 Task: Open Card Professional Development Review in Board Social Media Listening and Sentiment Analysis to Workspace Intellectual Property Services and add a team member Softage.1@softage.net, a label Purple, a checklist Life Cycle Assessment, an attachment from your google drive, a color Purple and finally, add a card description 'Develop and launch new sales promotion for existing customers' and a comment 'Given the potential impact of this task on our company strategic goals, let us ensure that we approach it with a long-term perspective.'. Add a start date 'Jan 05, 1900' with a due date 'Jan 12, 1900'
Action: Mouse moved to (76, 348)
Screenshot: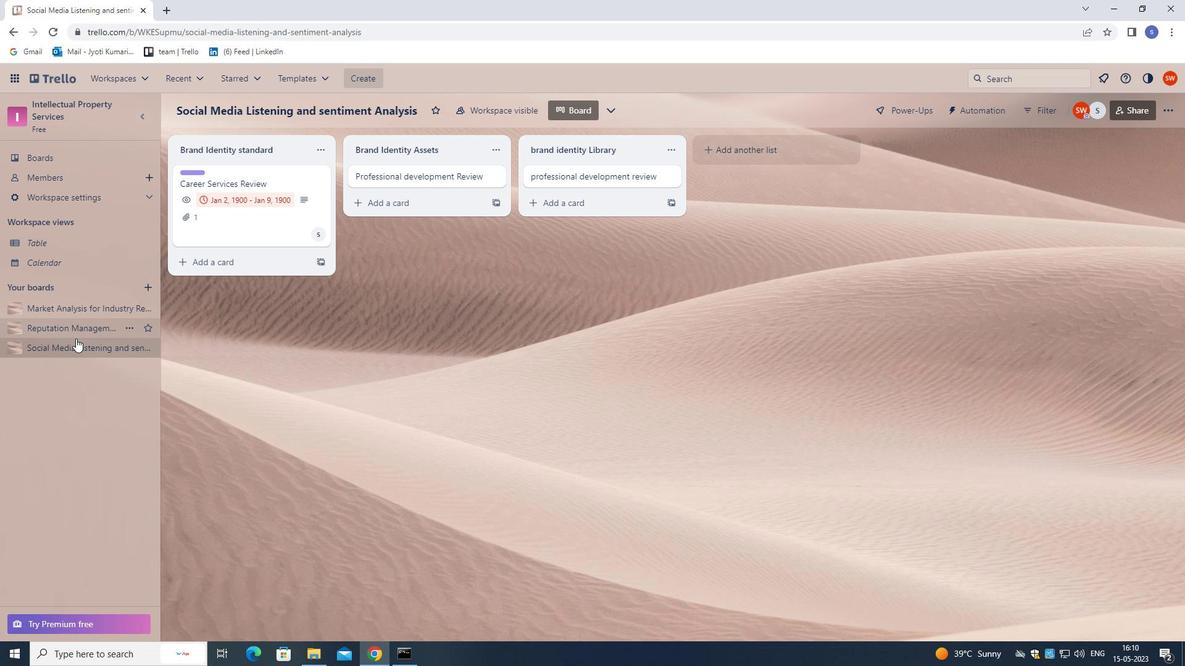 
Action: Mouse pressed left at (76, 348)
Screenshot: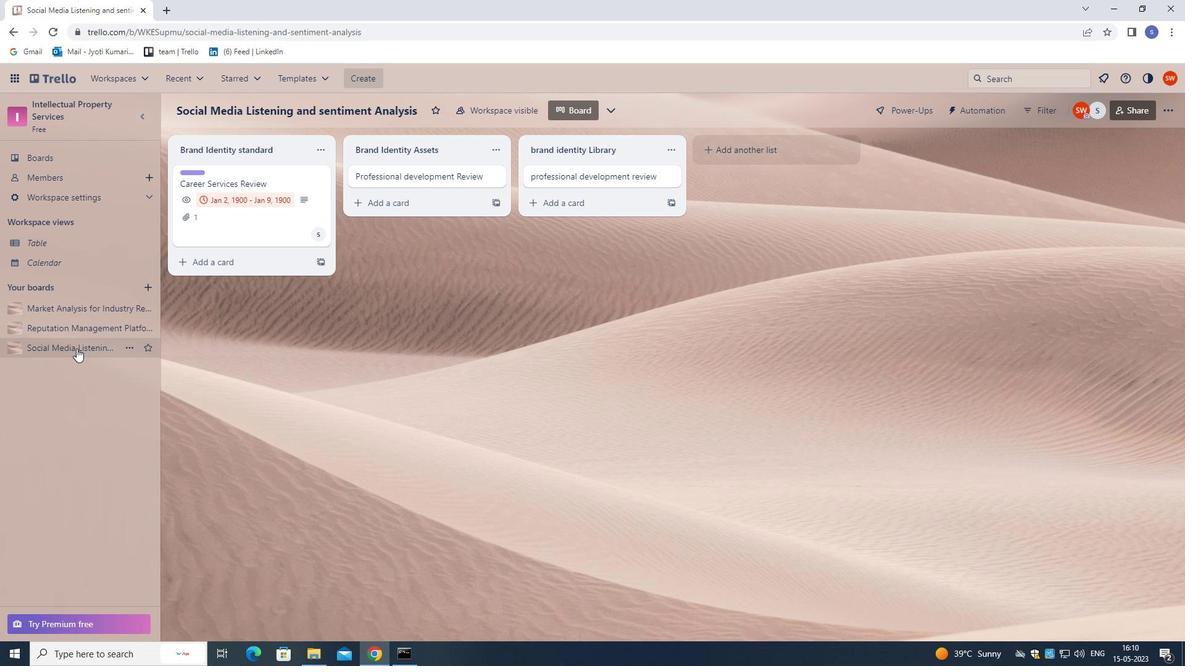 
Action: Mouse moved to (460, 179)
Screenshot: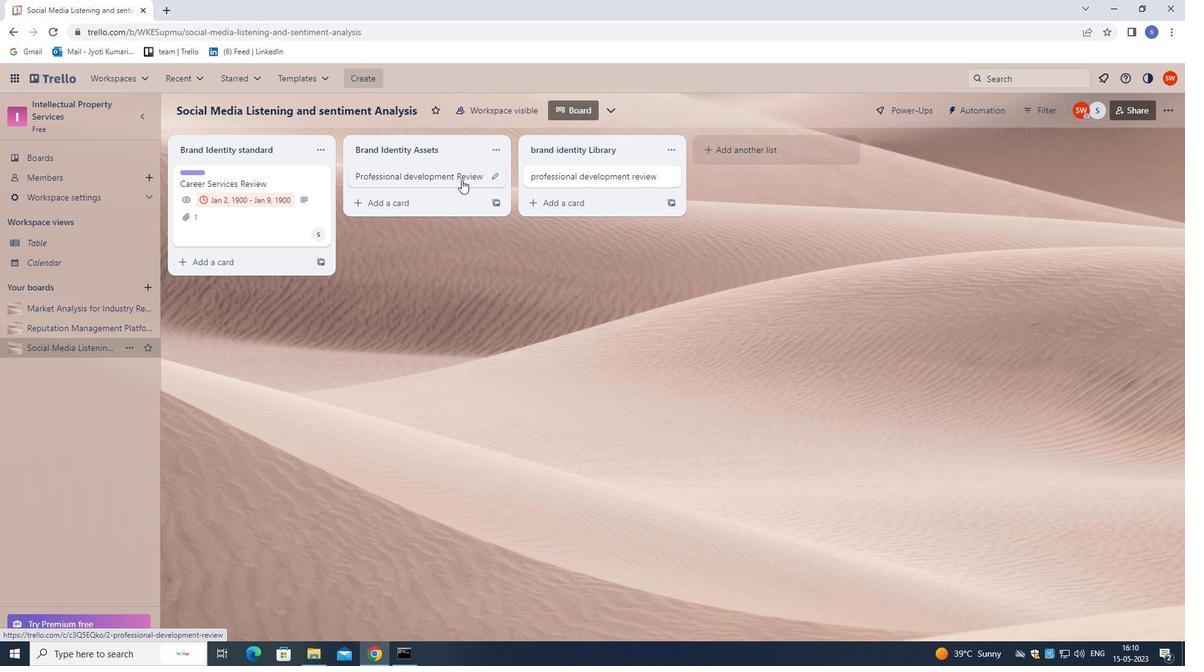 
Action: Mouse pressed left at (460, 179)
Screenshot: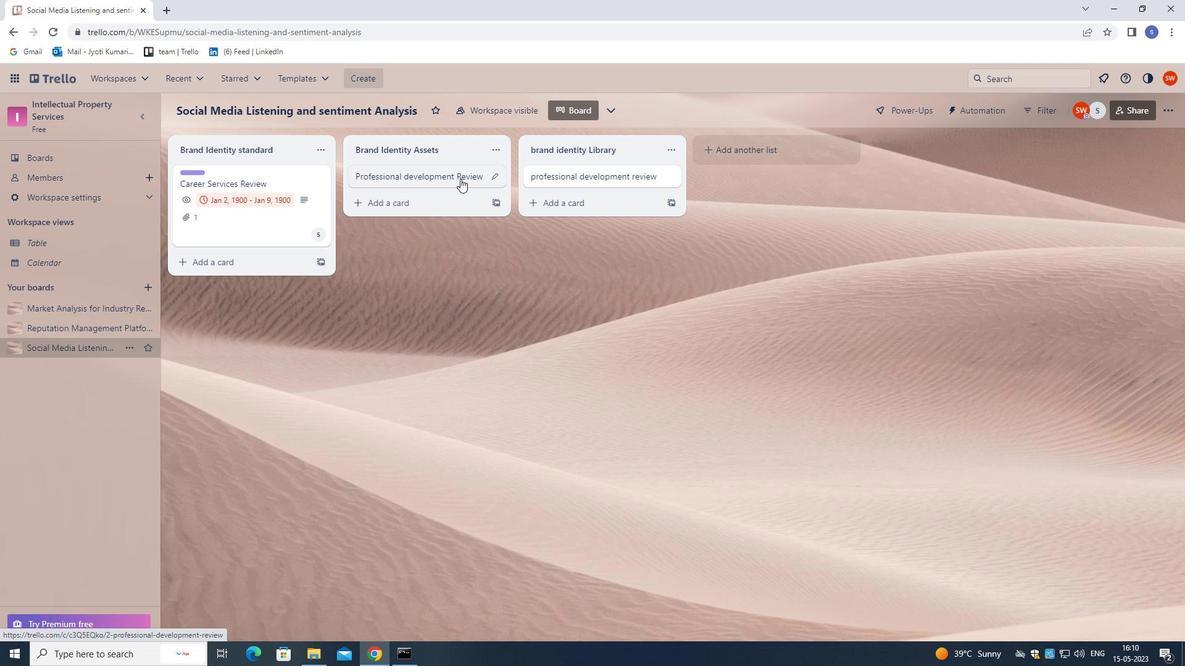 
Action: Mouse moved to (744, 216)
Screenshot: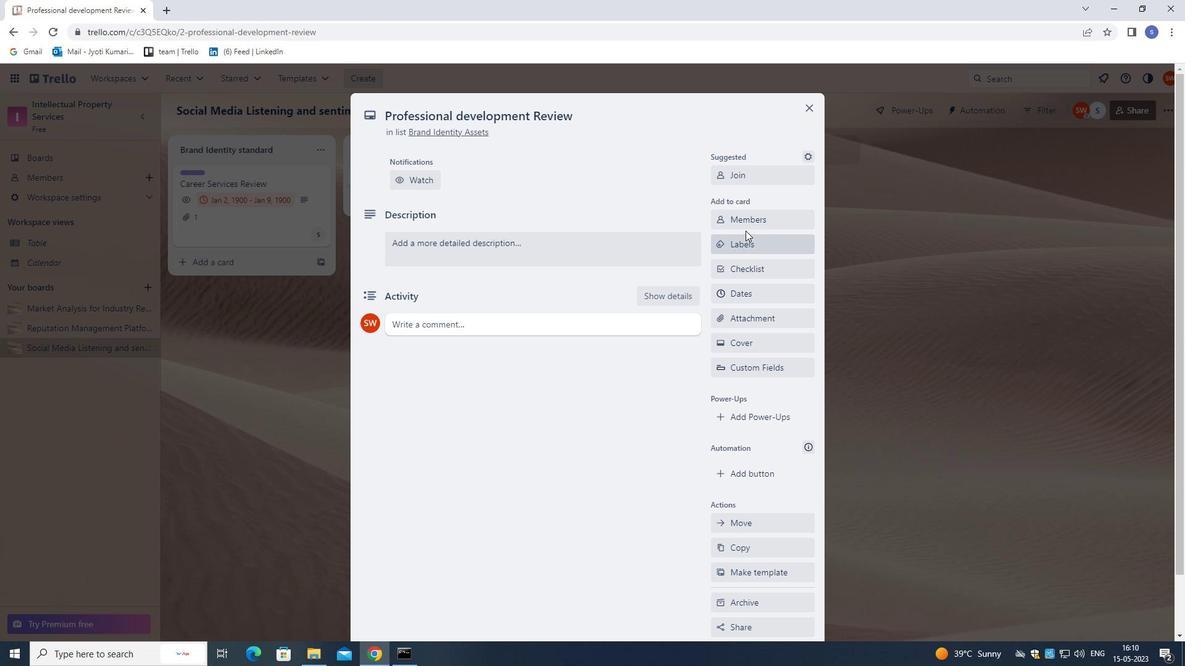 
Action: Mouse pressed left at (744, 216)
Screenshot: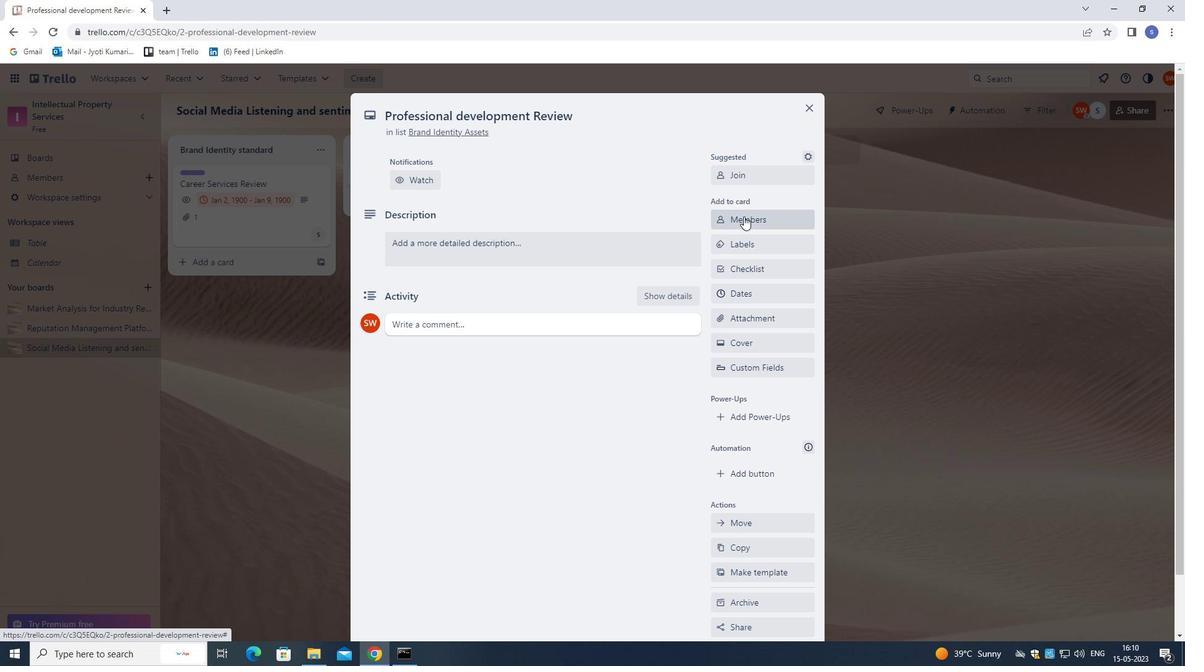 
Action: Mouse moved to (139, 214)
Screenshot: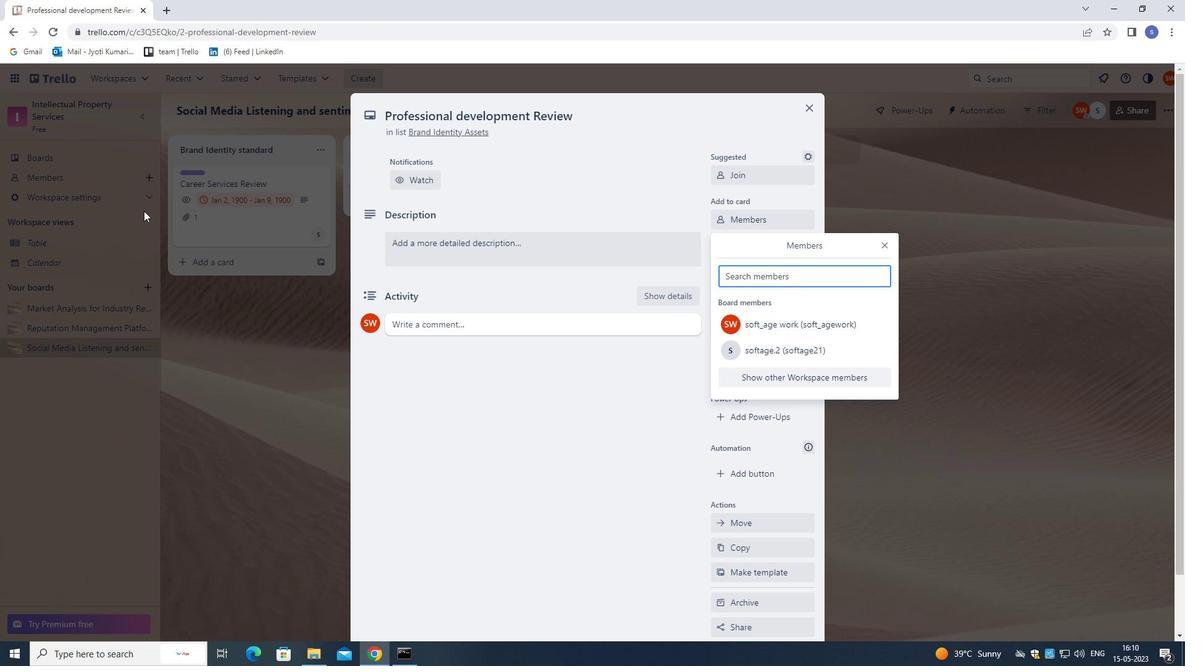 
Action: Key pressed <Key.shift>SOFTAGE.1<Key.shift>@SOFTAGE.NW<Key.backspace>ET
Screenshot: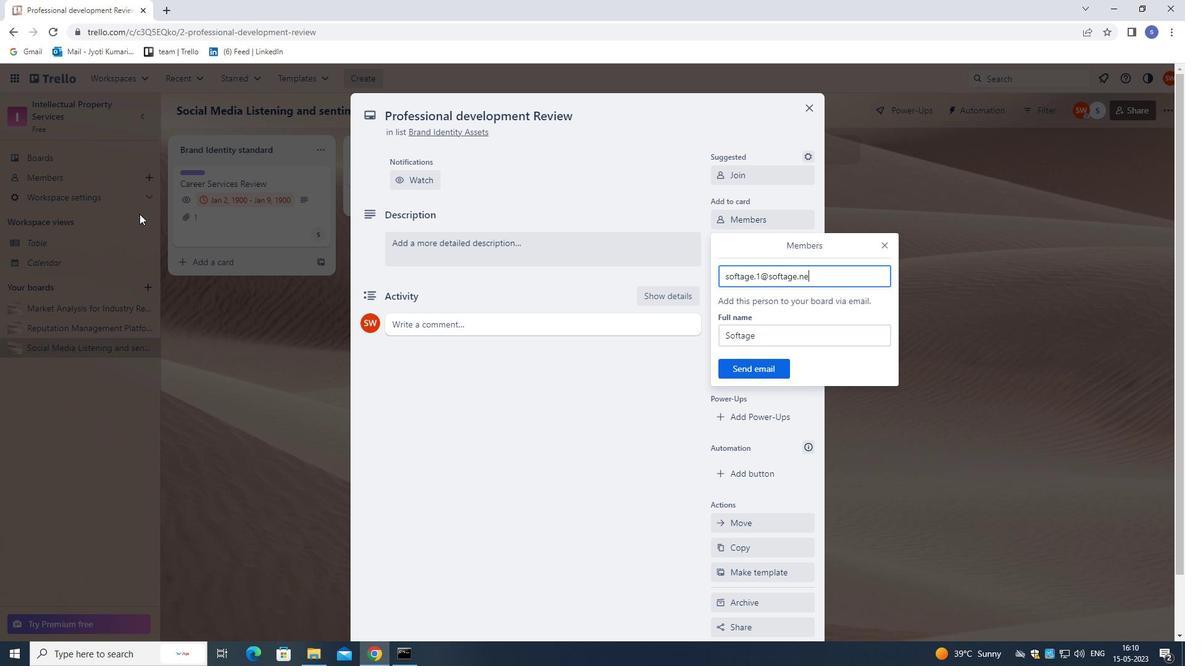 
Action: Mouse moved to (740, 373)
Screenshot: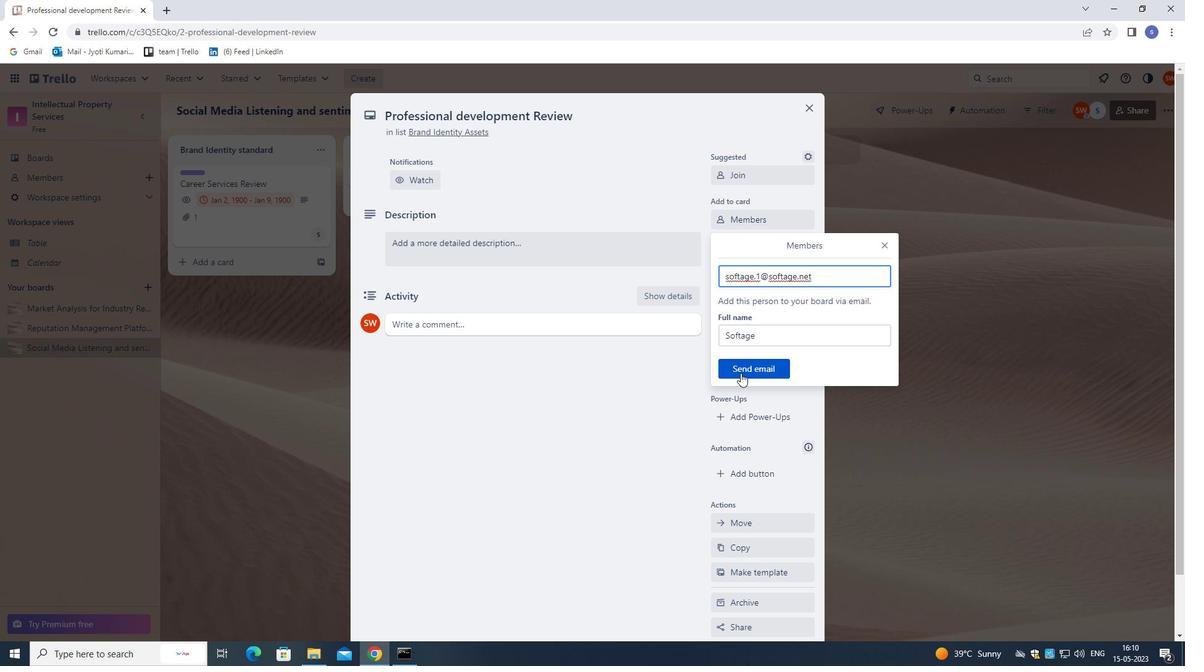 
Action: Mouse pressed left at (740, 373)
Screenshot: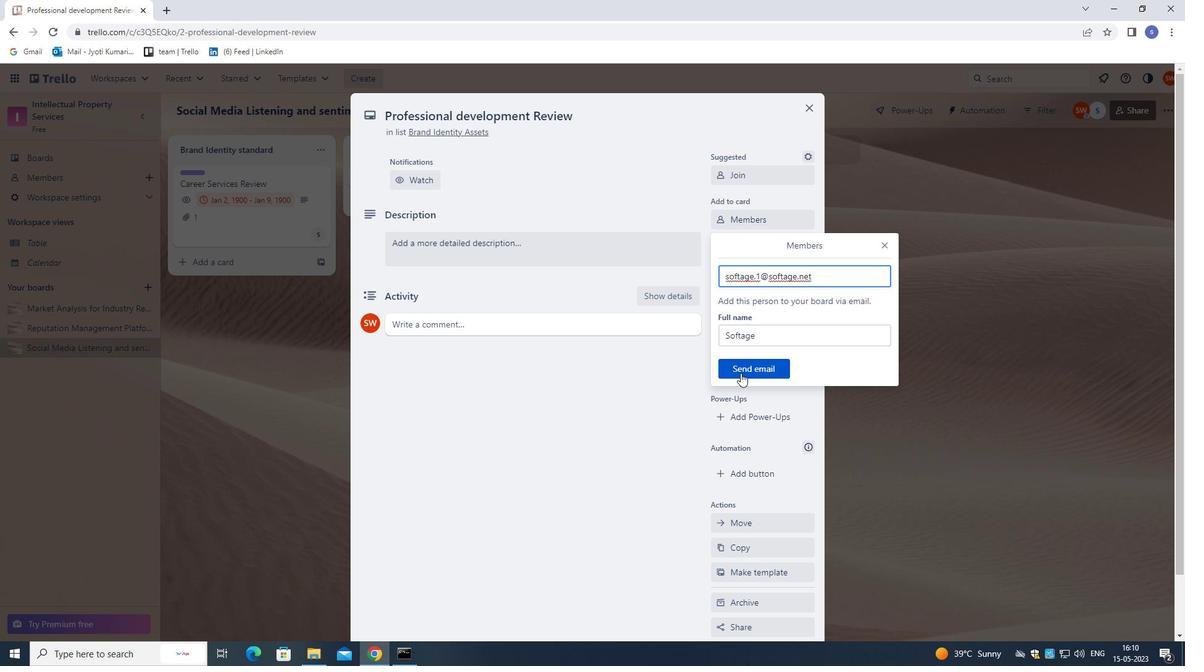 
Action: Mouse moved to (757, 248)
Screenshot: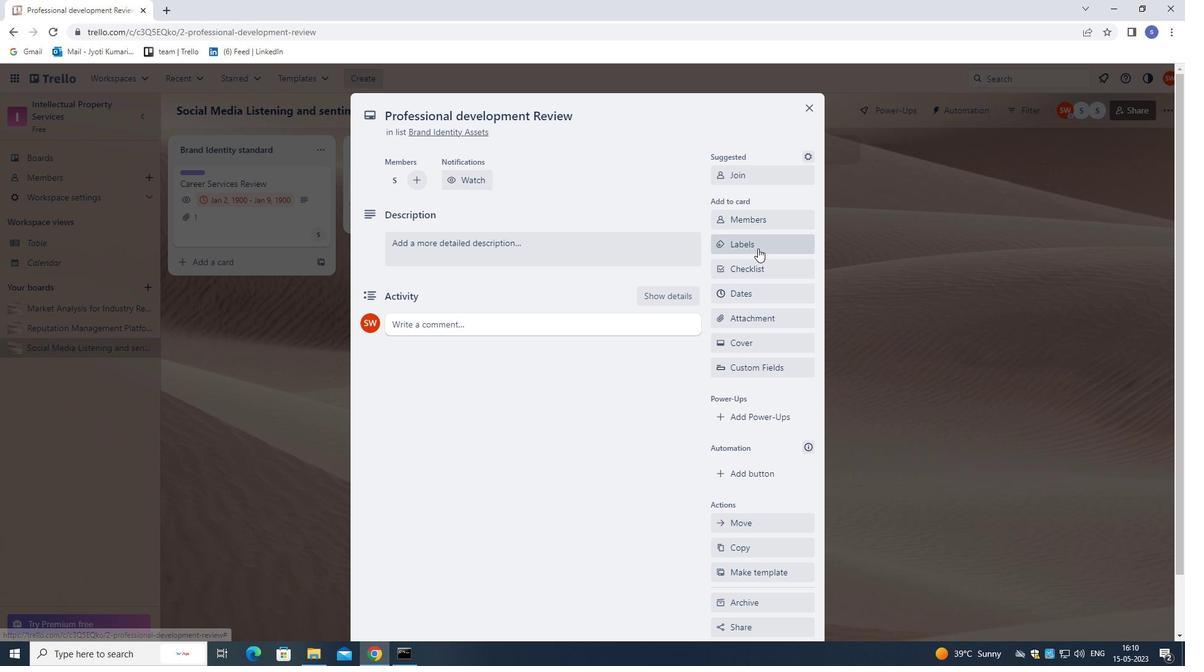 
Action: Mouse pressed left at (757, 248)
Screenshot: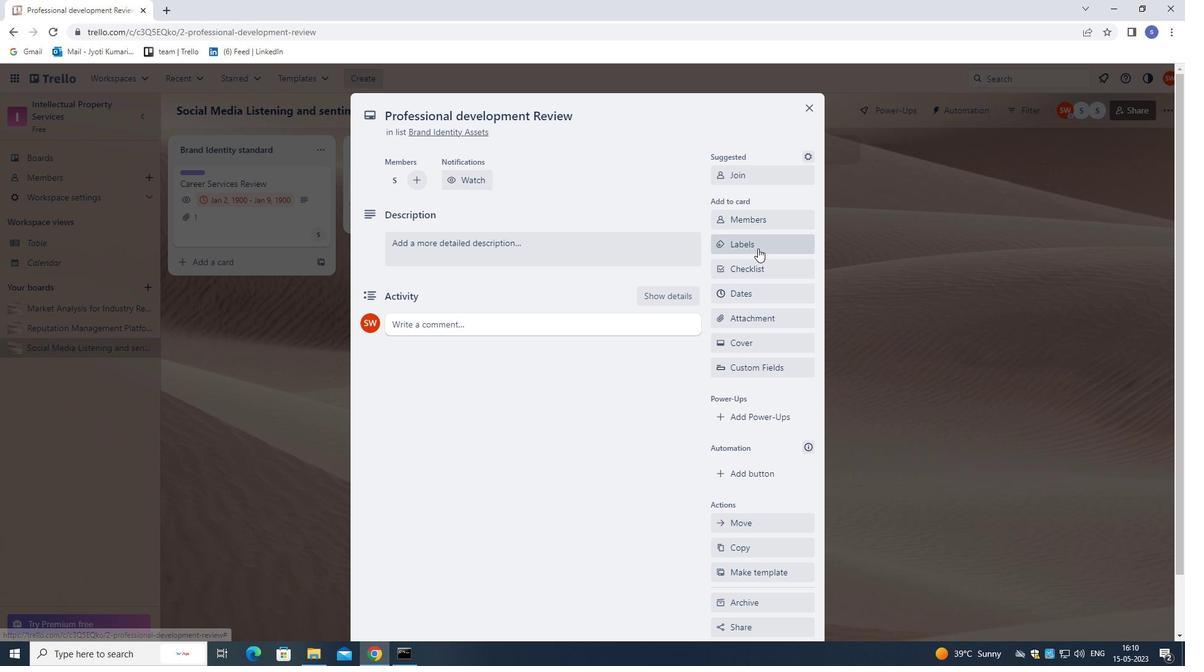 
Action: Mouse moved to (755, 244)
Screenshot: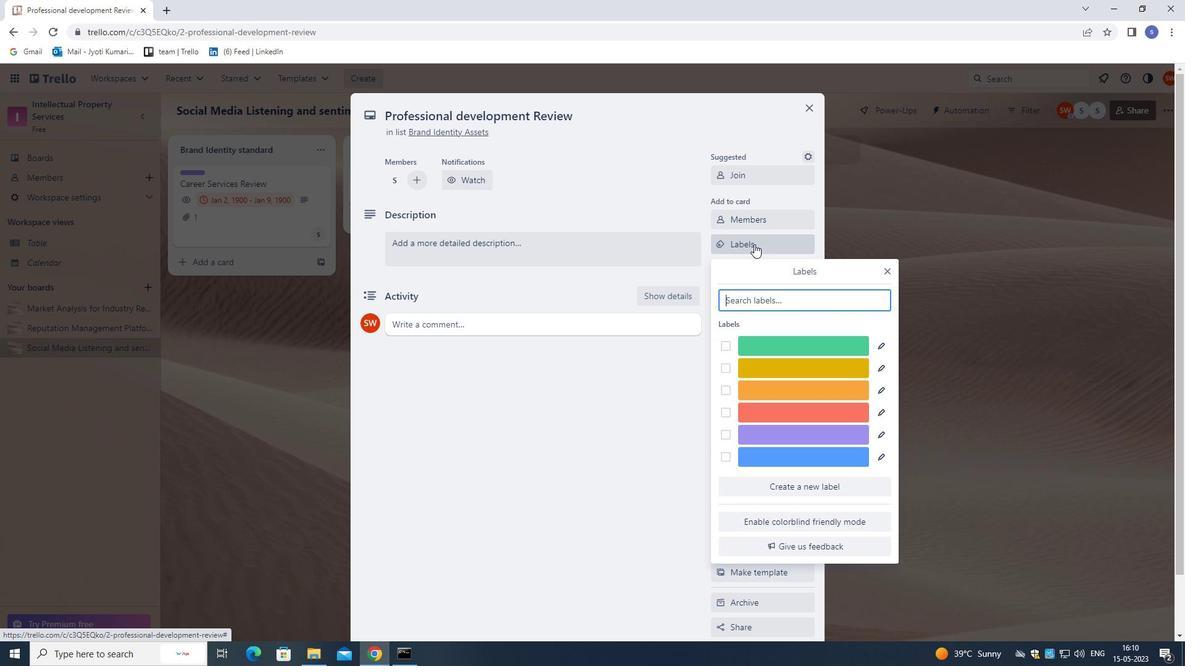 
Action: Key pressed P
Screenshot: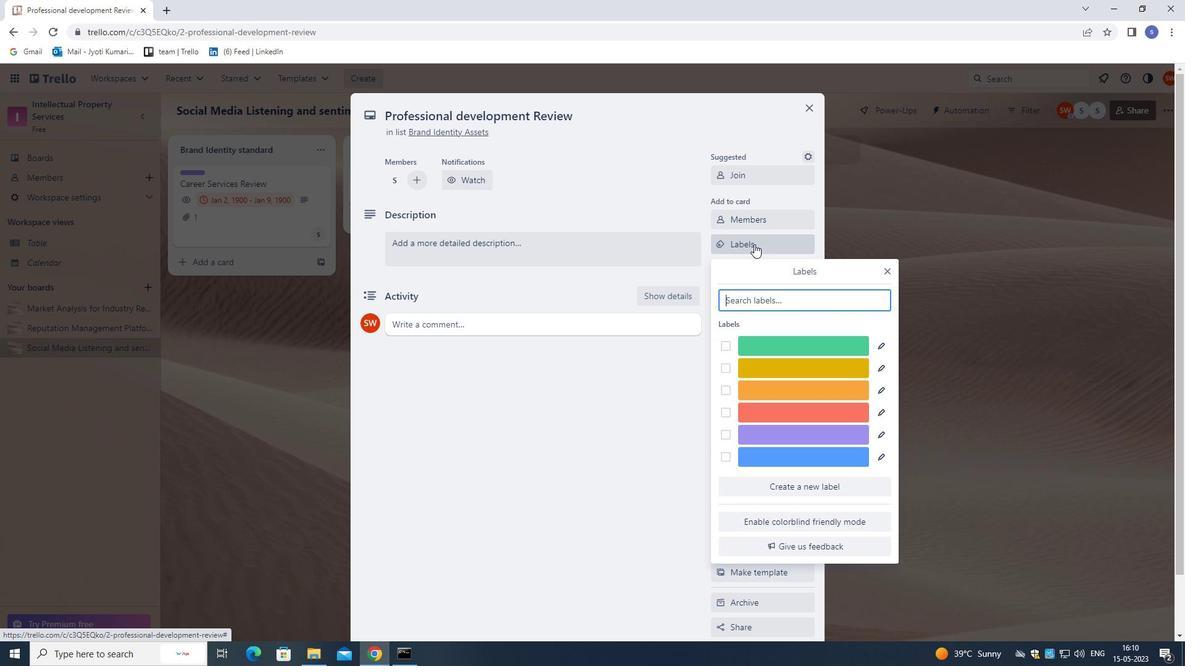 
Action: Mouse moved to (771, 345)
Screenshot: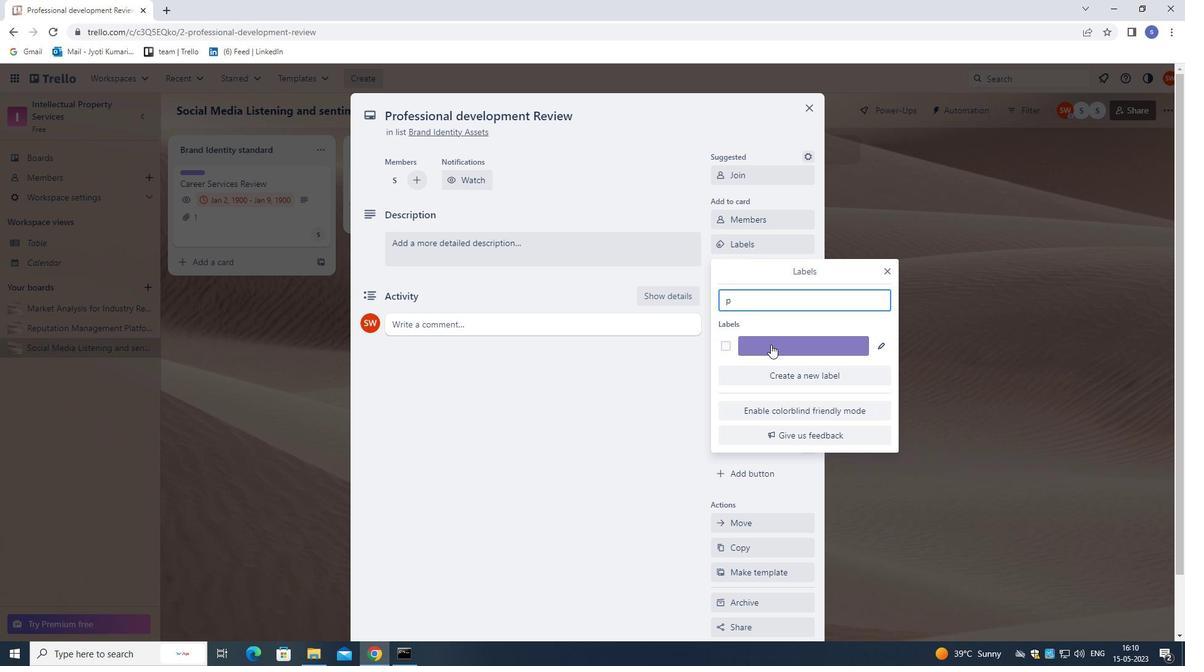 
Action: Mouse pressed left at (771, 345)
Screenshot: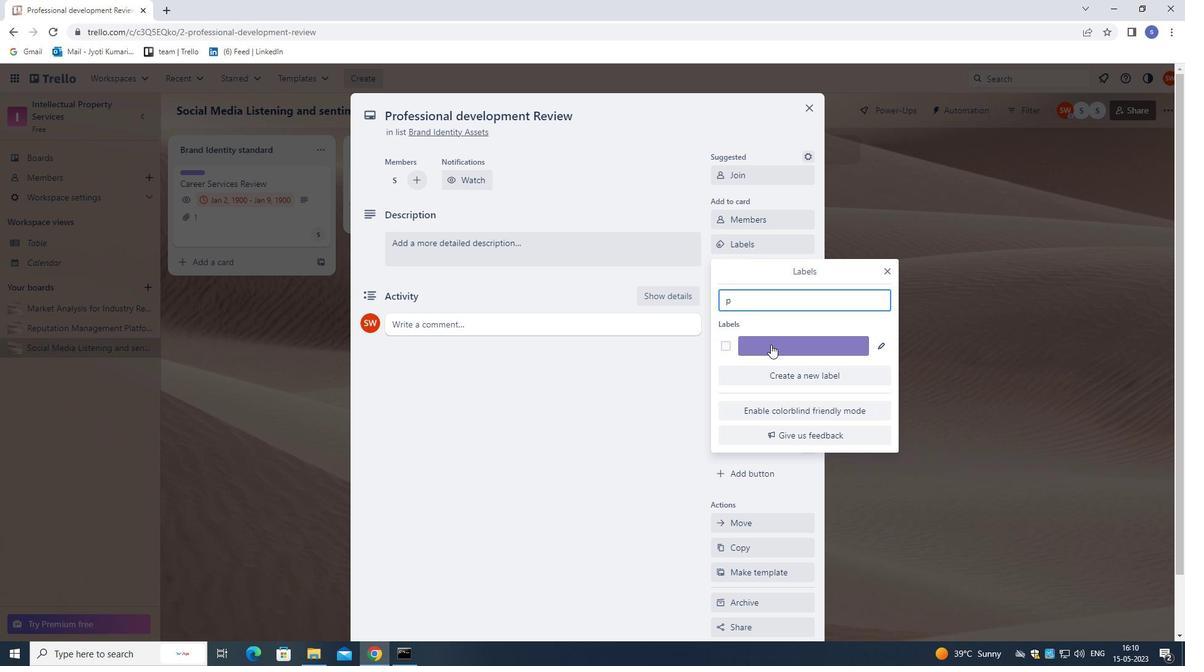 
Action: Mouse moved to (887, 272)
Screenshot: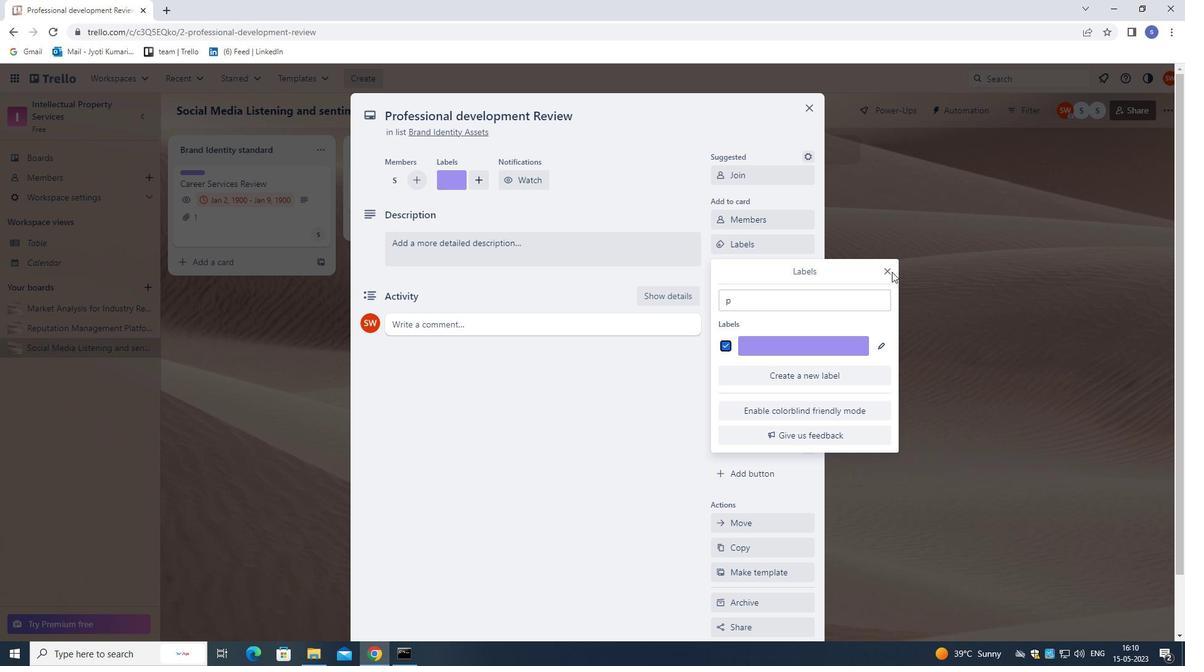 
Action: Mouse pressed left at (887, 272)
Screenshot: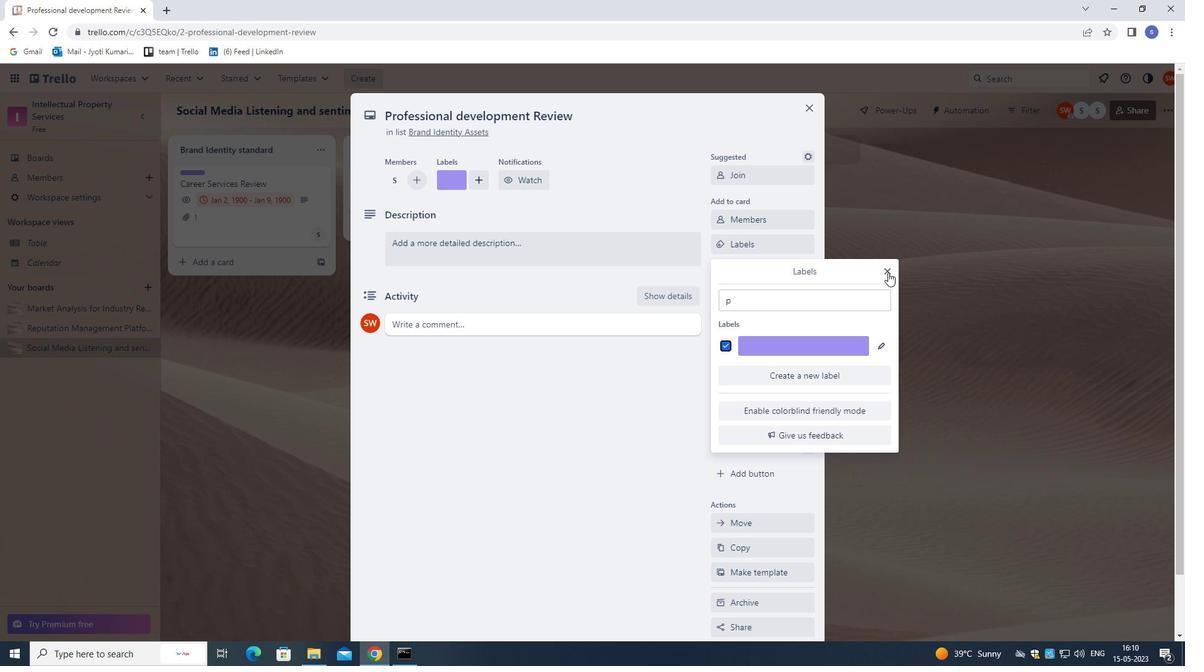 
Action: Mouse moved to (778, 269)
Screenshot: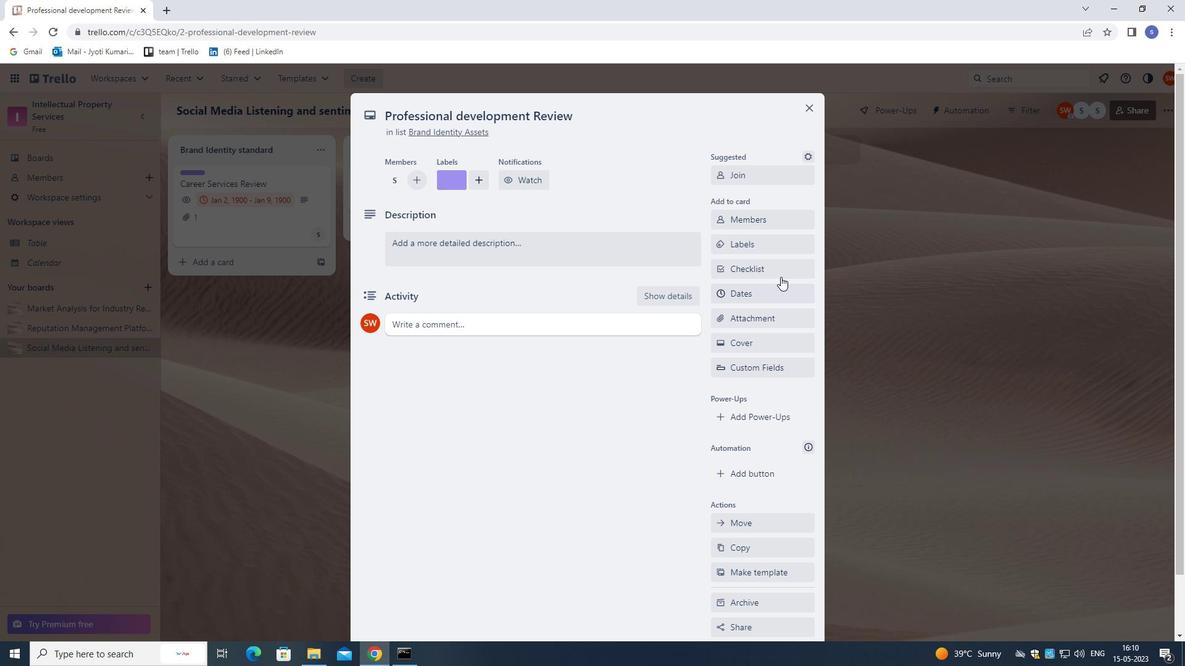 
Action: Mouse pressed left at (778, 269)
Screenshot: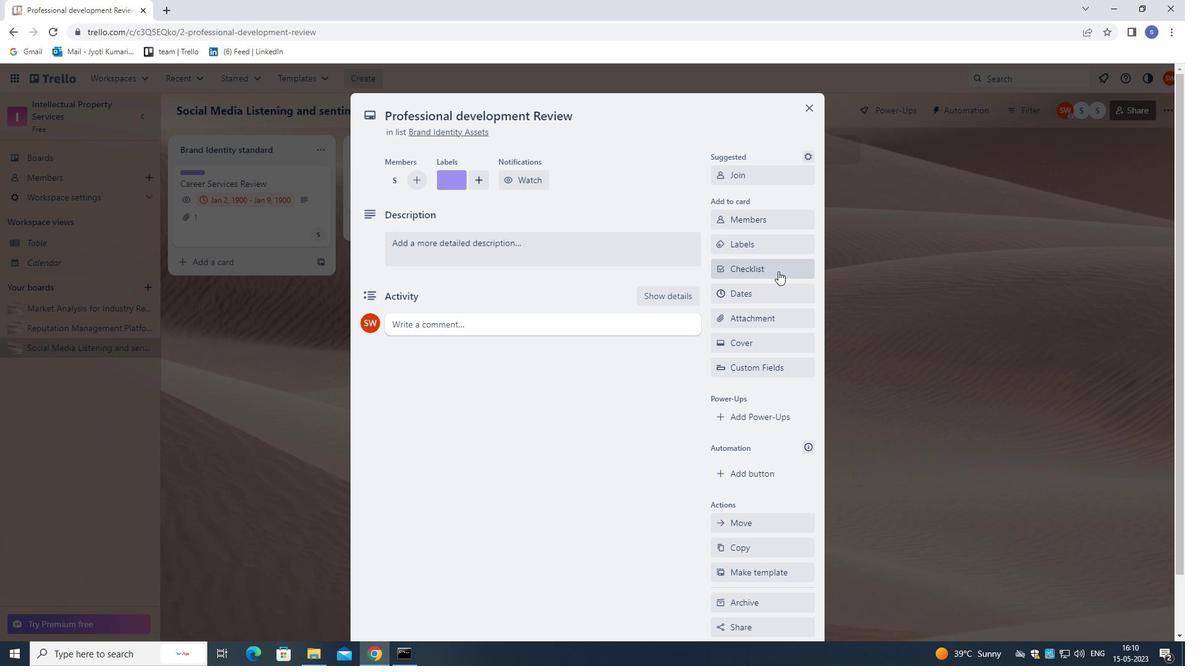 
Action: Mouse moved to (678, 230)
Screenshot: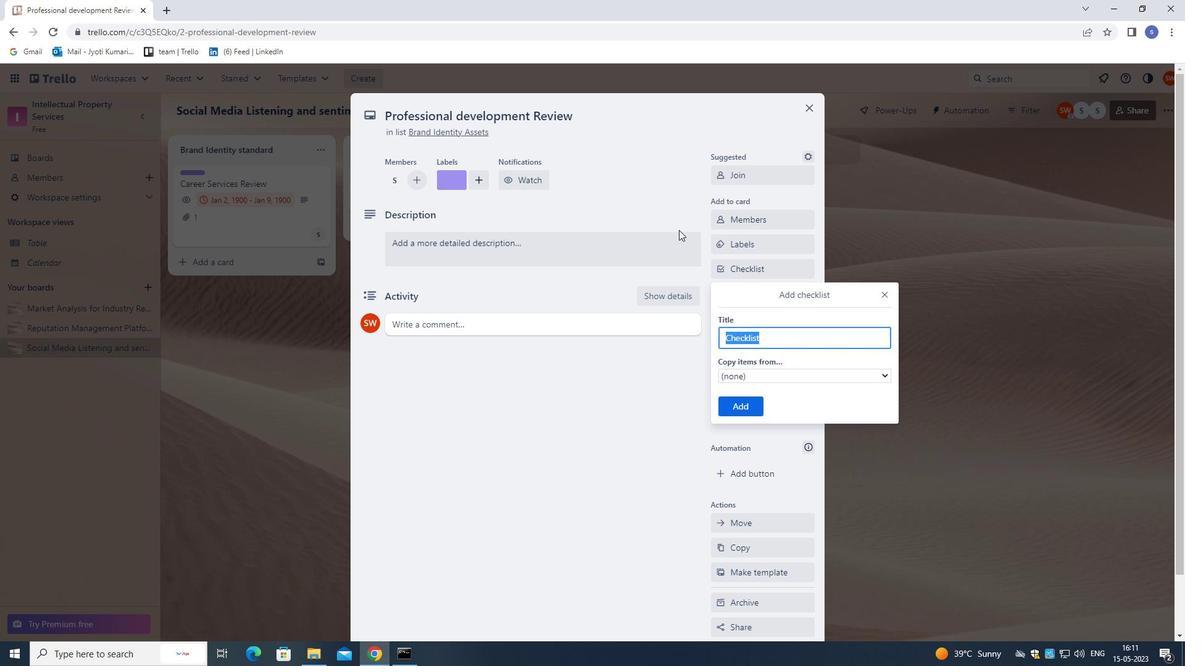 
Action: Key pressed <Key.shift>LIFE<Key.space>CYCLE<Key.space><Key.shift>ASSESSMENT
Screenshot: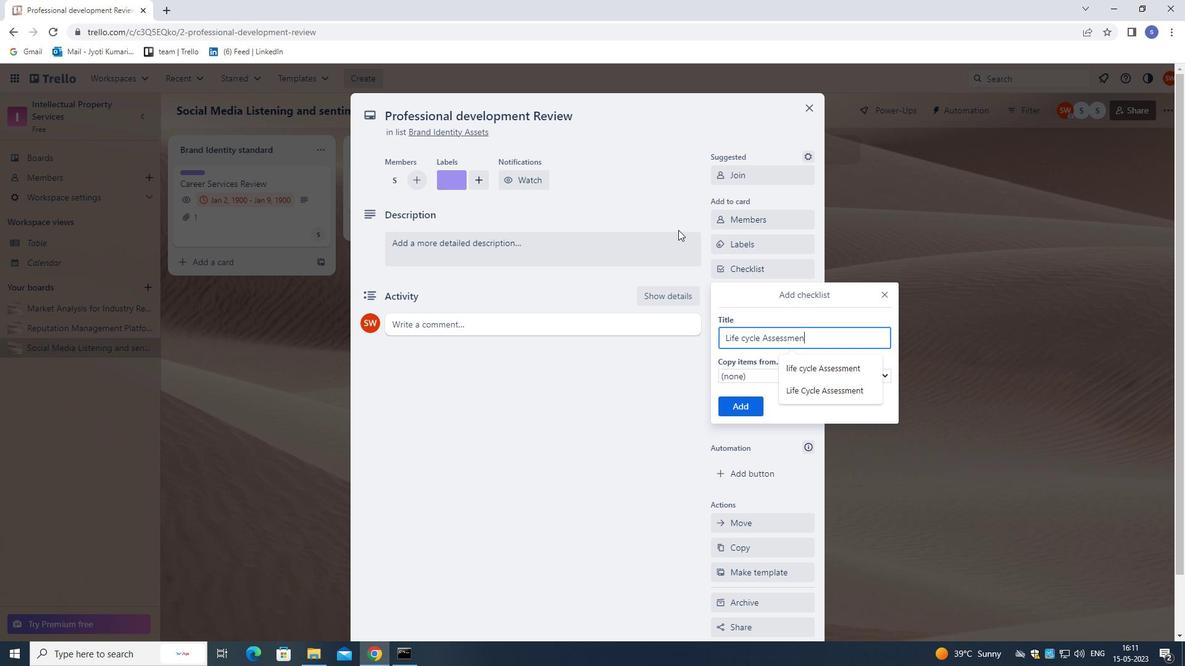 
Action: Mouse moved to (742, 403)
Screenshot: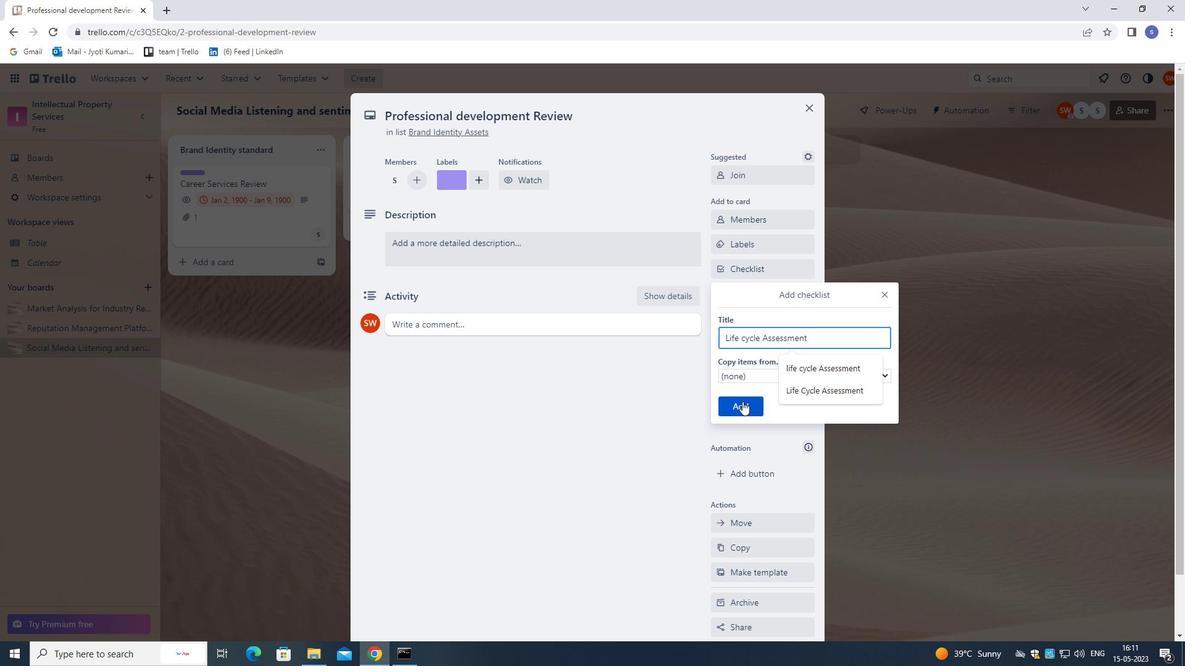 
Action: Mouse pressed left at (742, 403)
Screenshot: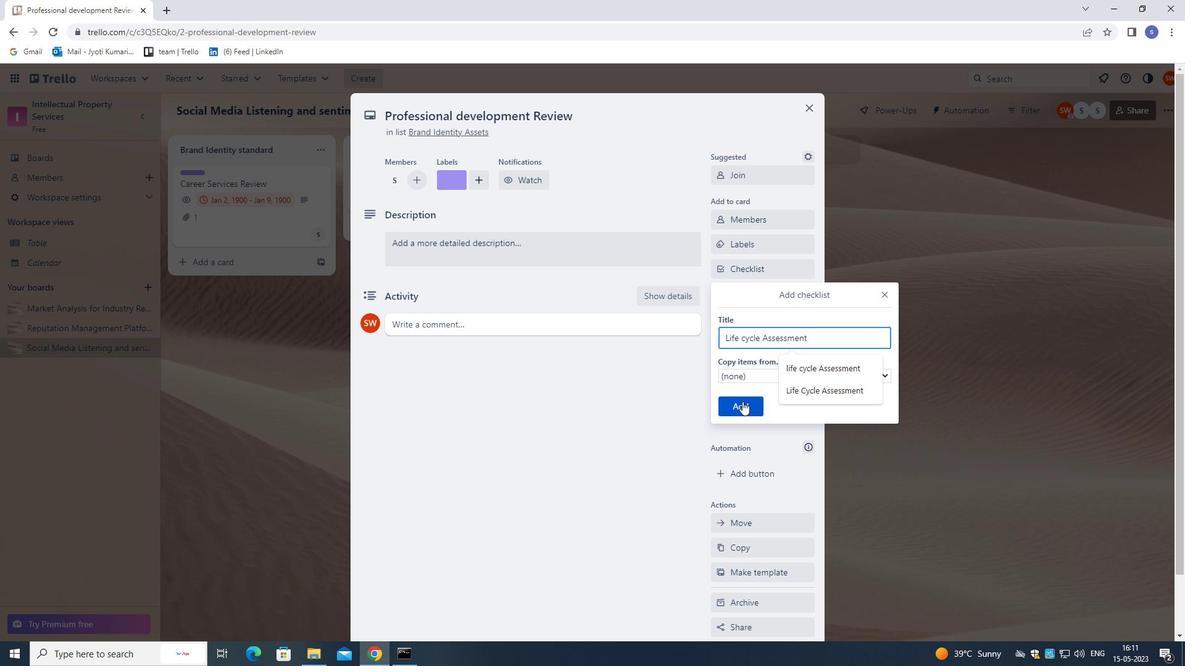 
Action: Mouse moved to (756, 297)
Screenshot: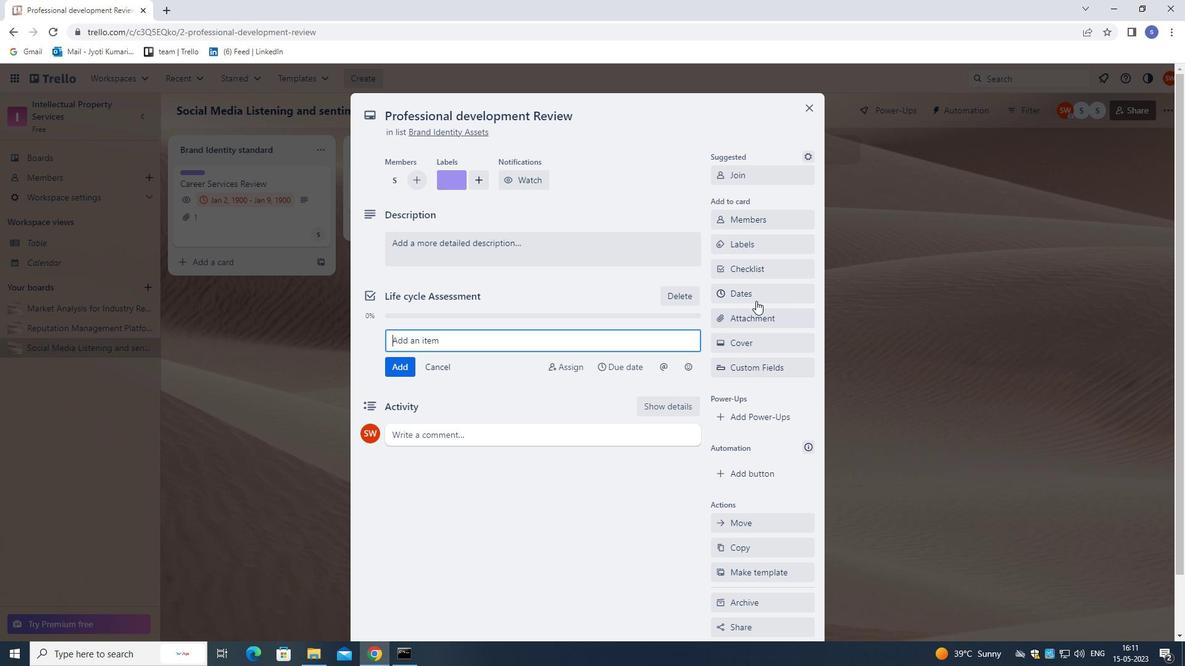 
Action: Mouse pressed left at (756, 297)
Screenshot: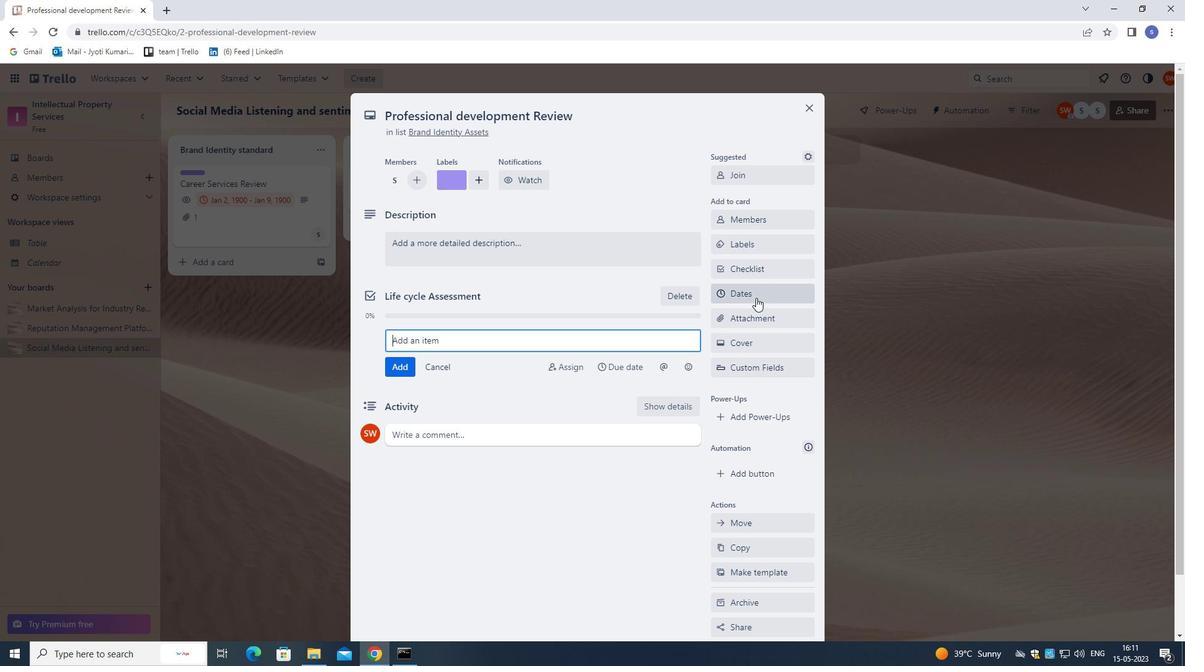 
Action: Mouse moved to (724, 334)
Screenshot: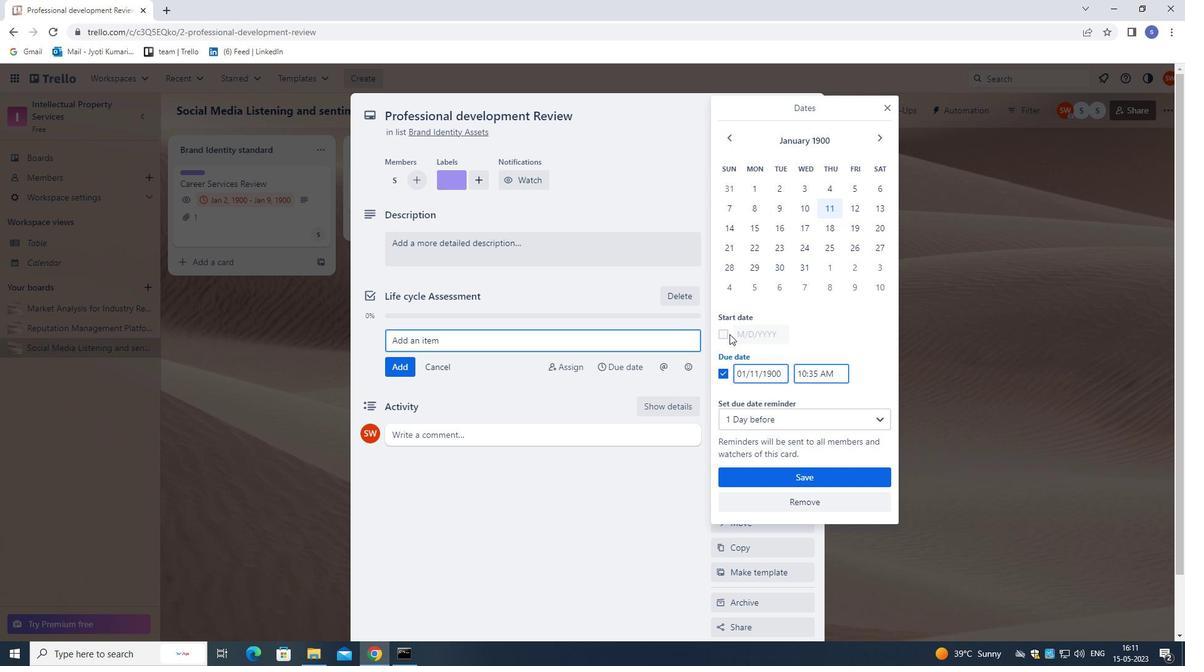 
Action: Mouse pressed left at (724, 334)
Screenshot: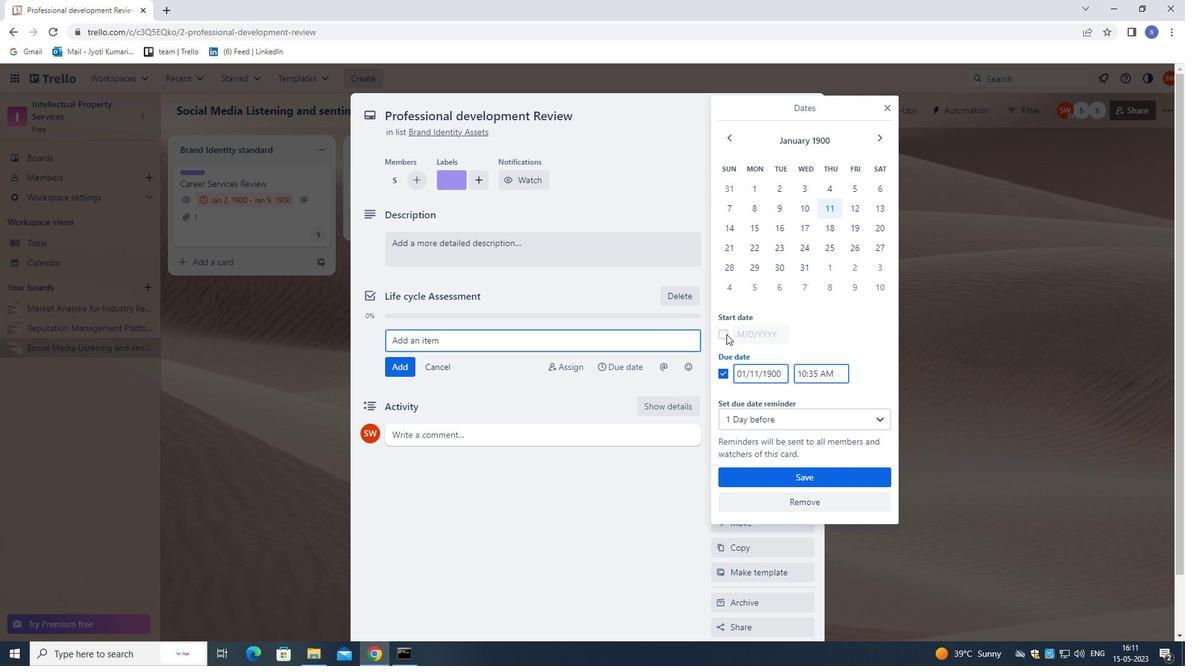 
Action: Mouse moved to (855, 187)
Screenshot: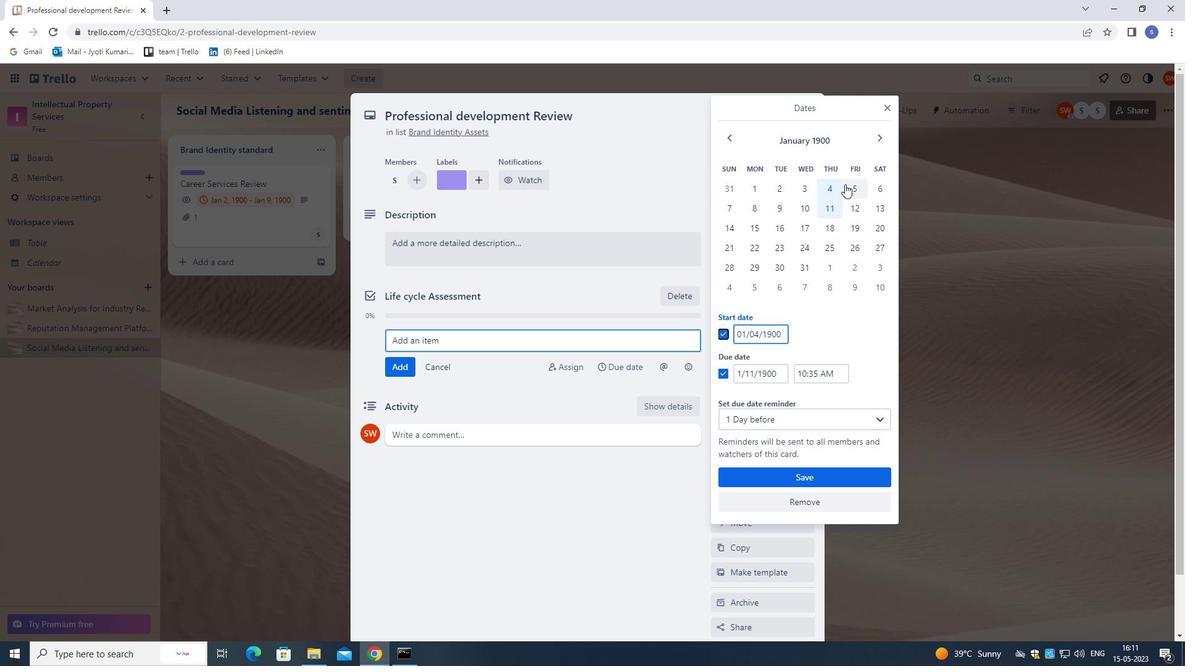 
Action: Mouse pressed left at (855, 187)
Screenshot: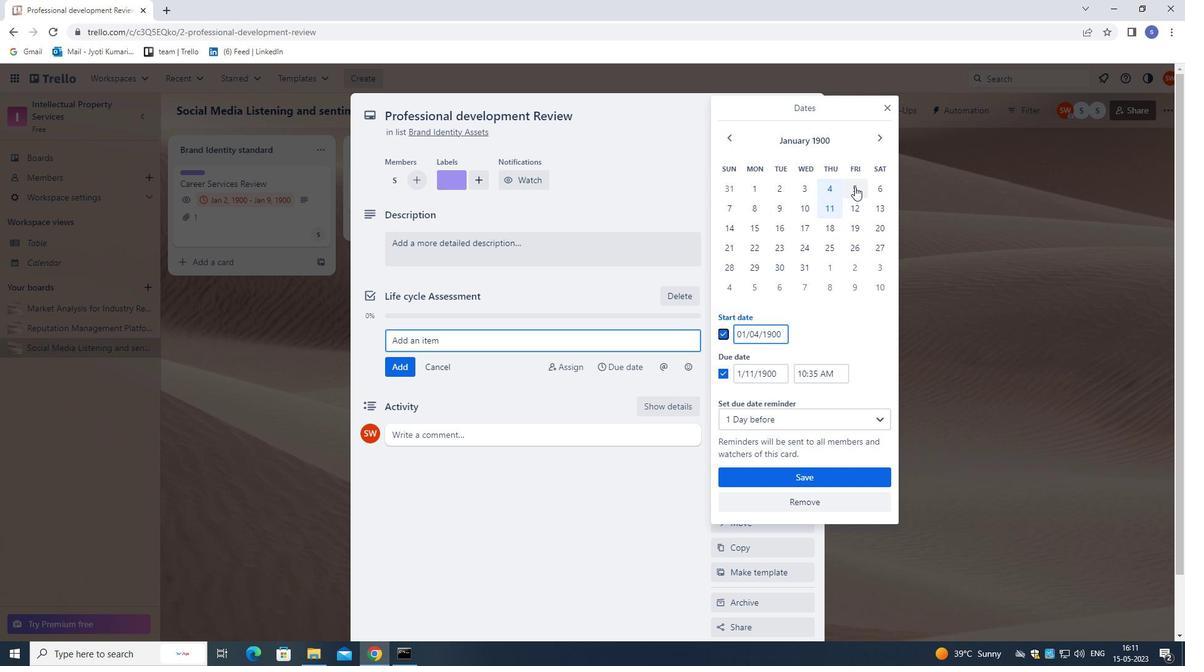 
Action: Mouse moved to (855, 210)
Screenshot: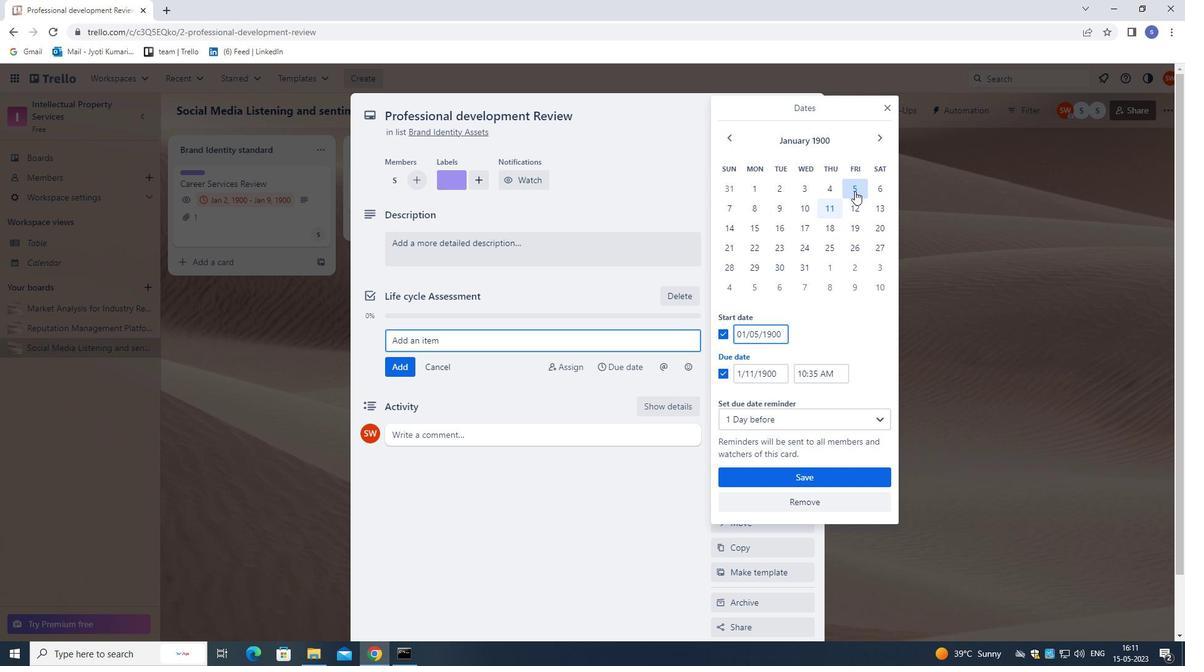 
Action: Mouse pressed left at (855, 210)
Screenshot: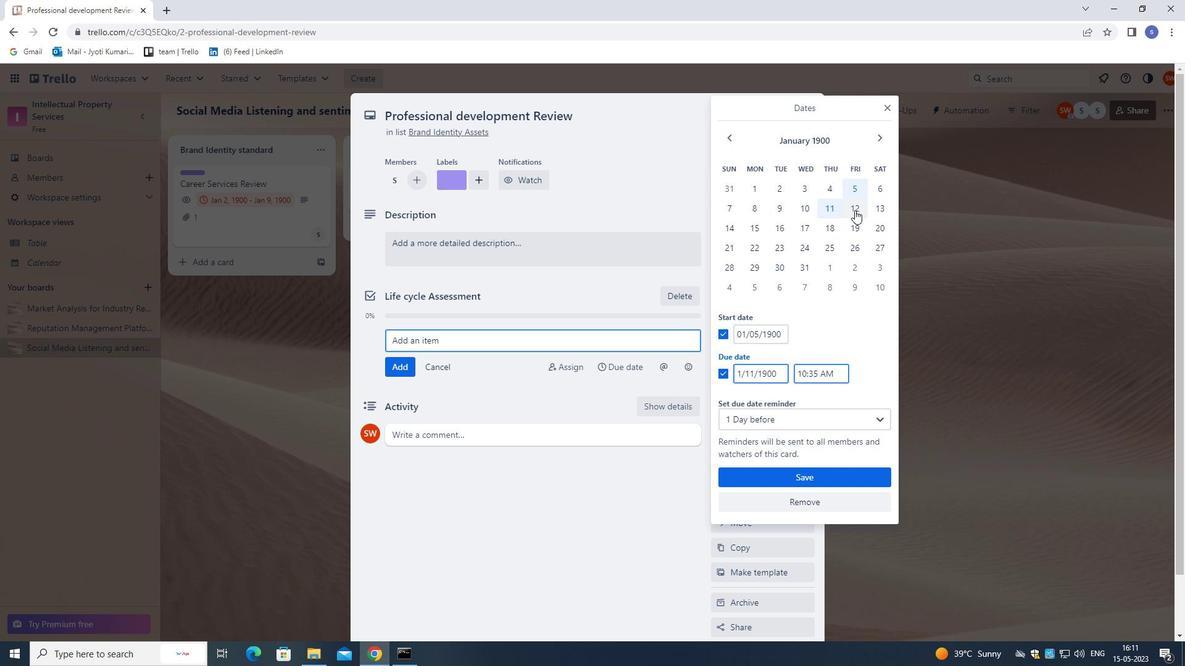 
Action: Mouse moved to (816, 472)
Screenshot: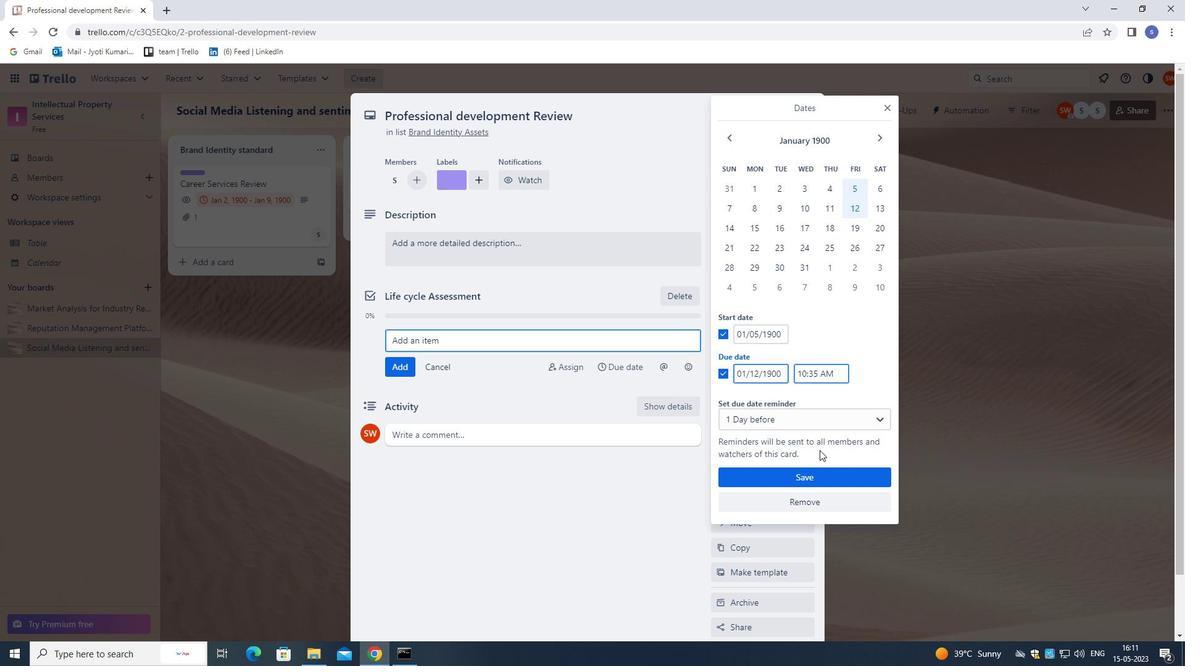 
Action: Mouse pressed left at (816, 472)
Screenshot: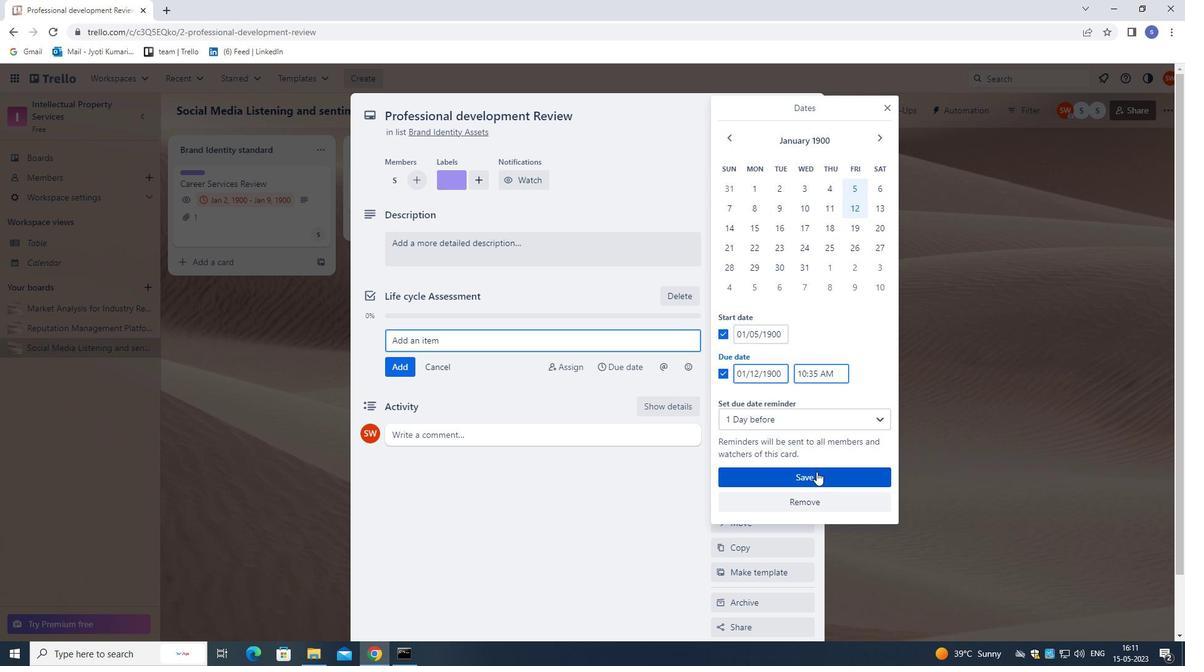 
Action: Mouse moved to (722, 319)
Screenshot: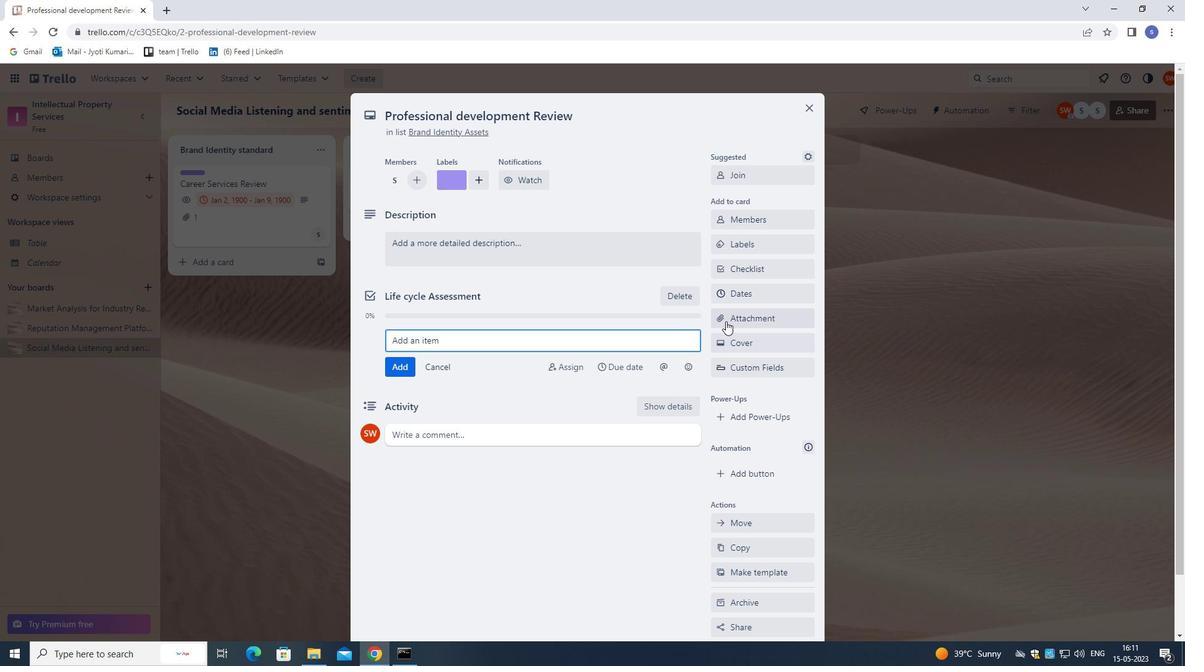 
Action: Mouse pressed left at (722, 319)
Screenshot: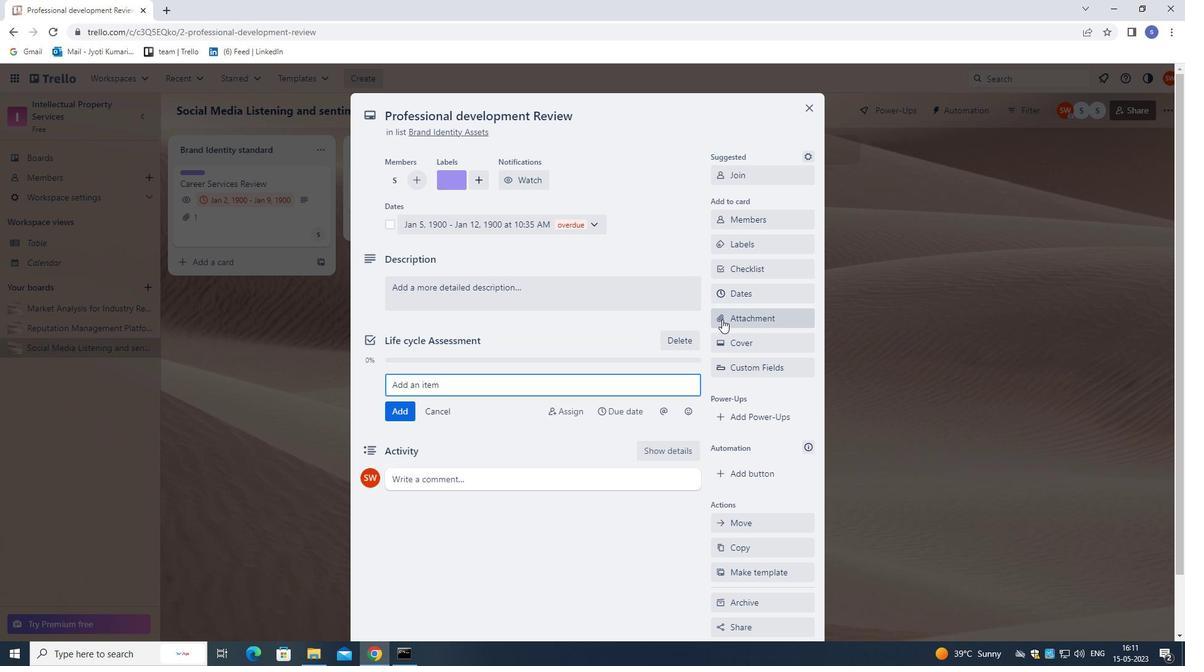 
Action: Mouse moved to (724, 414)
Screenshot: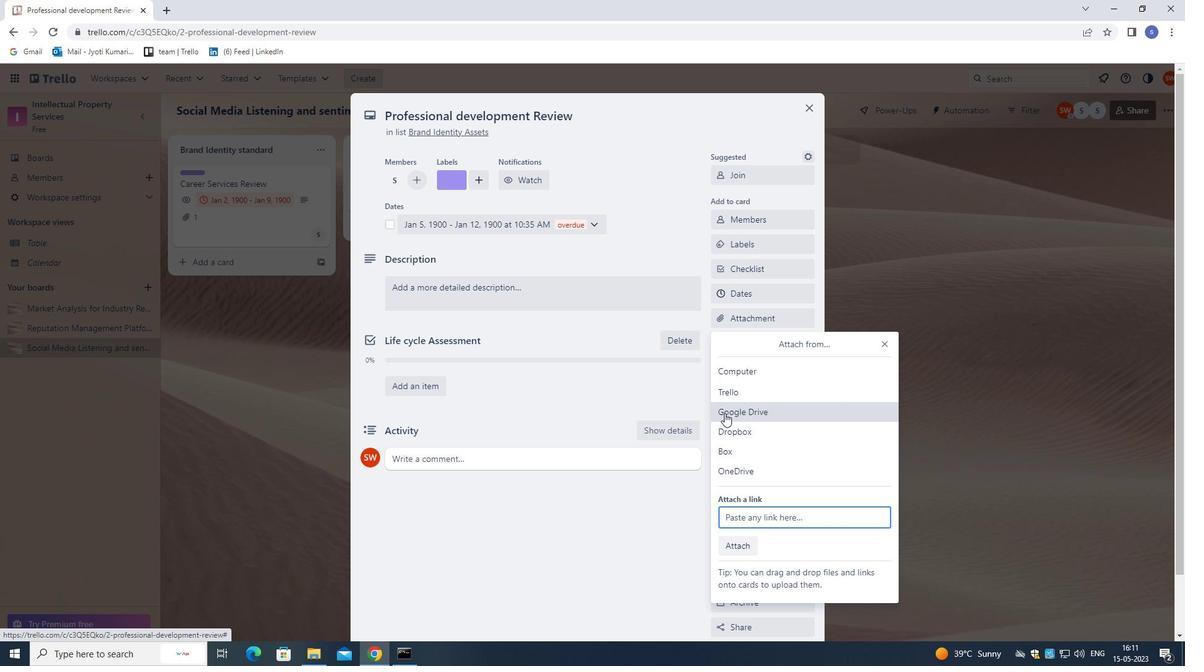 
Action: Mouse pressed left at (724, 414)
Screenshot: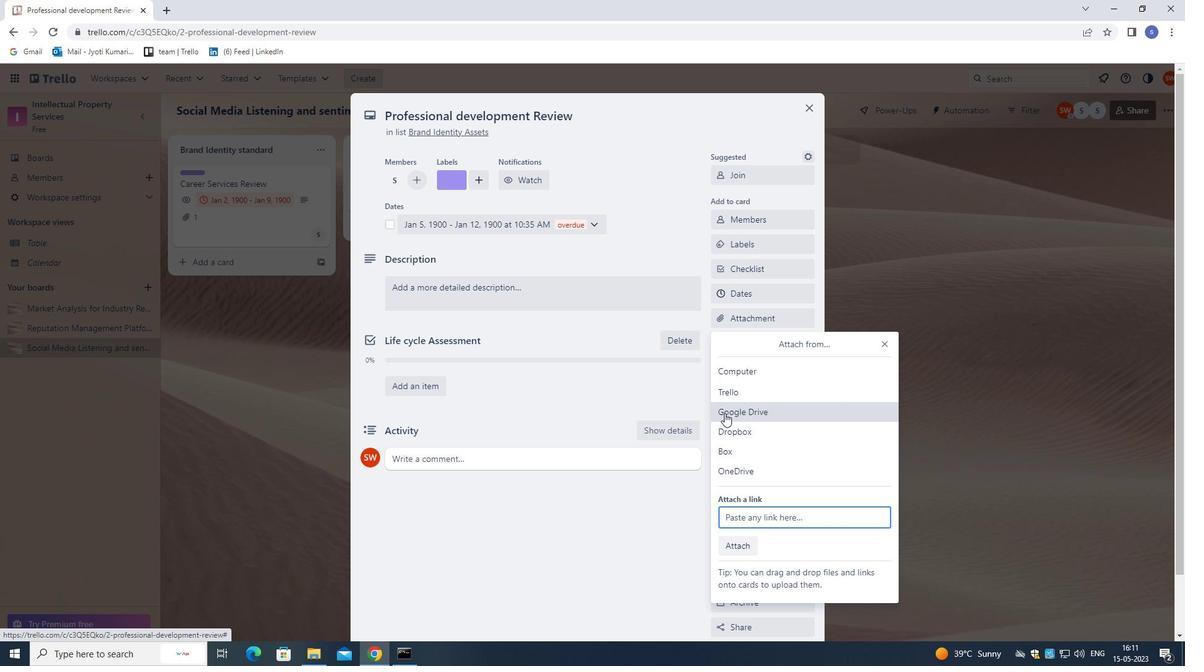 
Action: Mouse moved to (451, 305)
Screenshot: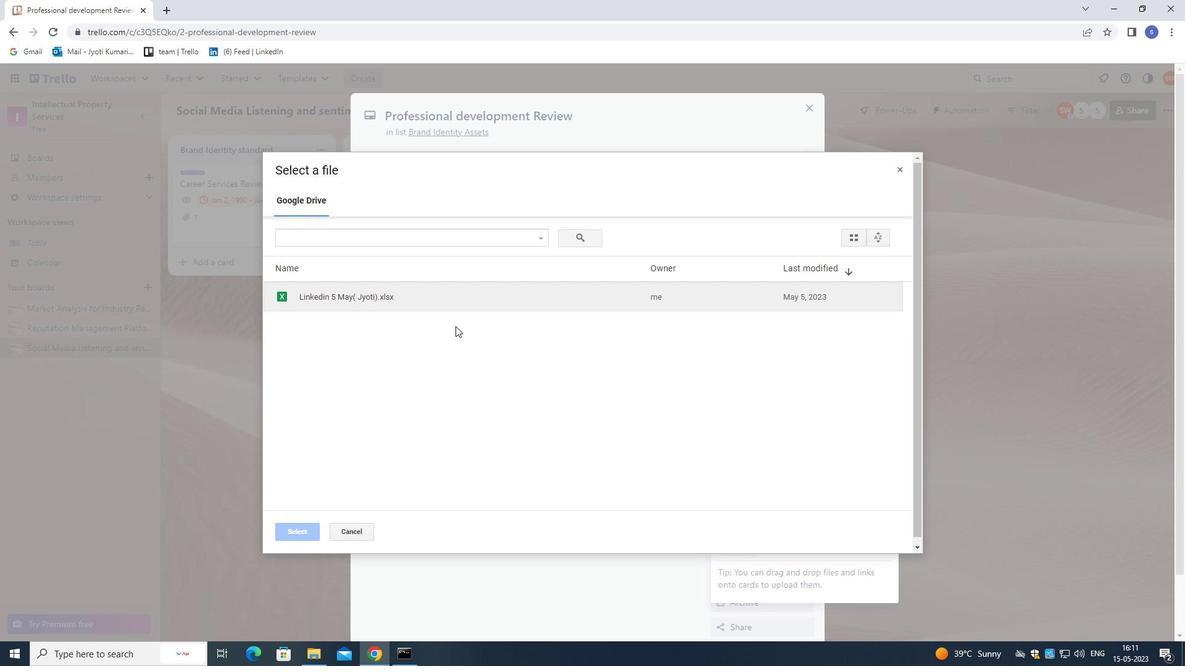 
Action: Mouse pressed left at (451, 305)
Screenshot: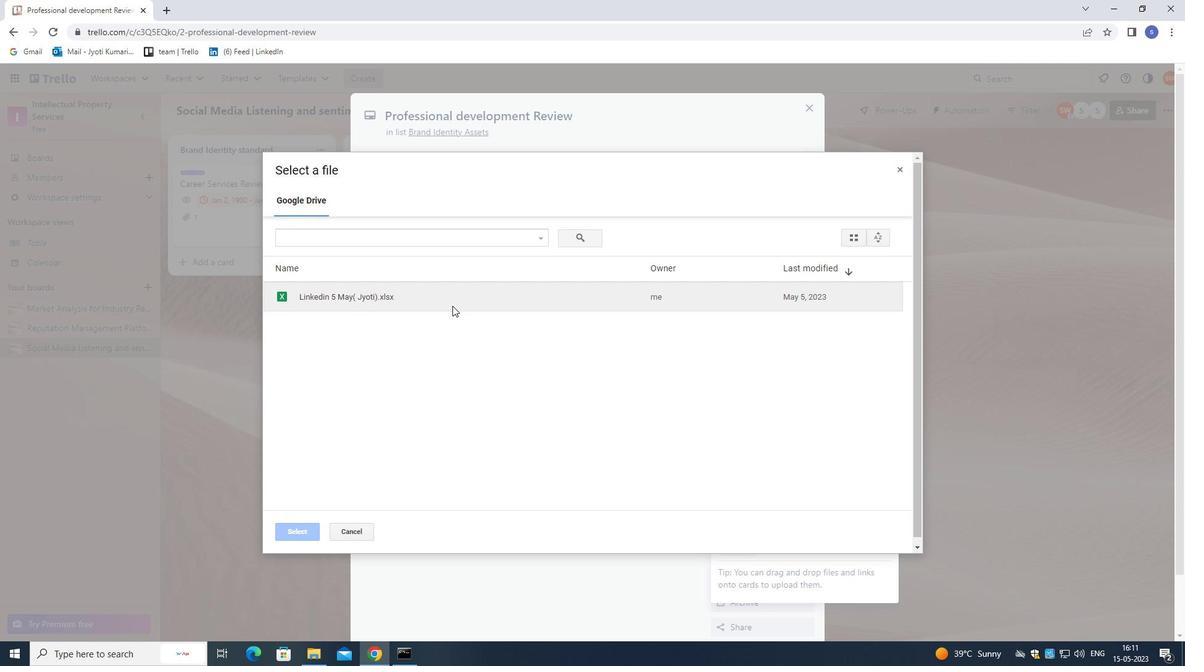 
Action: Mouse moved to (301, 533)
Screenshot: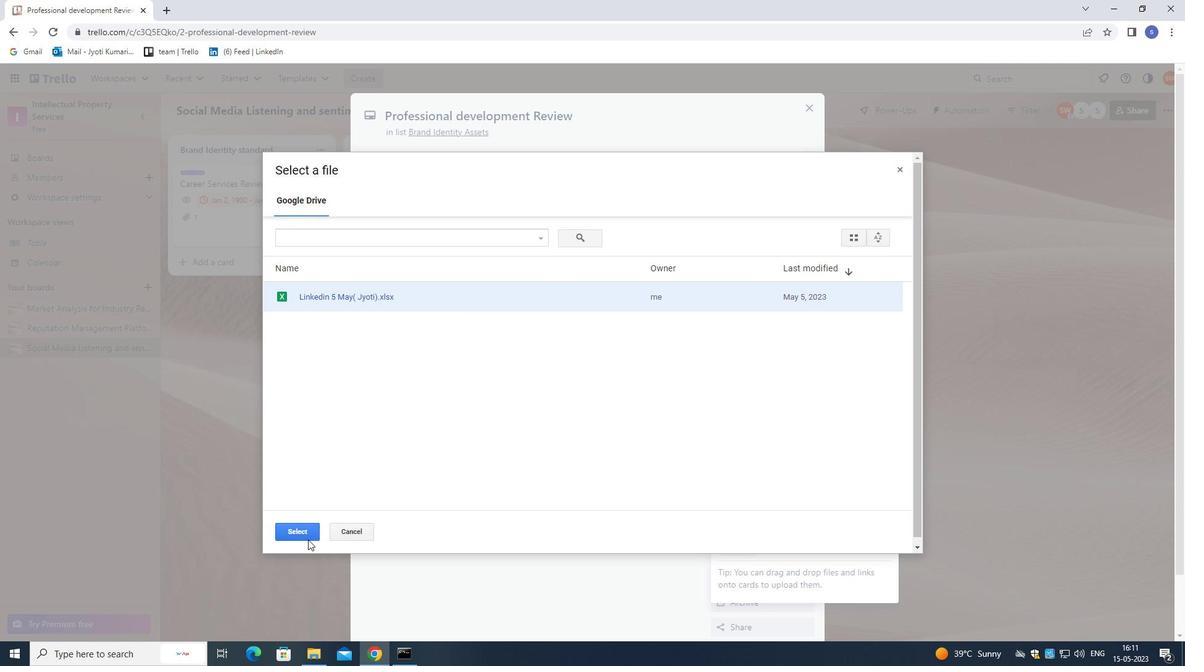 
Action: Mouse pressed left at (301, 533)
Screenshot: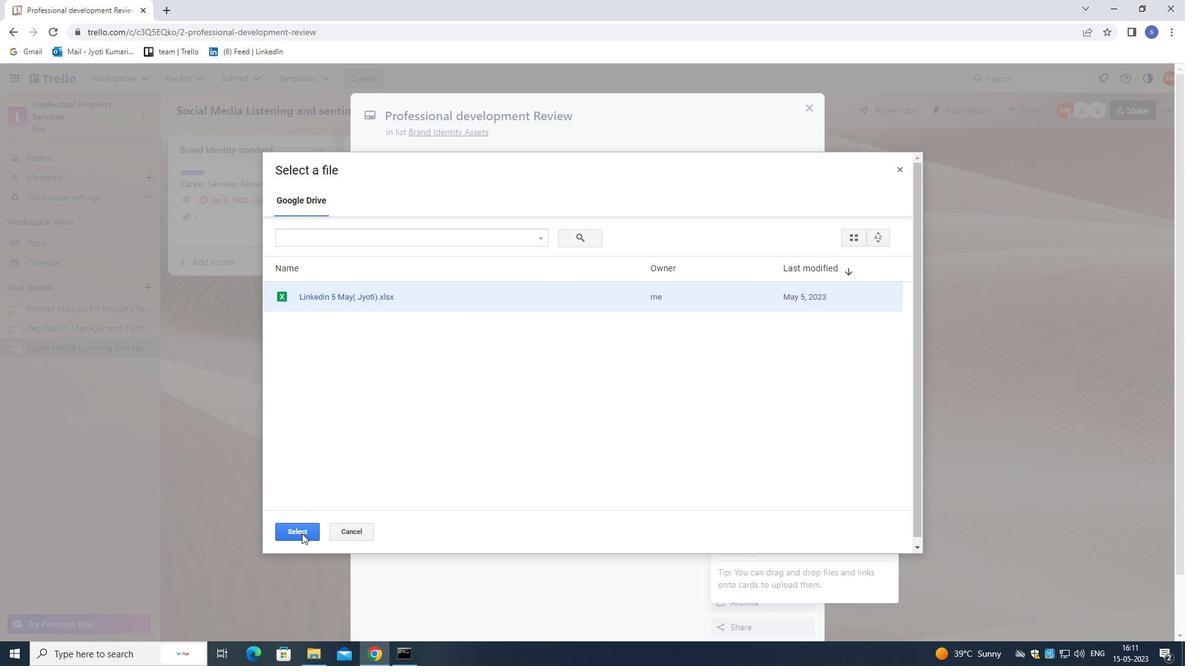 
Action: Mouse moved to (558, 302)
Screenshot: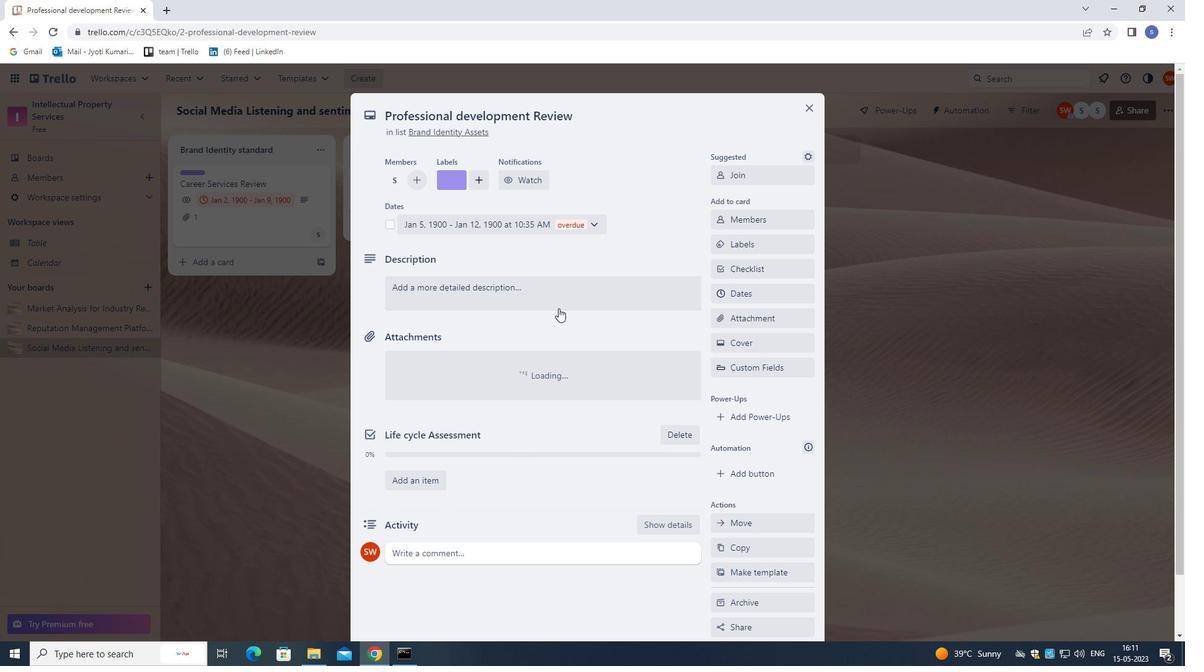 
Action: Mouse pressed left at (558, 302)
Screenshot: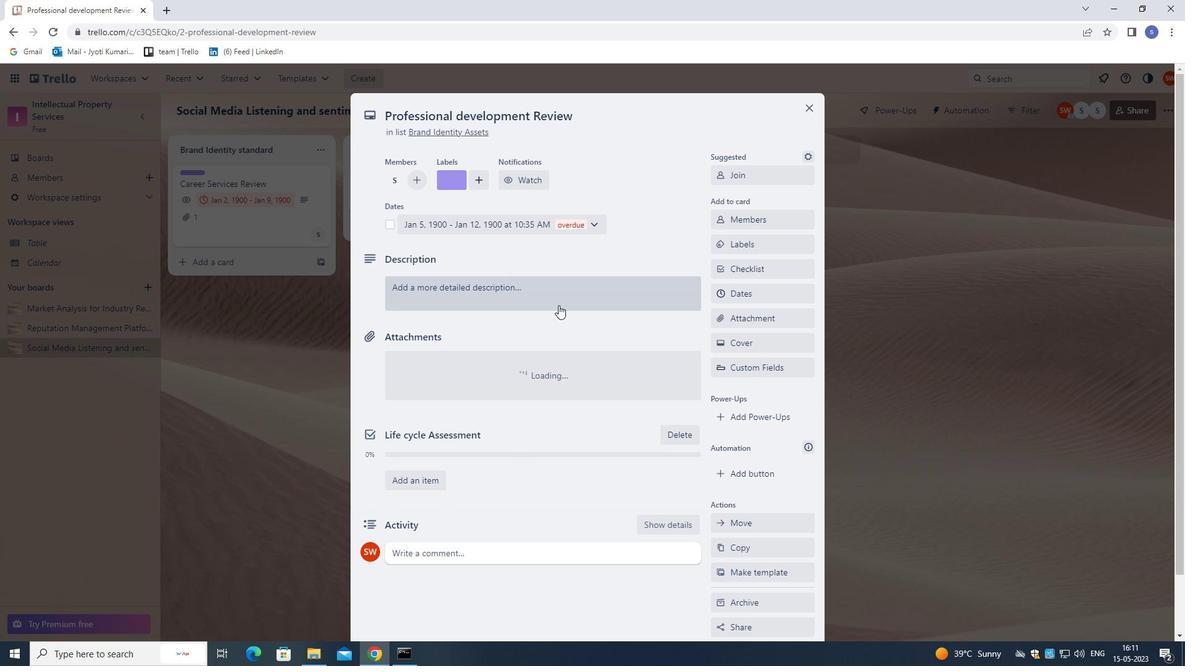 
Action: Mouse moved to (579, 379)
Screenshot: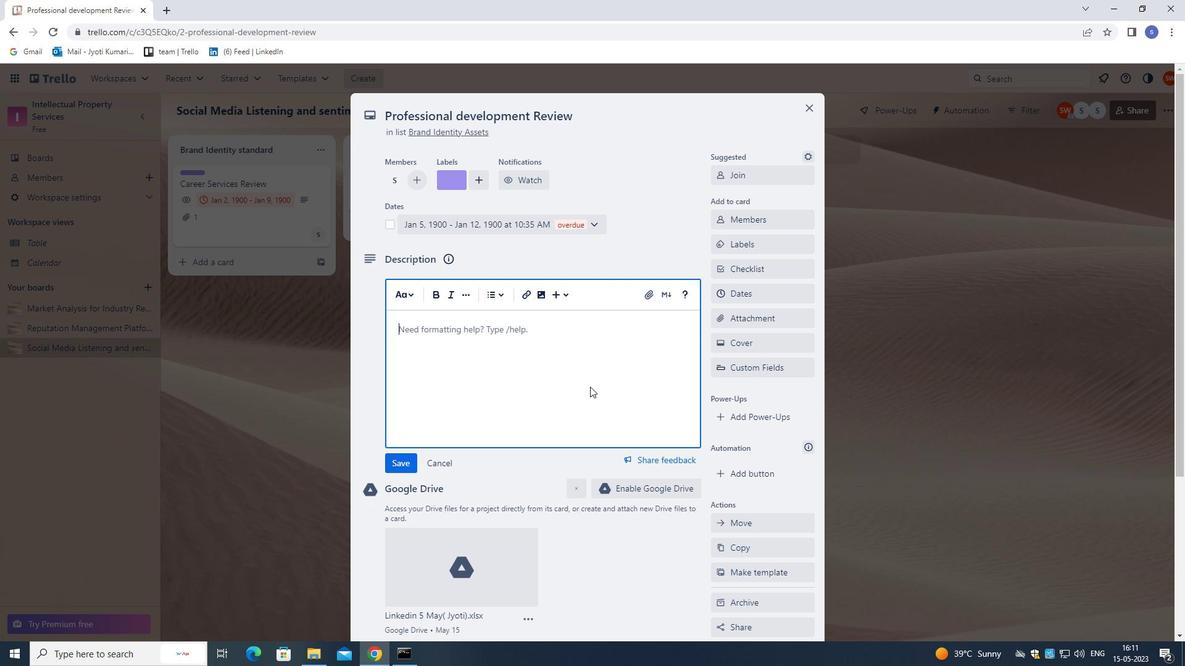 
Action: Key pressed <Key.shift>DEVELOP<Key.space>AND<Key.space>LAUNCH<Key.space>NEW<Key.space>SALE<Key.space>PROMOTION<Key.space>FOR<Key.space>EXISTING<Key.space>CUSTOMER.
Screenshot: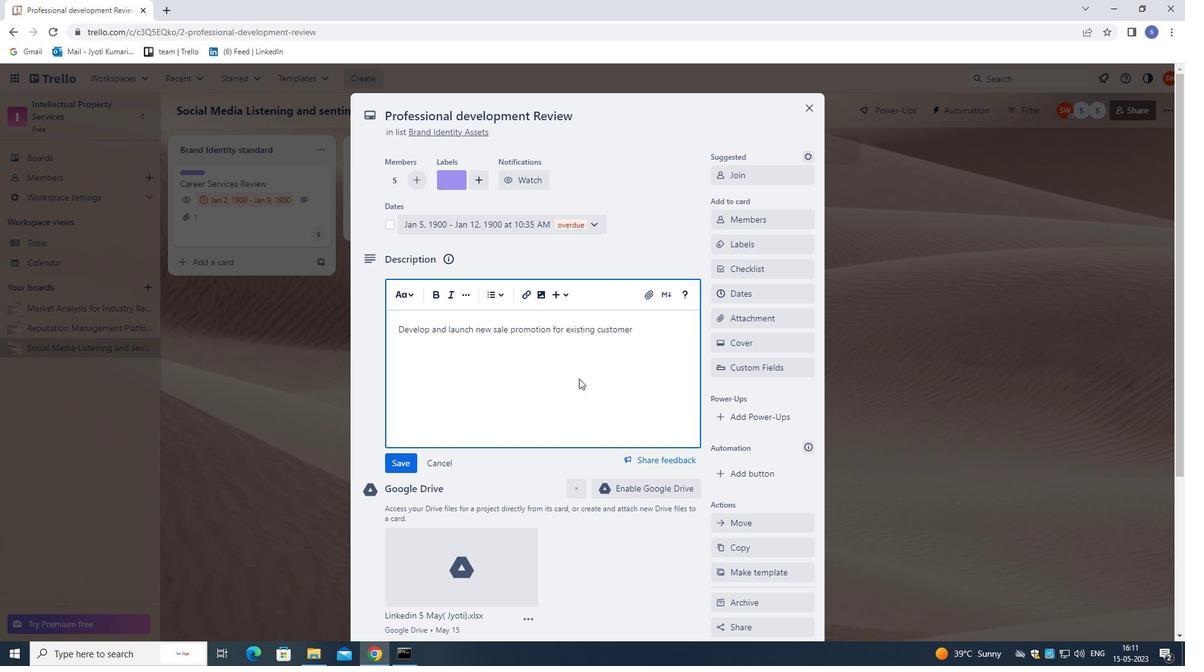 
Action: Mouse moved to (579, 379)
Screenshot: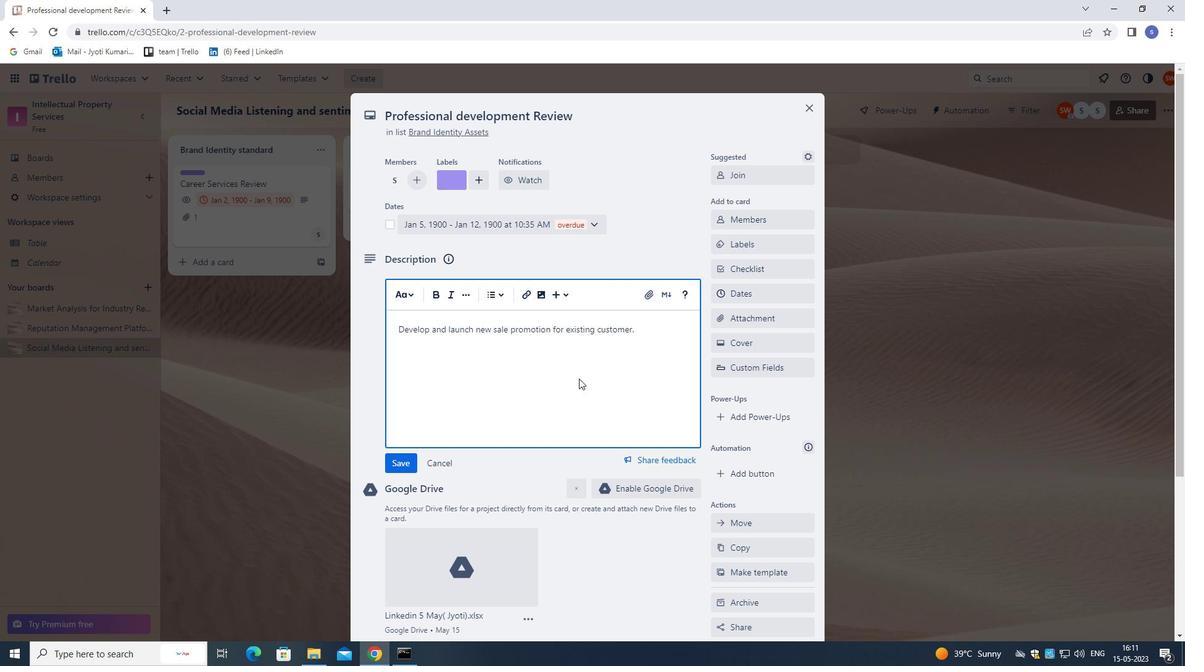 
Action: Mouse scrolled (579, 378) with delta (0, 0)
Screenshot: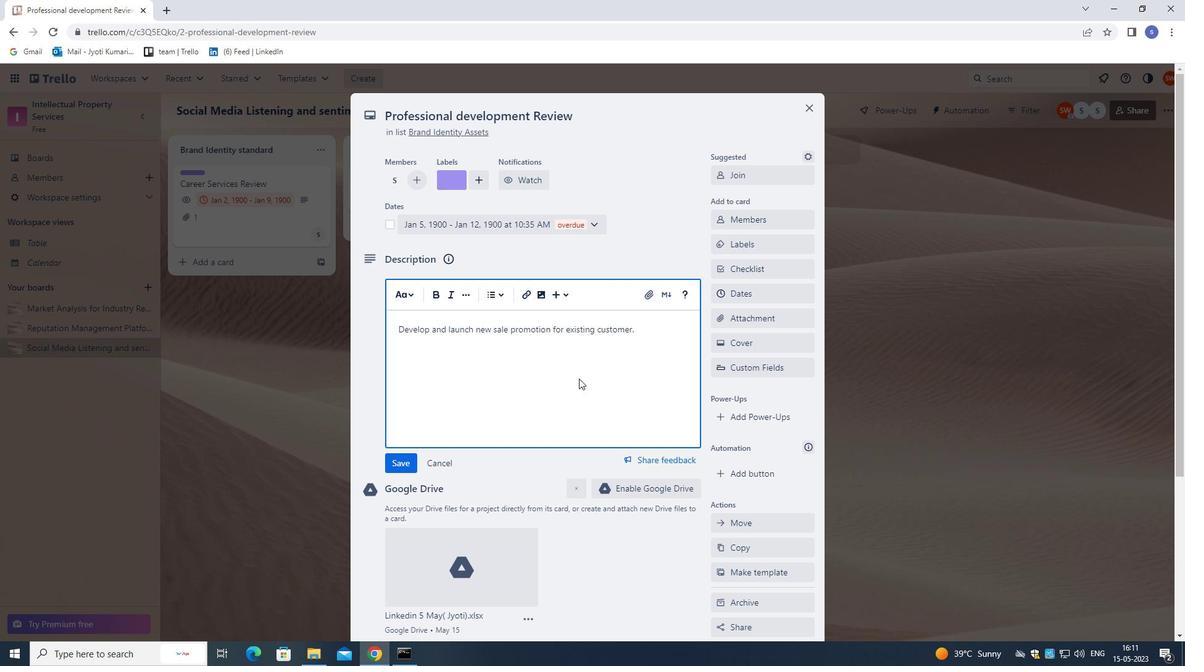 
Action: Mouse moved to (579, 380)
Screenshot: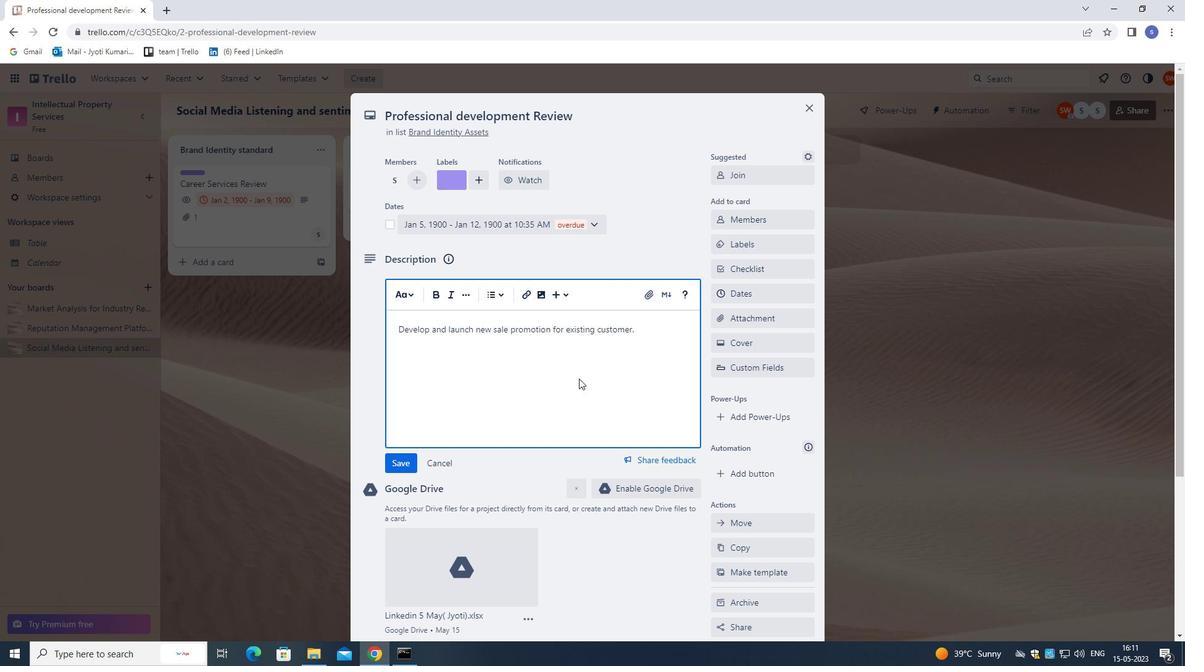 
Action: Mouse scrolled (579, 380) with delta (0, 0)
Screenshot: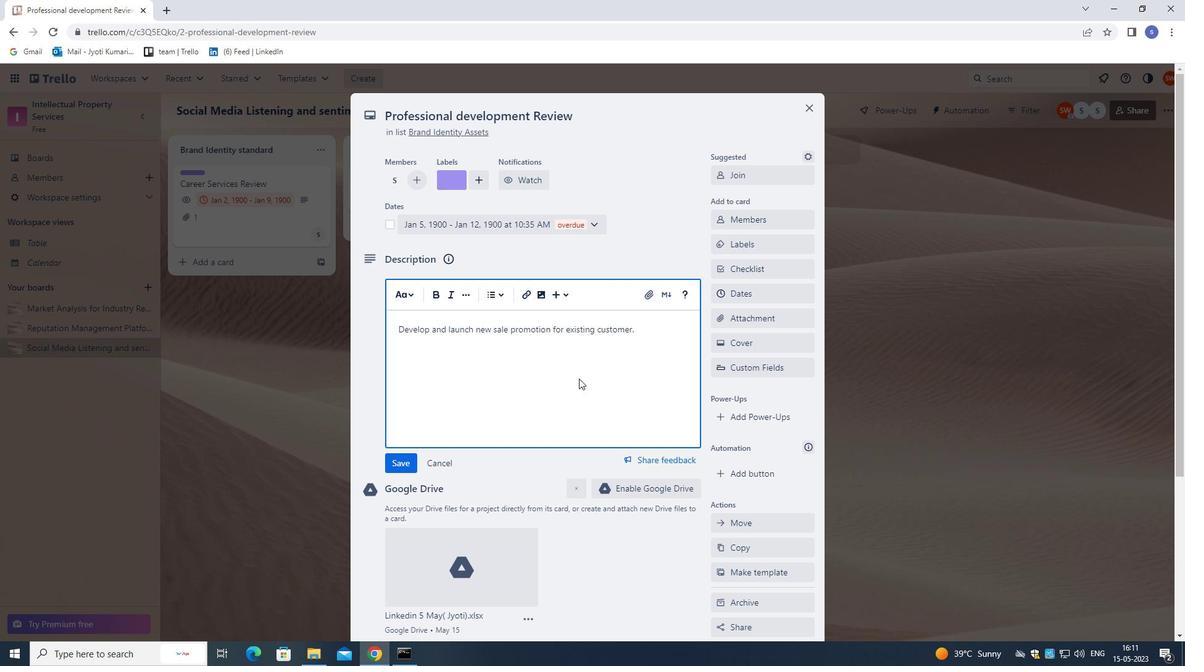 
Action: Mouse moved to (579, 385)
Screenshot: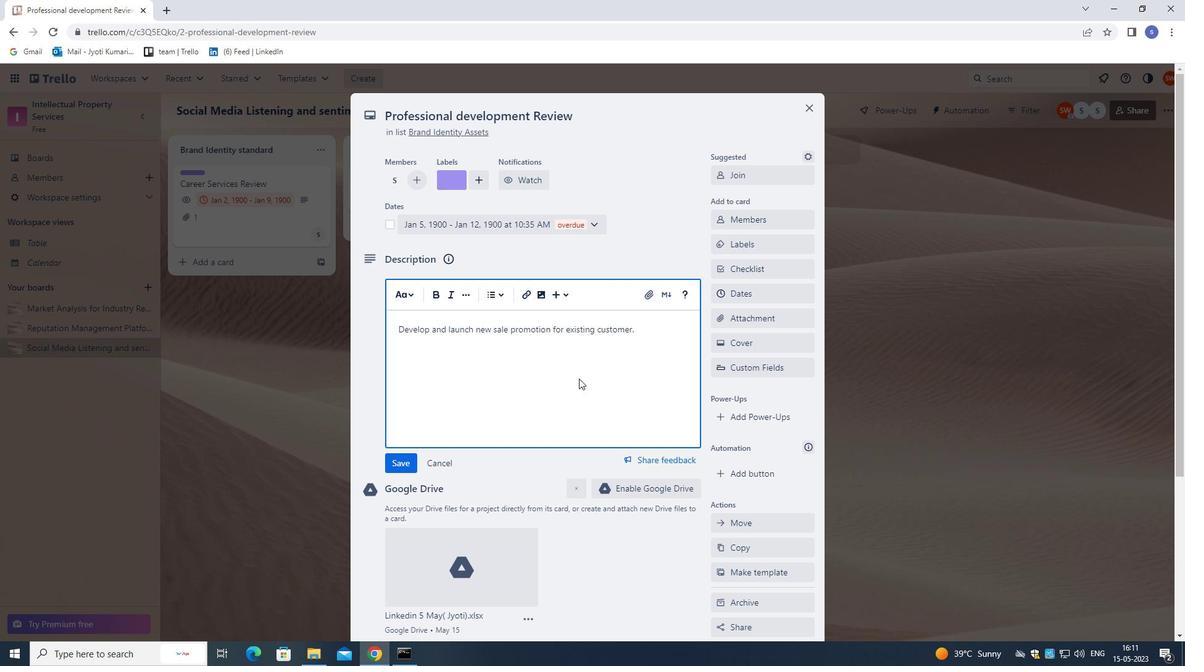 
Action: Mouse scrolled (579, 384) with delta (0, 0)
Screenshot: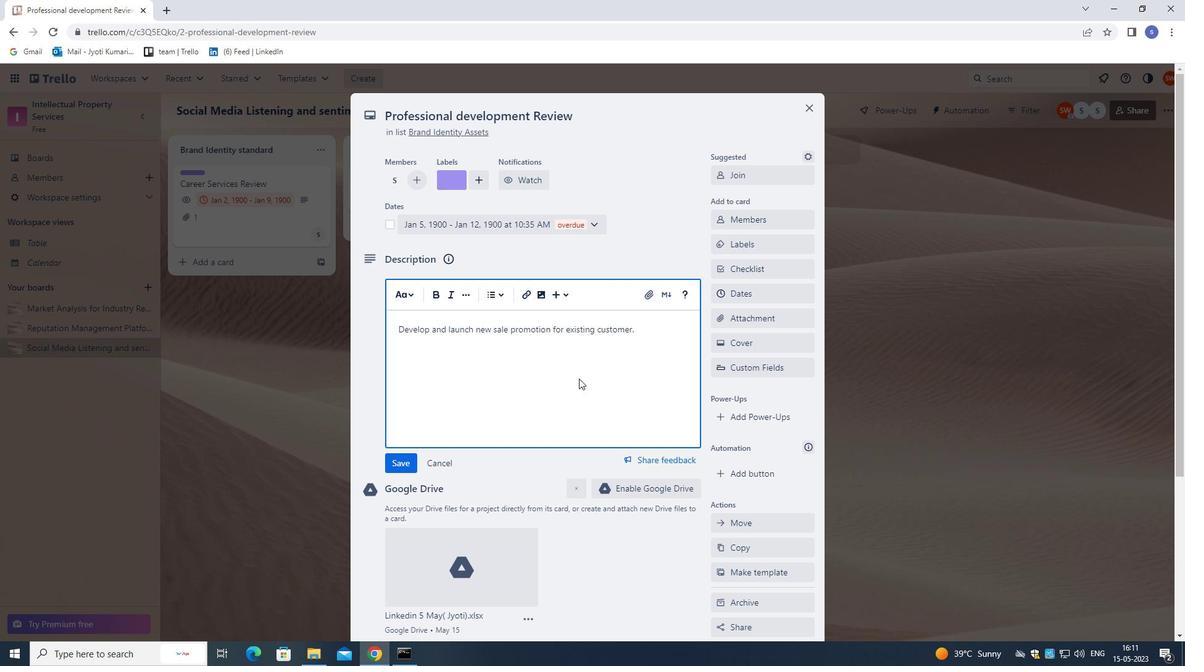 
Action: Mouse moved to (588, 467)
Screenshot: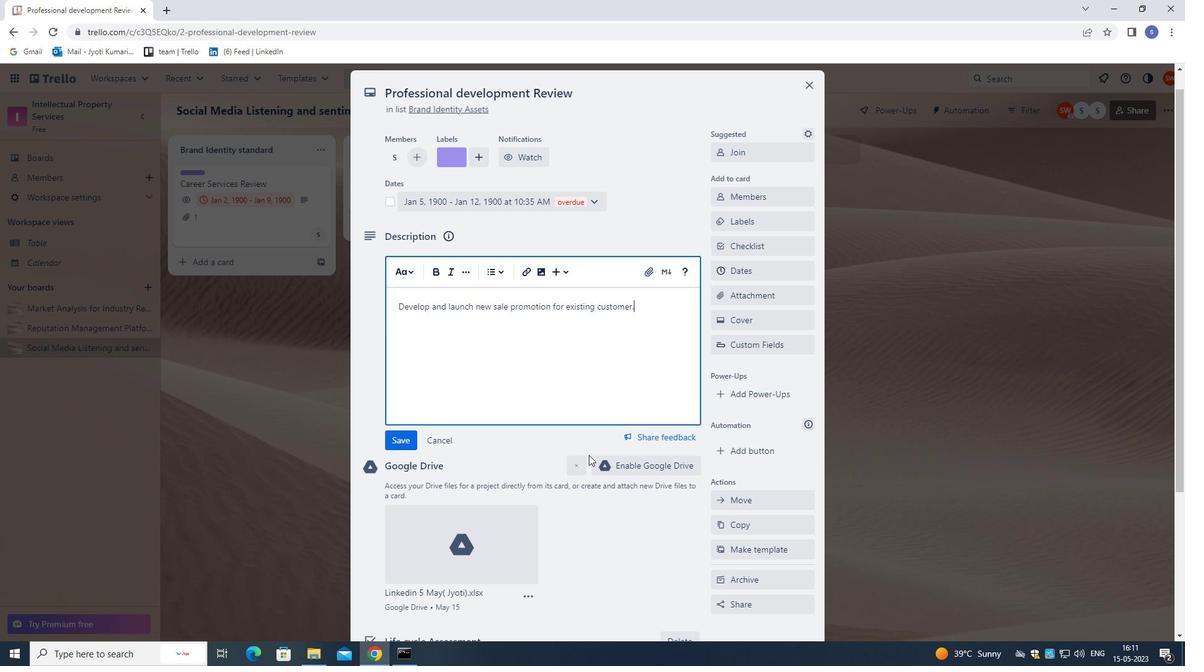 
Action: Mouse scrolled (588, 466) with delta (0, 0)
Screenshot: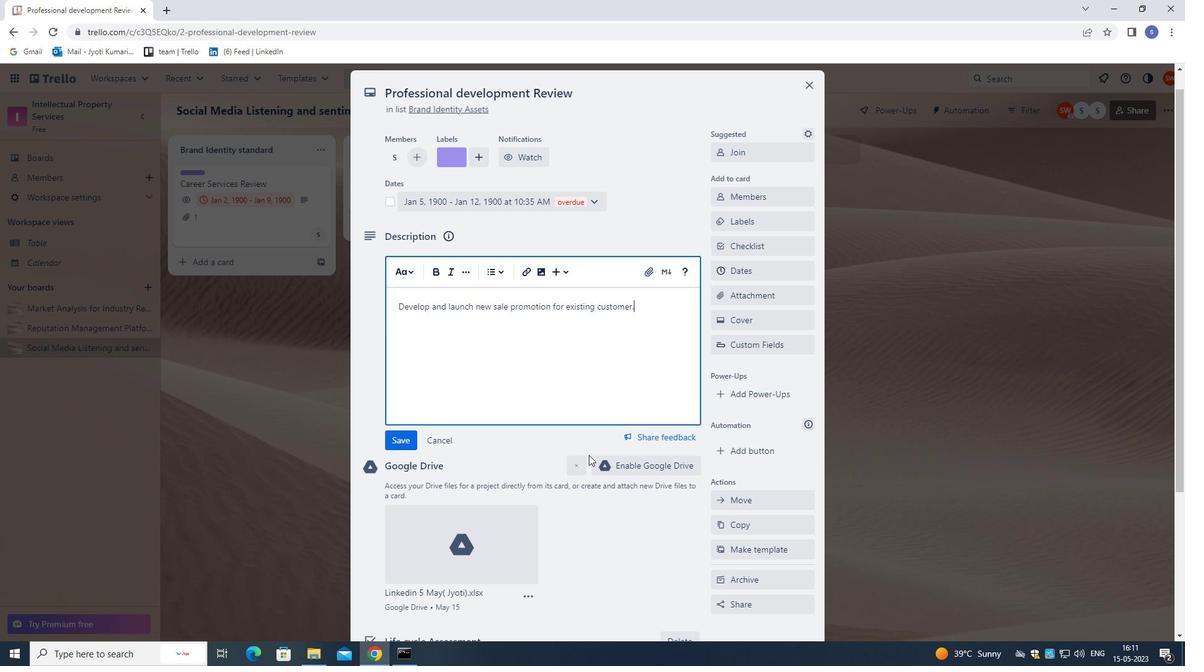 
Action: Mouse moved to (584, 489)
Screenshot: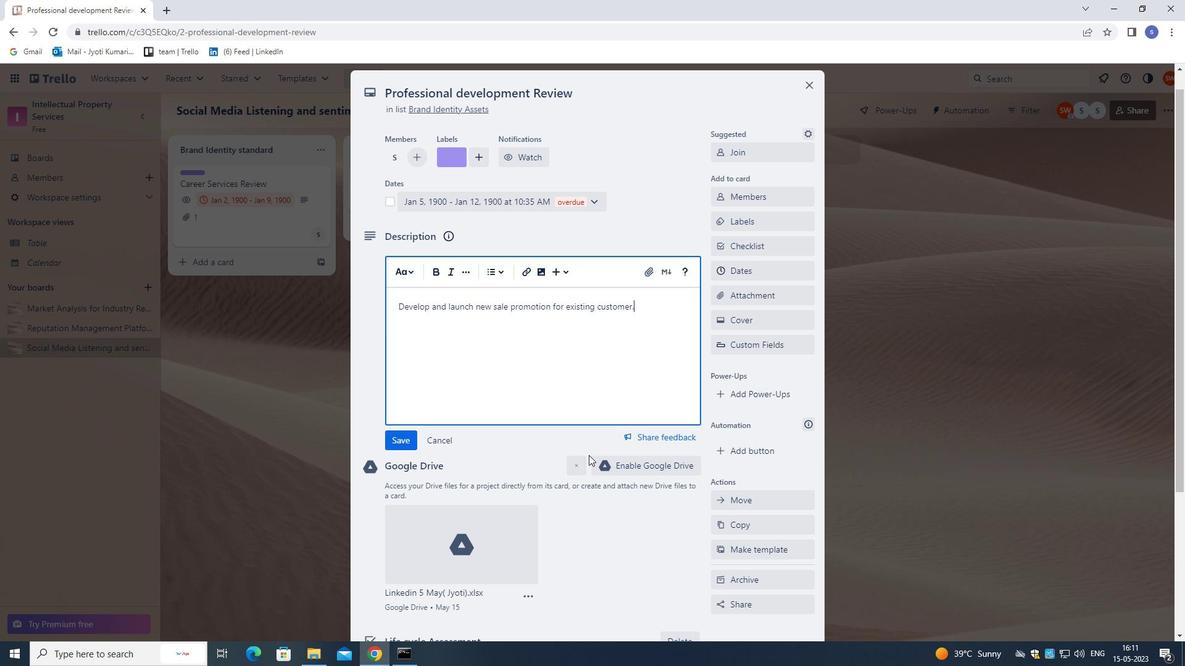 
Action: Mouse scrolled (584, 488) with delta (0, 0)
Screenshot: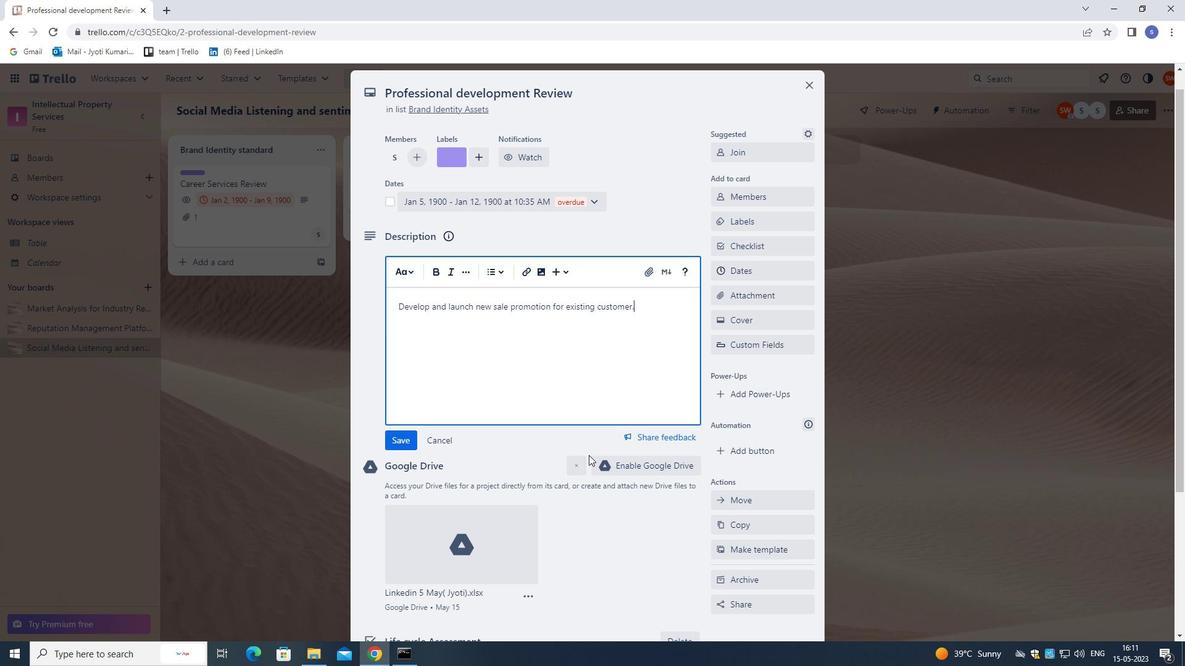 
Action: Mouse moved to (581, 511)
Screenshot: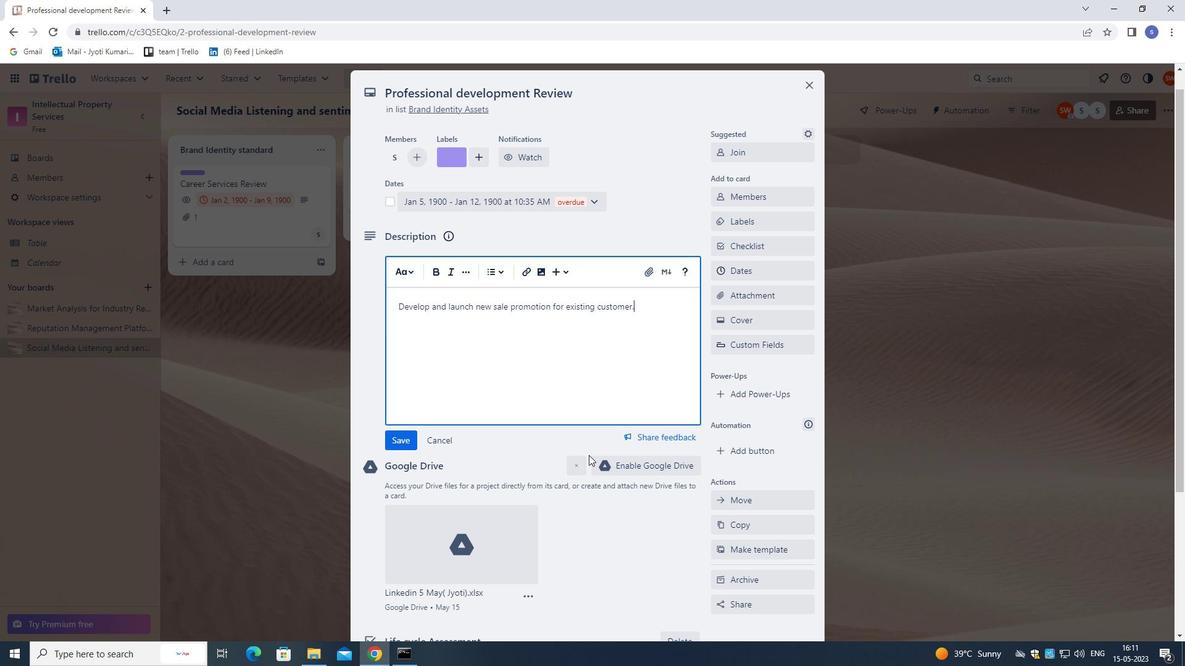 
Action: Mouse scrolled (581, 511) with delta (0, 0)
Screenshot: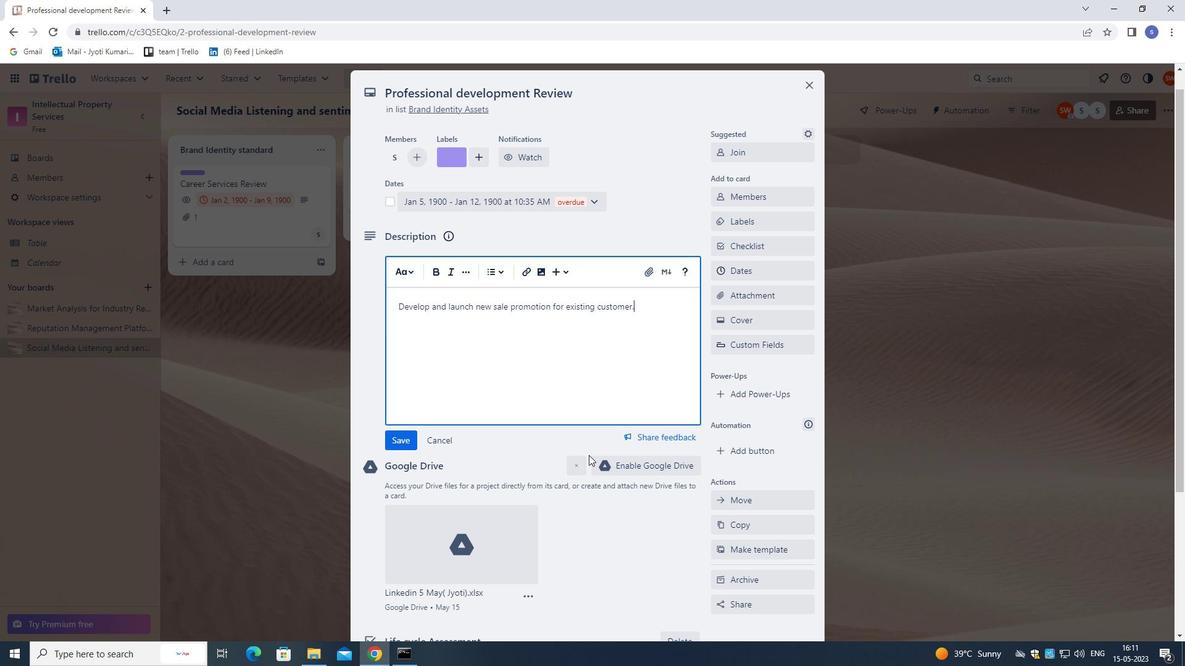 
Action: Mouse moved to (544, 564)
Screenshot: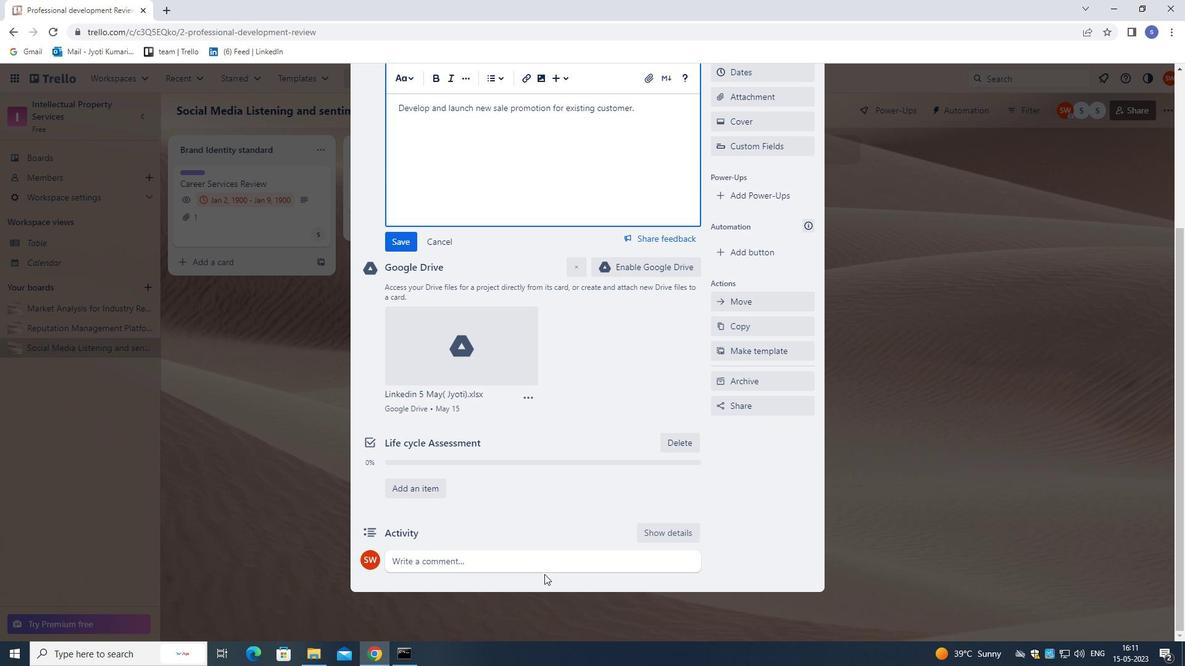 
Action: Mouse pressed left at (544, 564)
Screenshot: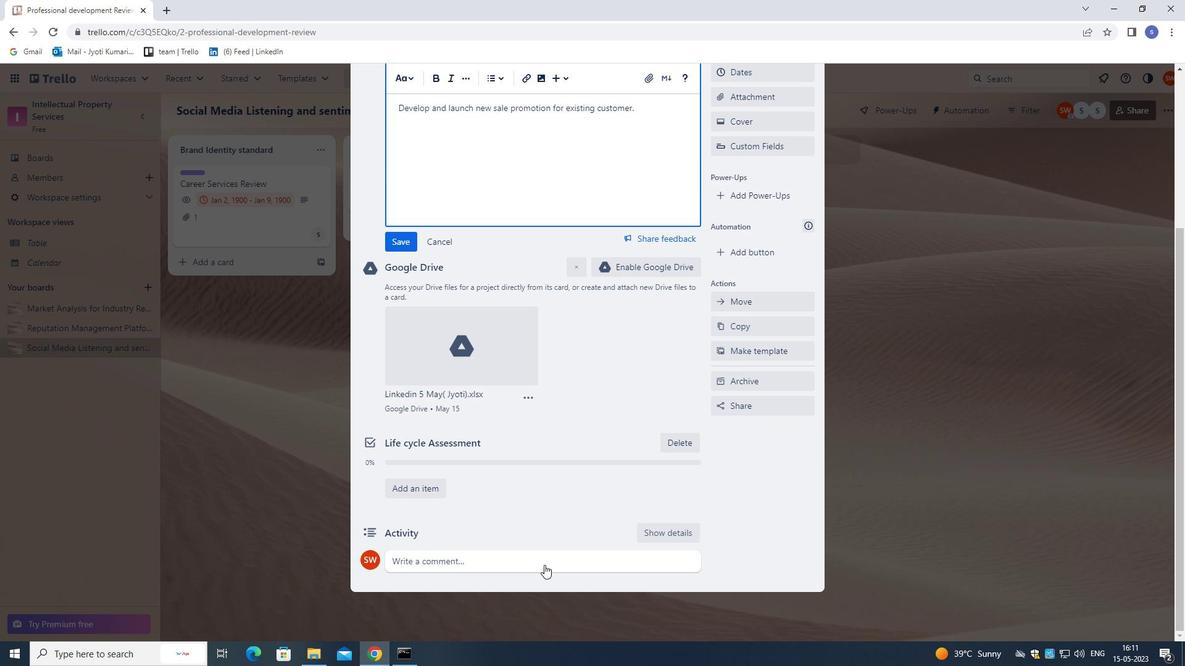 
Action: Mouse moved to (555, 456)
Screenshot: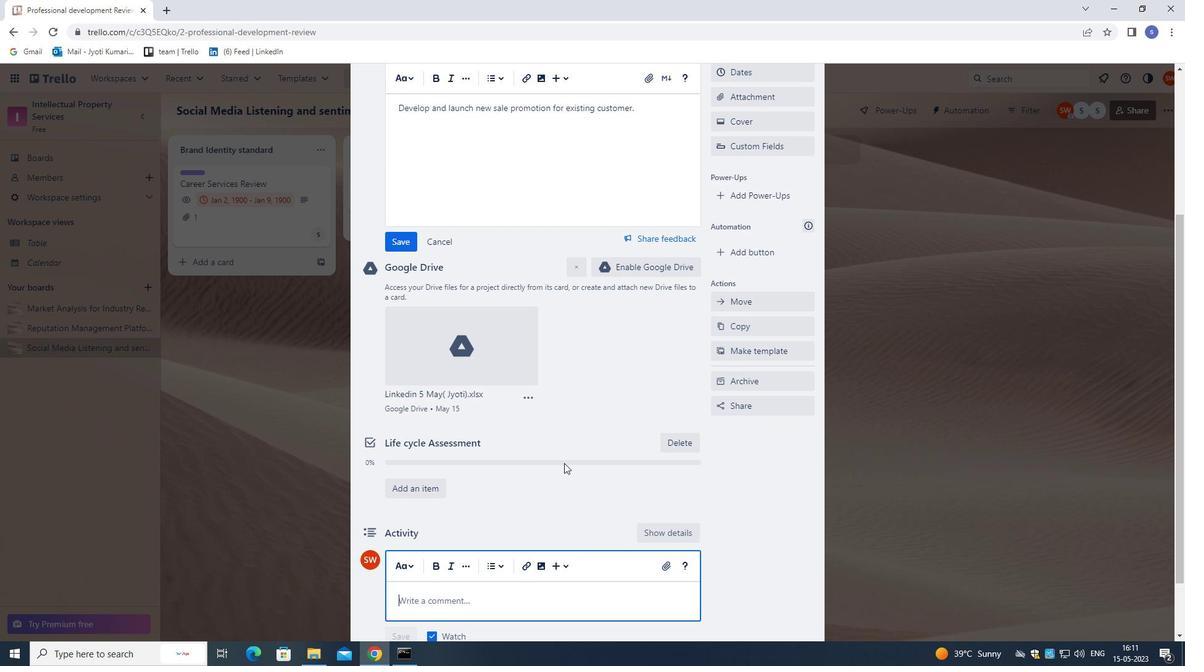 
Action: Key pressed <Key.shift>GIVEN<Key.space>THE<Key.space>POTENTIAL<Key.space>IMPACT<Key.space>OF<Key.space>THIS<Key.space>TASK<Key.space>ON<Key.space>YOU<Key.backspace><Key.backspace><Key.backspace>OUR<Key.space>COMPANY<Key.space>STRATEGIES<Key.space>GOALS,<Key.space>LET<Key.space>US<Key.space>ENSURE<Key.space>THAT<Key.space>WE<Key.space>APR<Key.backspace>PROACH<Key.space>IT<Key.space>WITH<Key.space>A<Key.space>LONG<Key.space>TERM<Key.space>PERAPECTIVE.
Screenshot: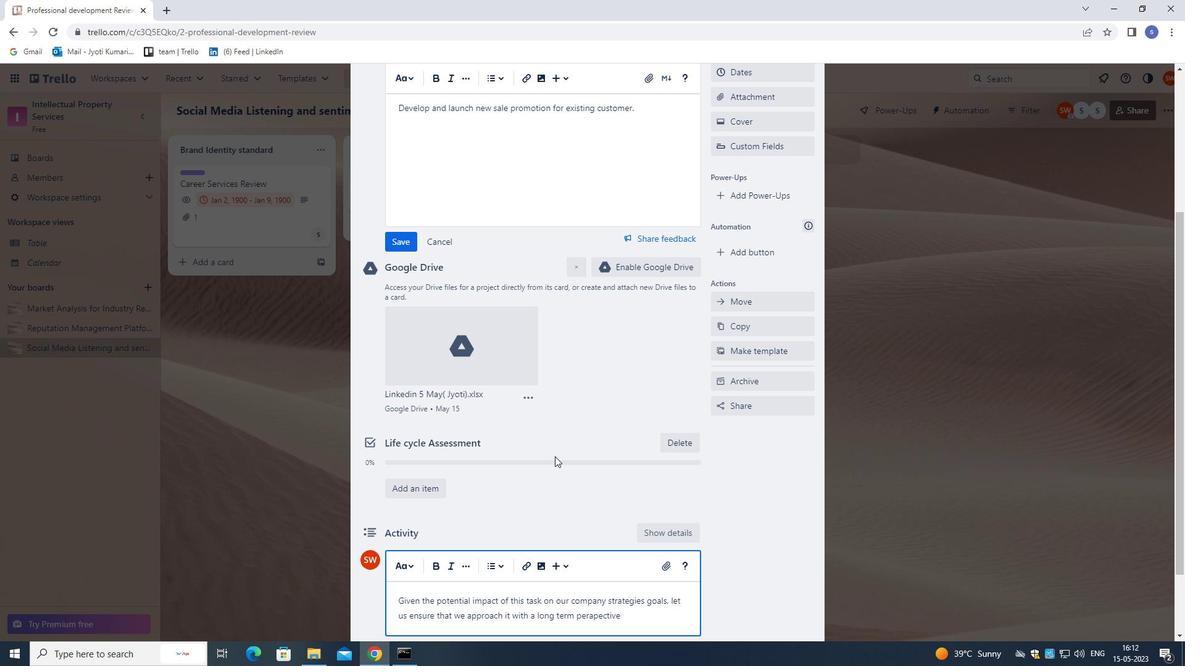 
Action: Mouse moved to (592, 615)
Screenshot: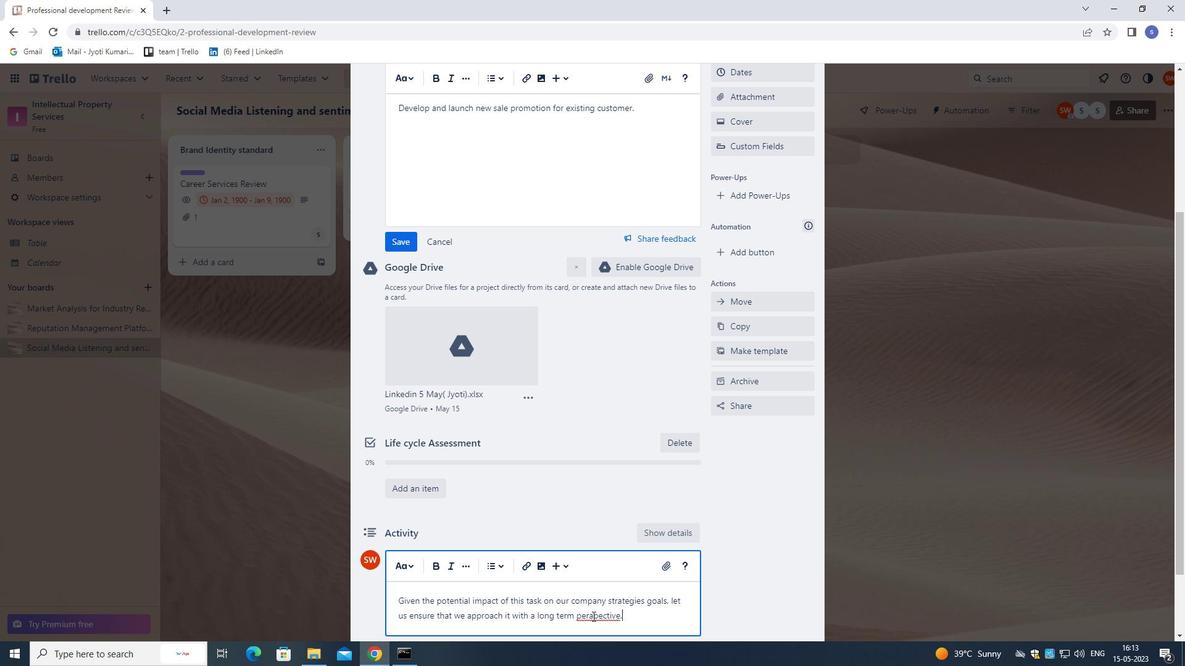 
Action: Mouse pressed left at (592, 615)
Screenshot: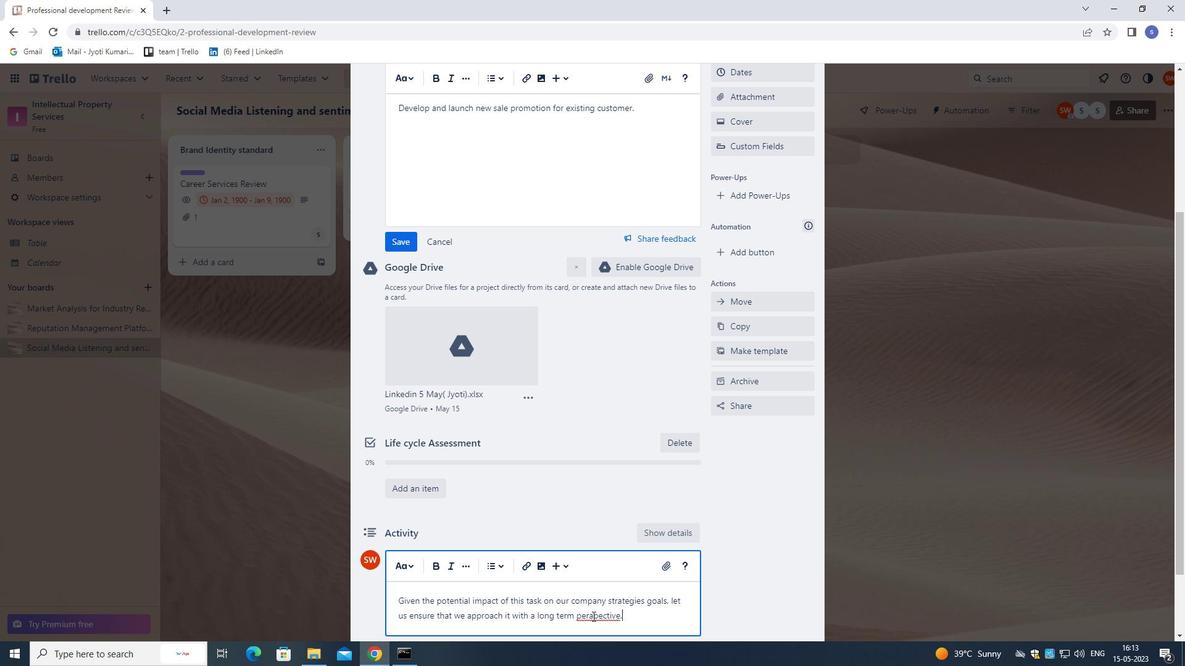 
Action: Mouse moved to (625, 644)
Screenshot: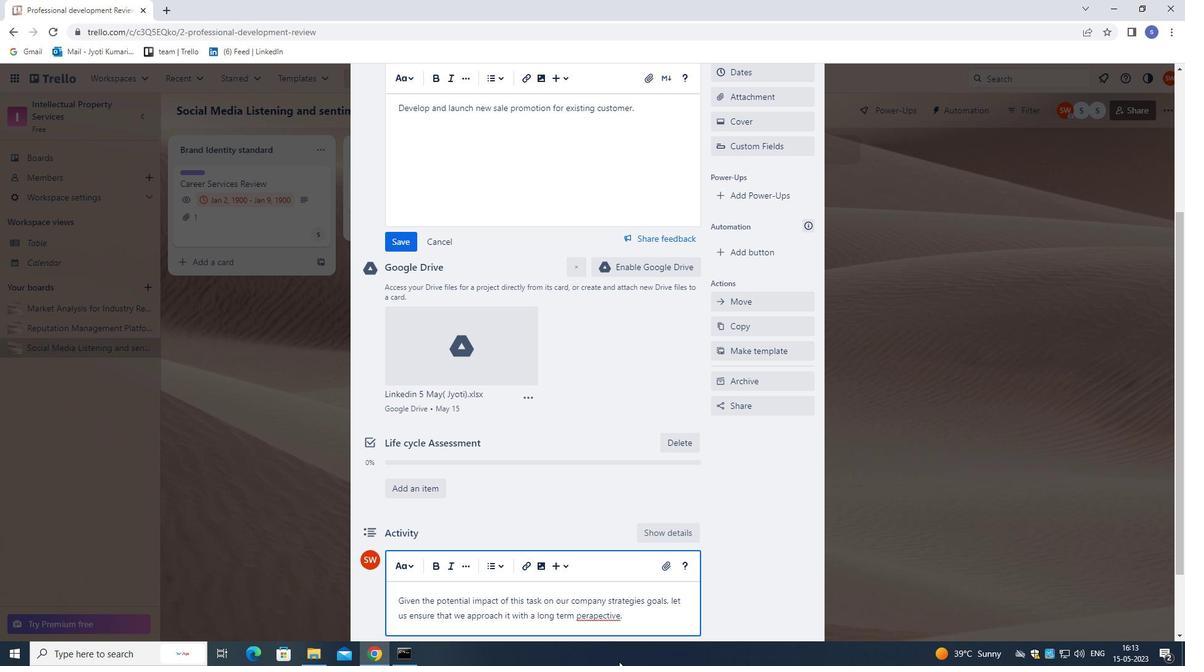 
Action: Key pressed <Key.backspace>
Screenshot: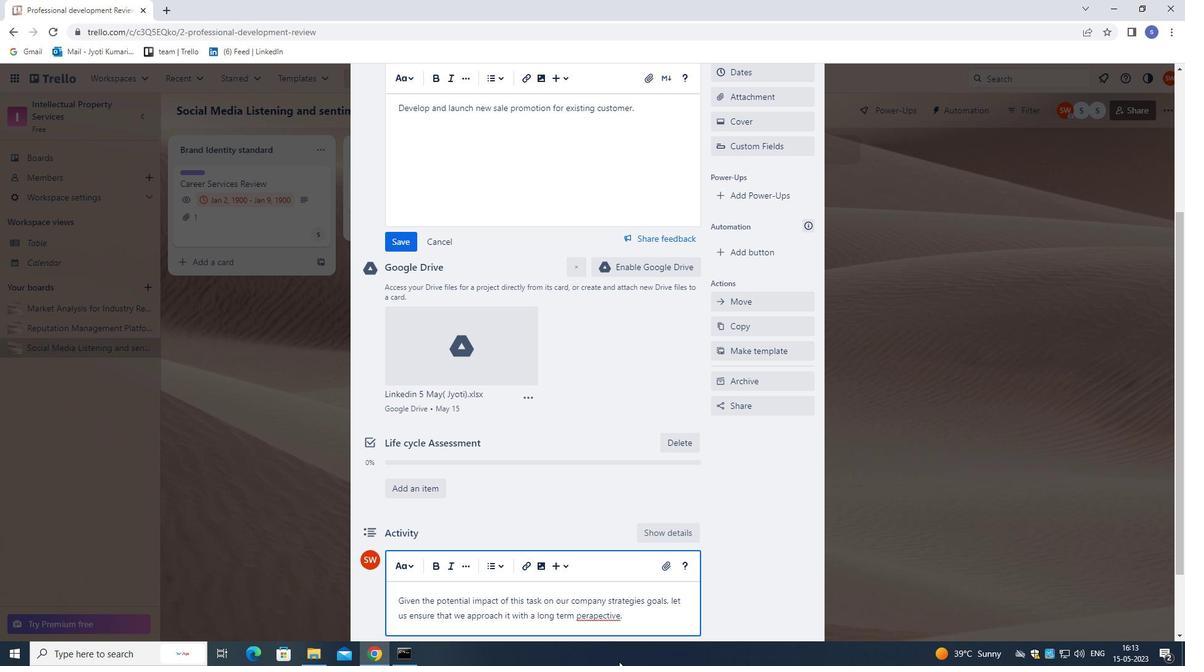
Action: Mouse moved to (629, 637)
Screenshot: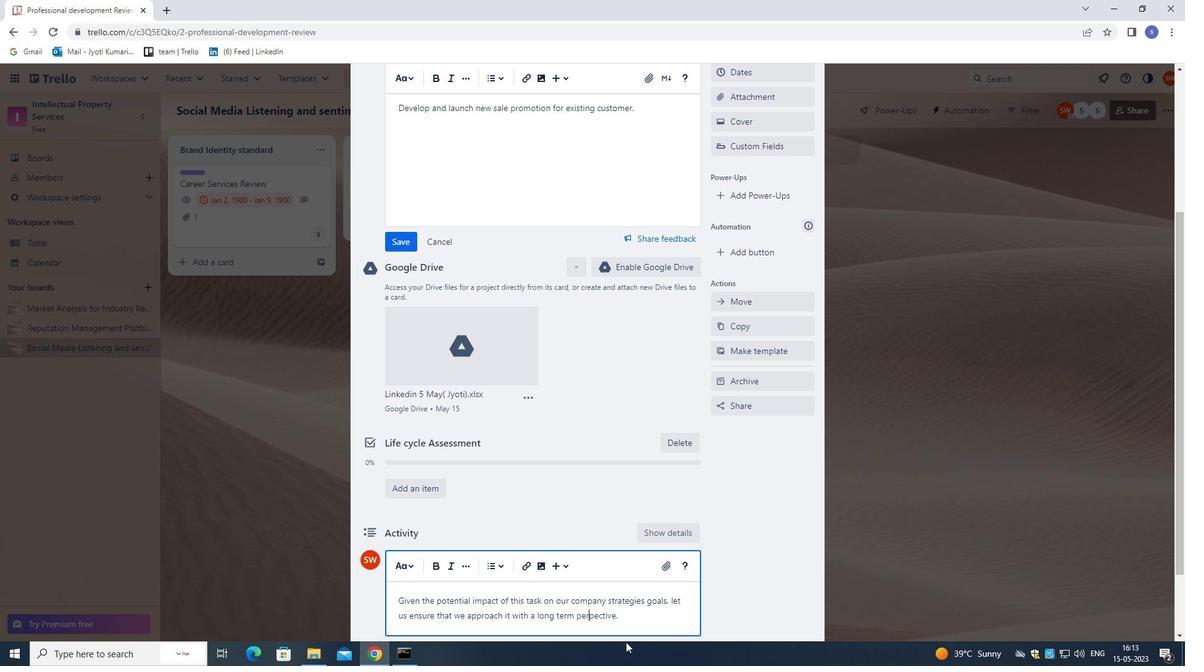 
Action: Key pressed S
Screenshot: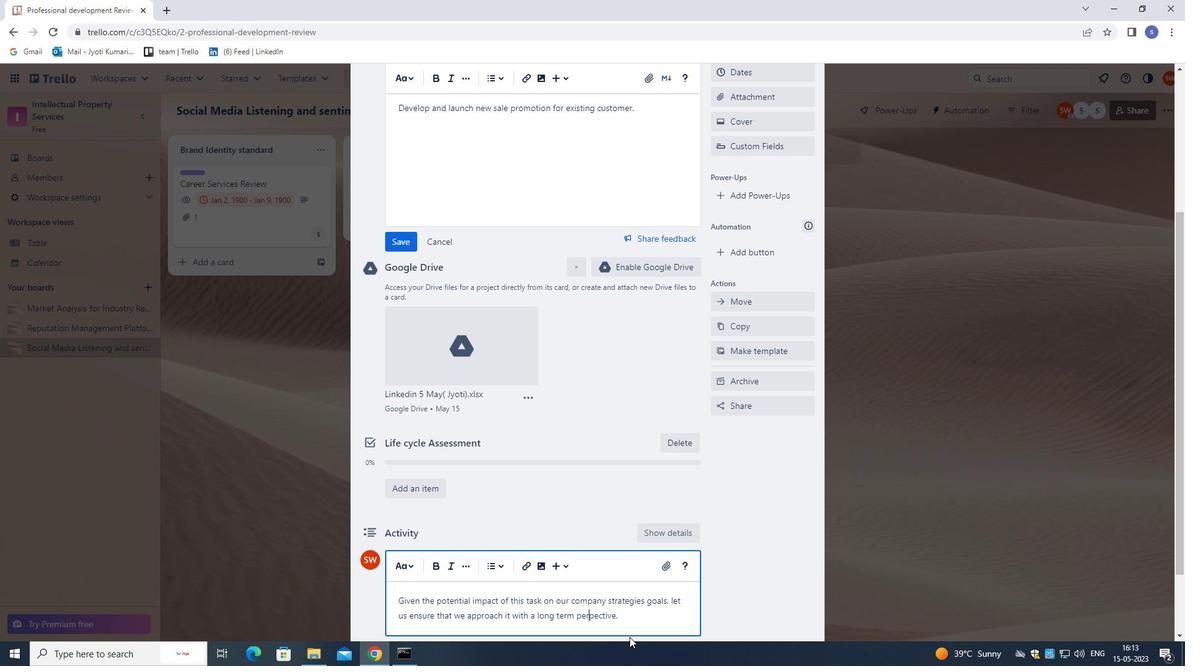 
Action: Mouse moved to (406, 242)
Screenshot: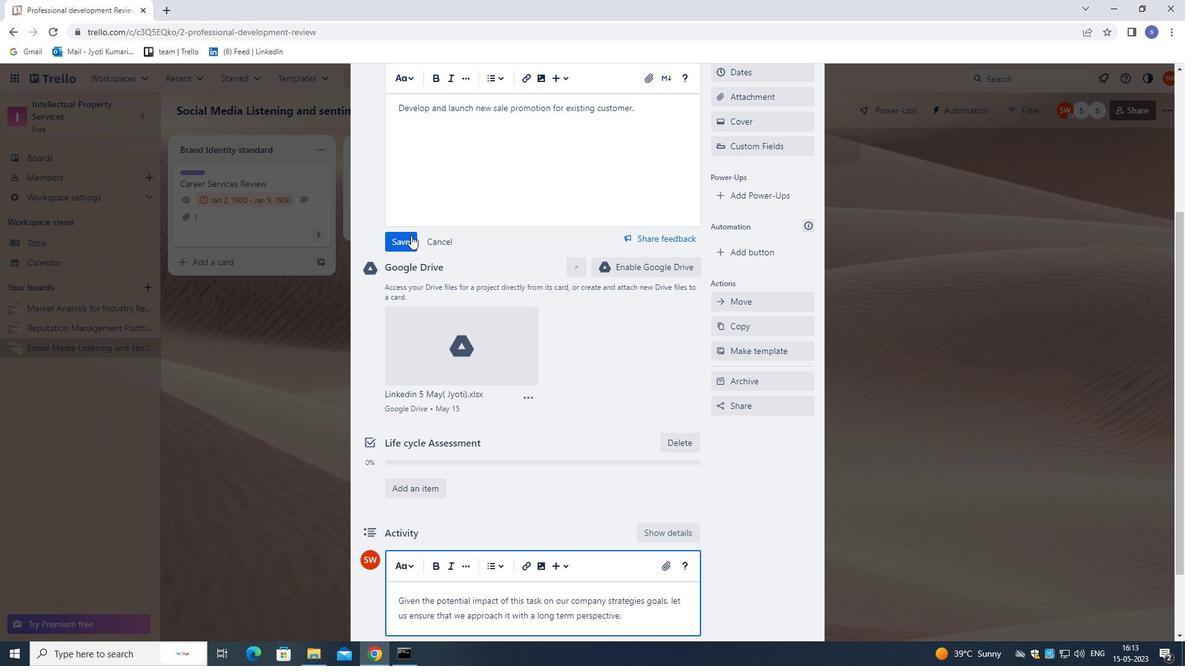 
Action: Mouse pressed left at (406, 242)
Screenshot: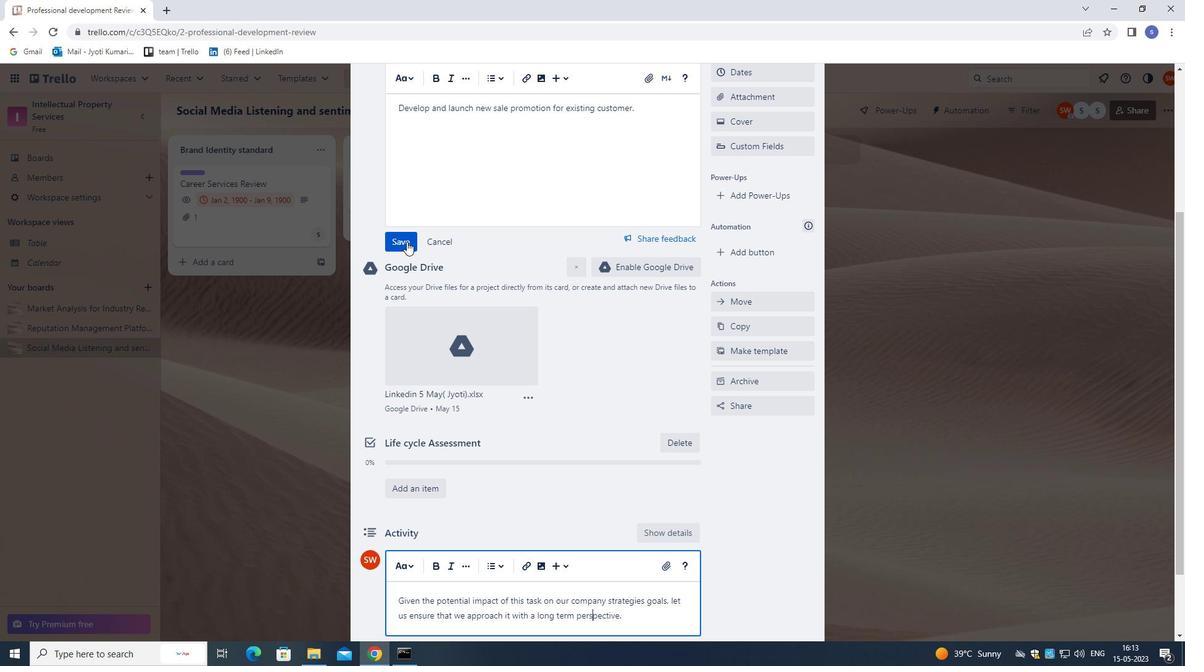 
Action: Mouse moved to (546, 390)
Screenshot: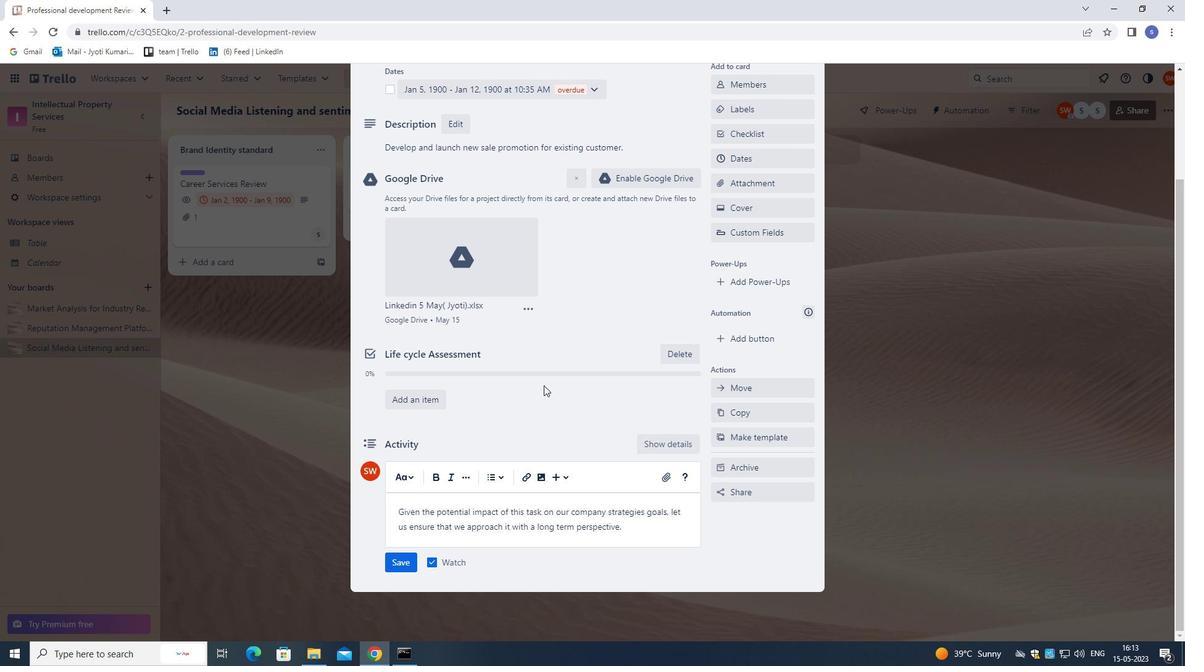 
Action: Mouse scrolled (546, 389) with delta (0, 0)
Screenshot: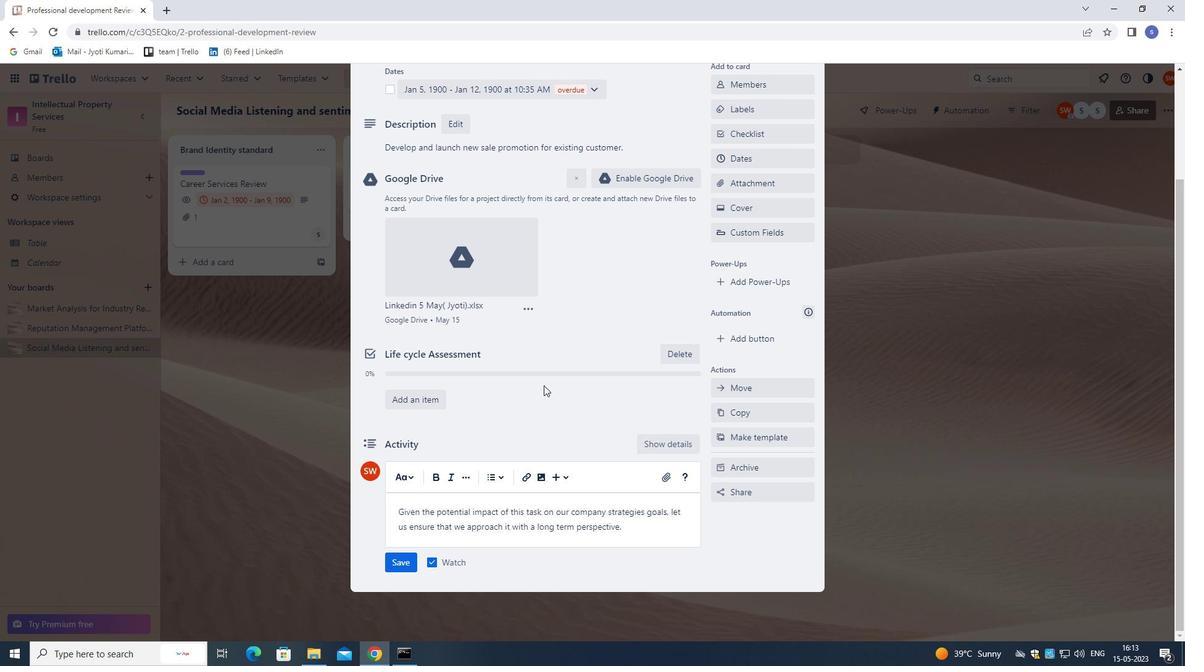 
Action: Mouse moved to (548, 396)
Screenshot: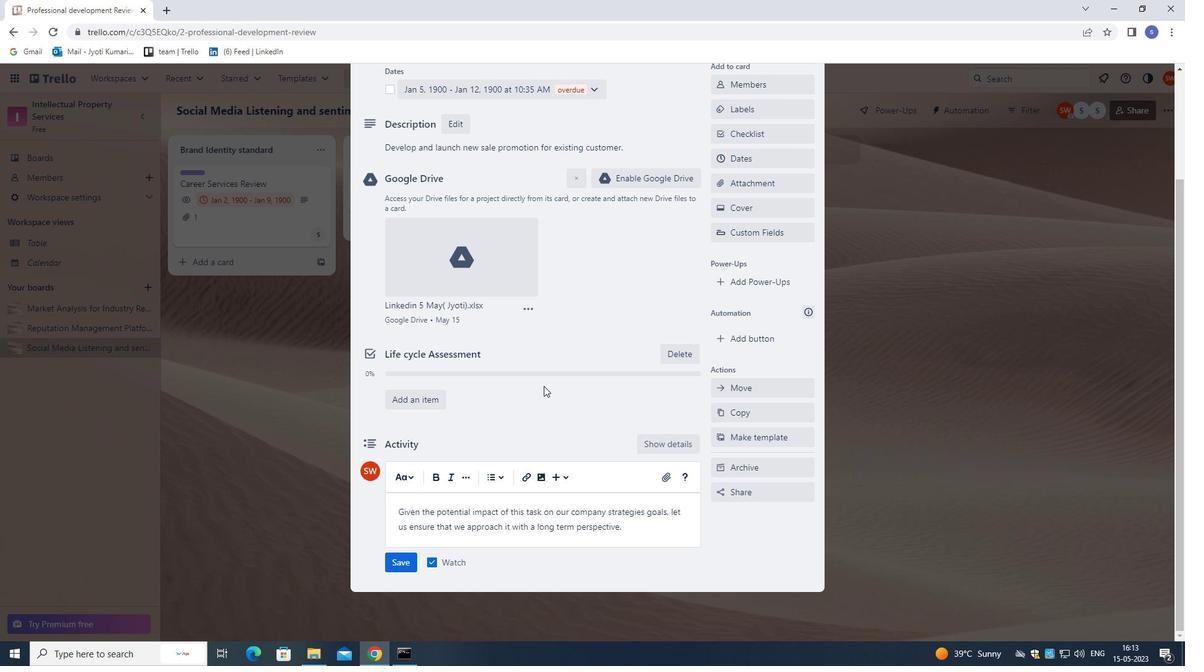 
Action: Mouse scrolled (548, 395) with delta (0, 0)
Screenshot: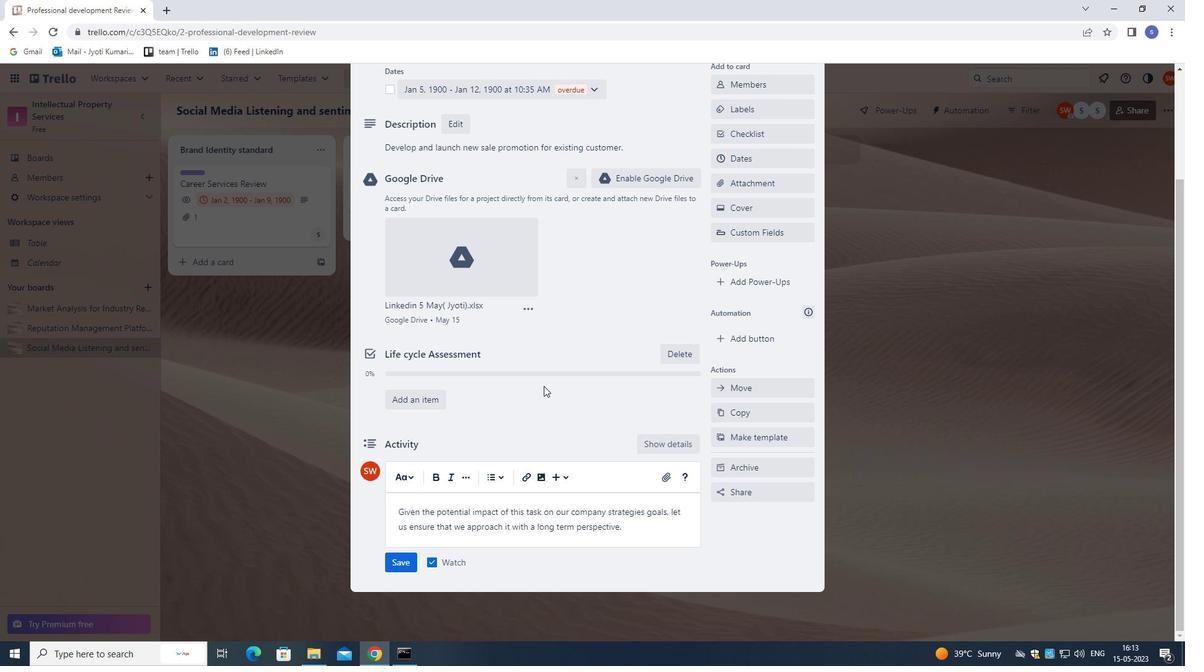 
Action: Mouse moved to (550, 399)
Screenshot: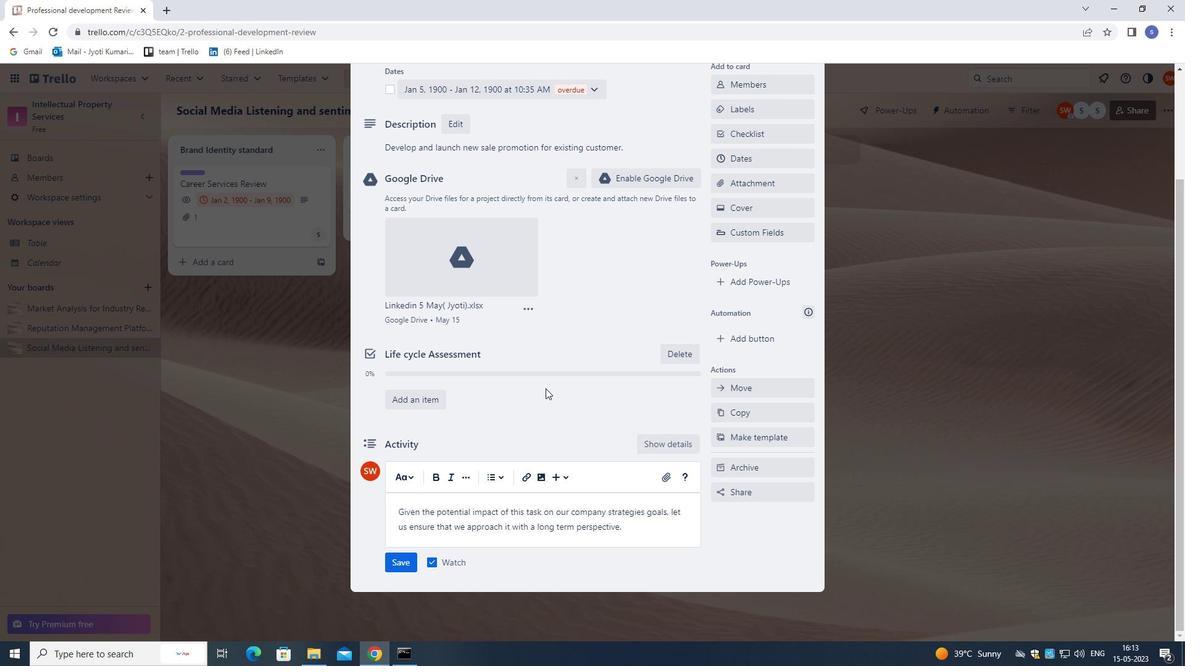 
Action: Mouse scrolled (550, 398) with delta (0, 0)
Screenshot: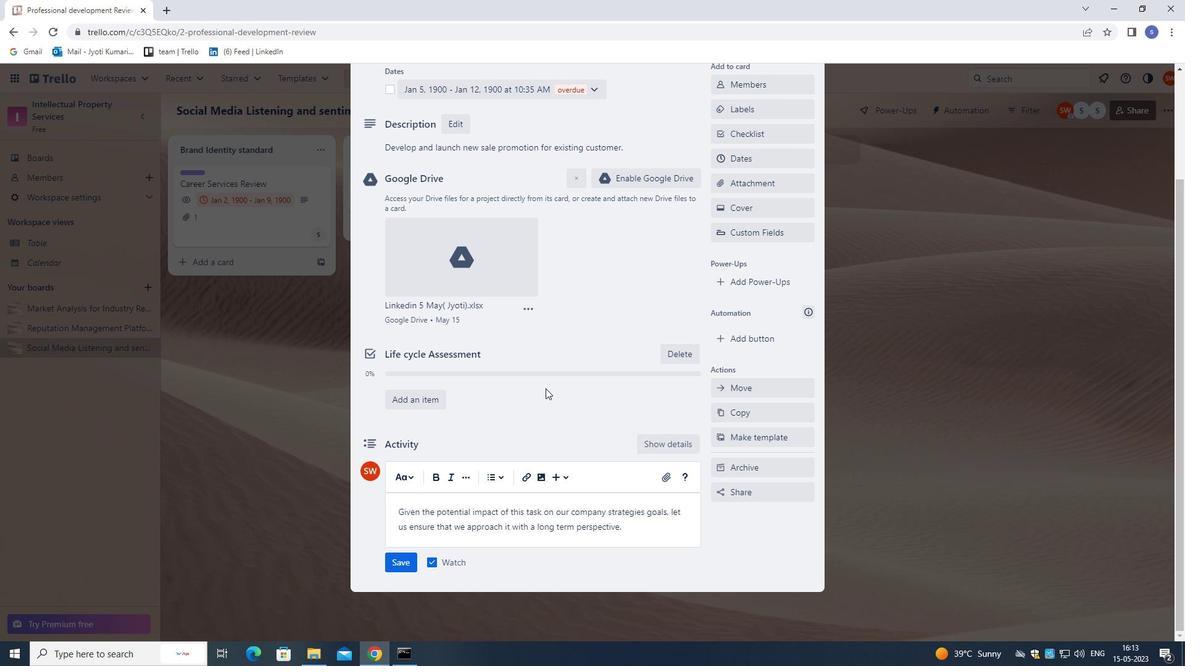 
Action: Mouse moved to (403, 561)
Screenshot: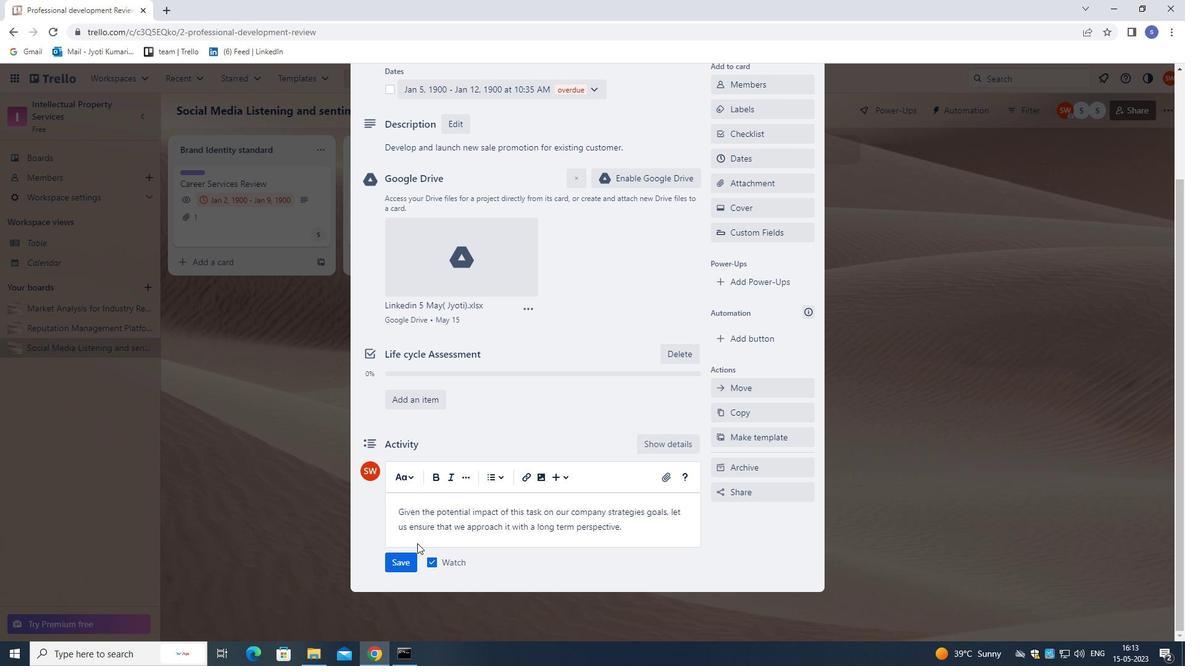 
Action: Mouse pressed left at (403, 561)
Screenshot: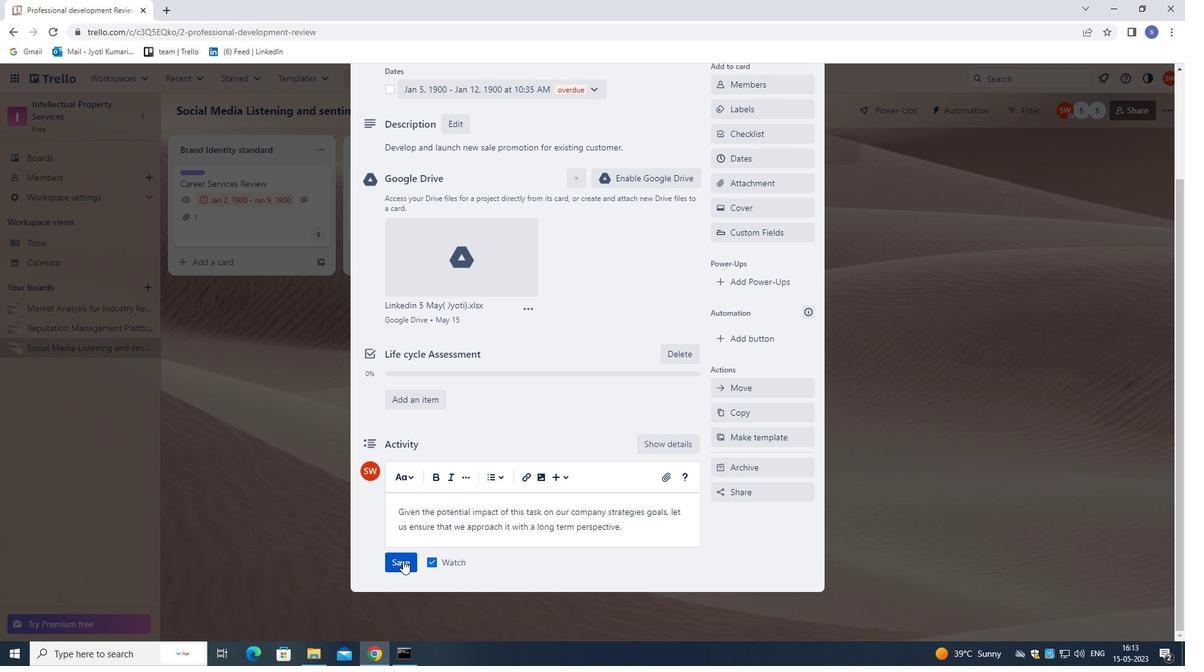 
Action: Mouse moved to (514, 437)
Screenshot: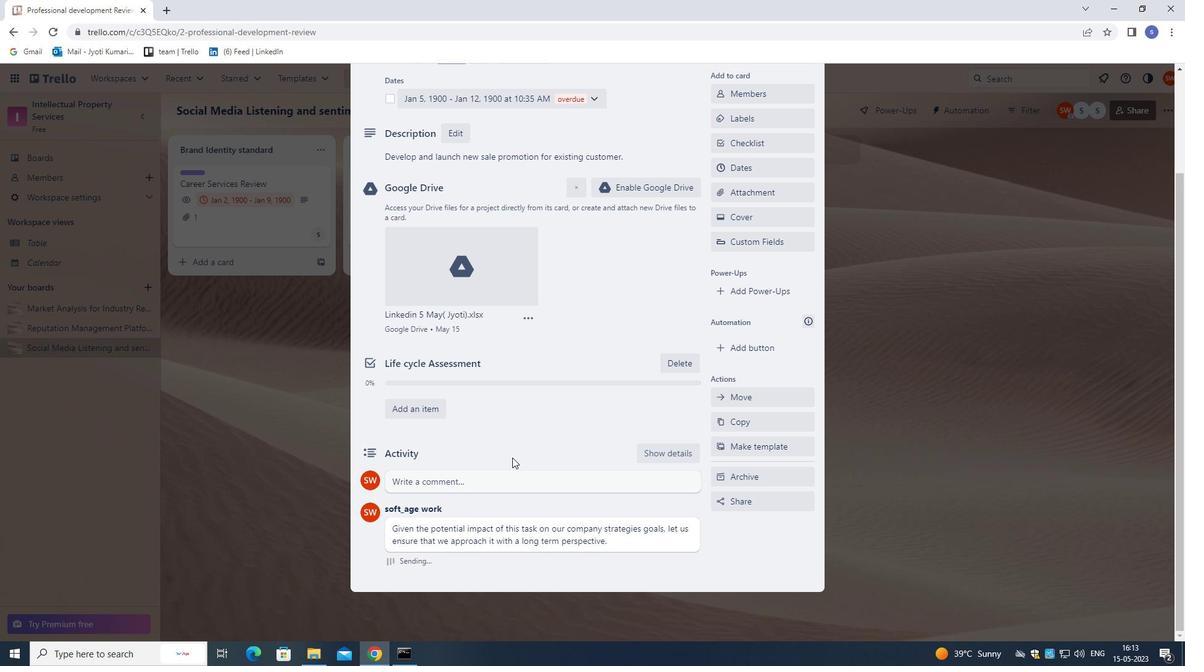 
Action: Mouse scrolled (514, 437) with delta (0, 0)
Screenshot: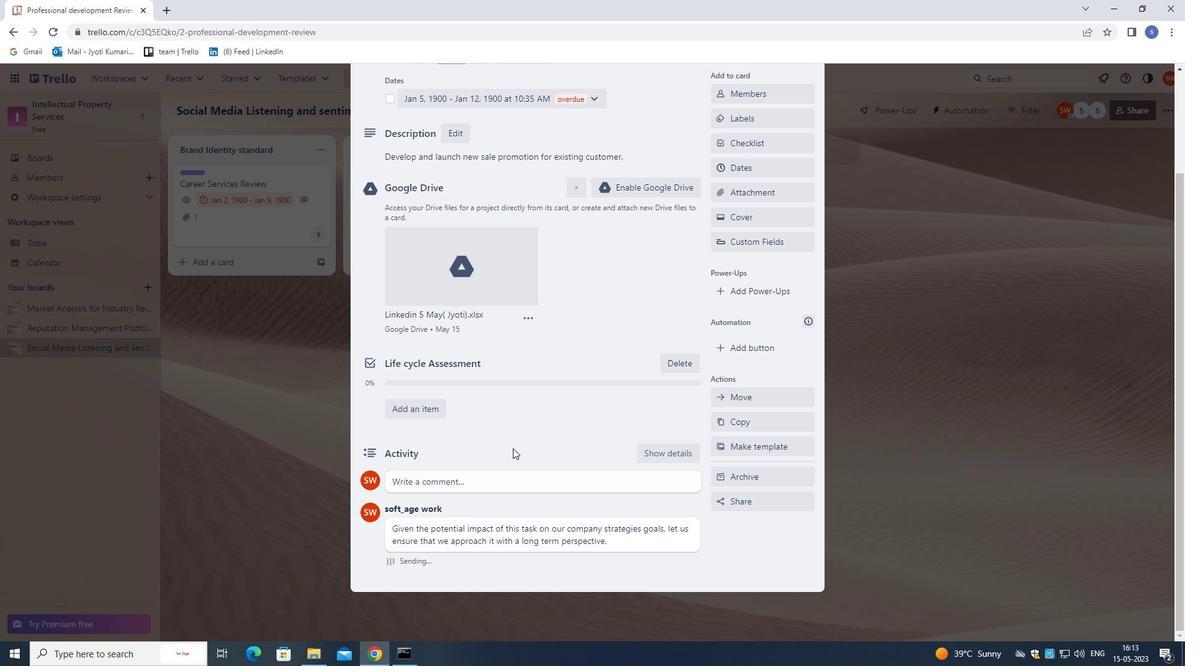 
Action: Mouse moved to (514, 435)
Screenshot: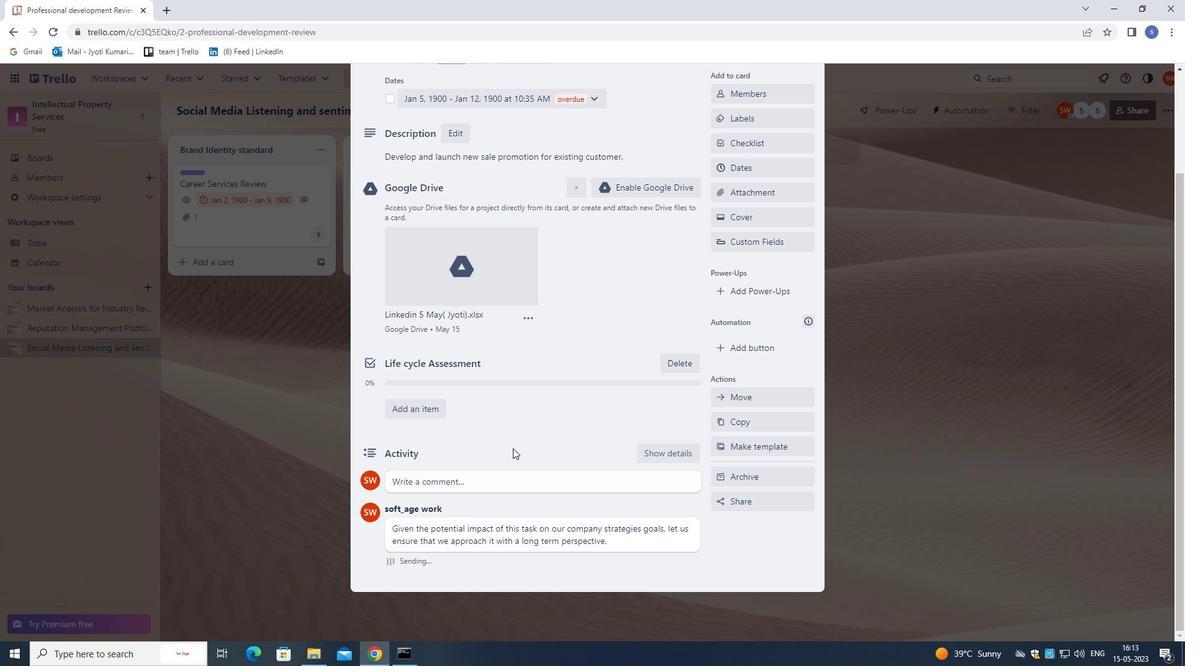 
Action: Mouse scrolled (514, 435) with delta (0, 0)
Screenshot: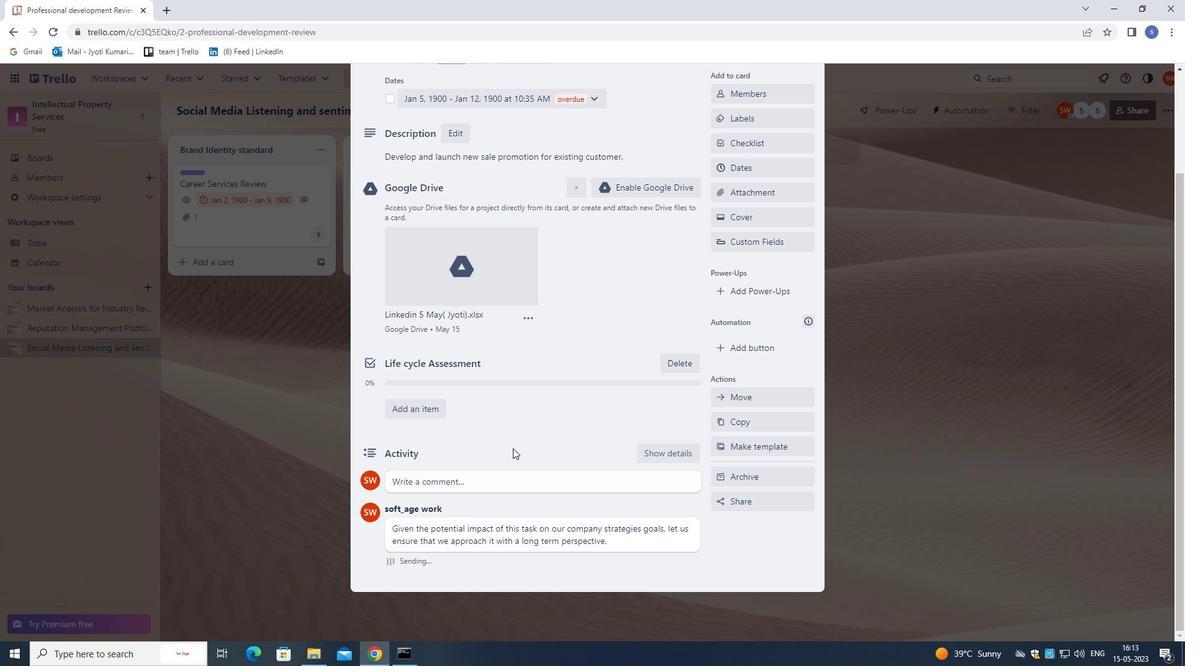 
Action: Mouse moved to (514, 434)
Screenshot: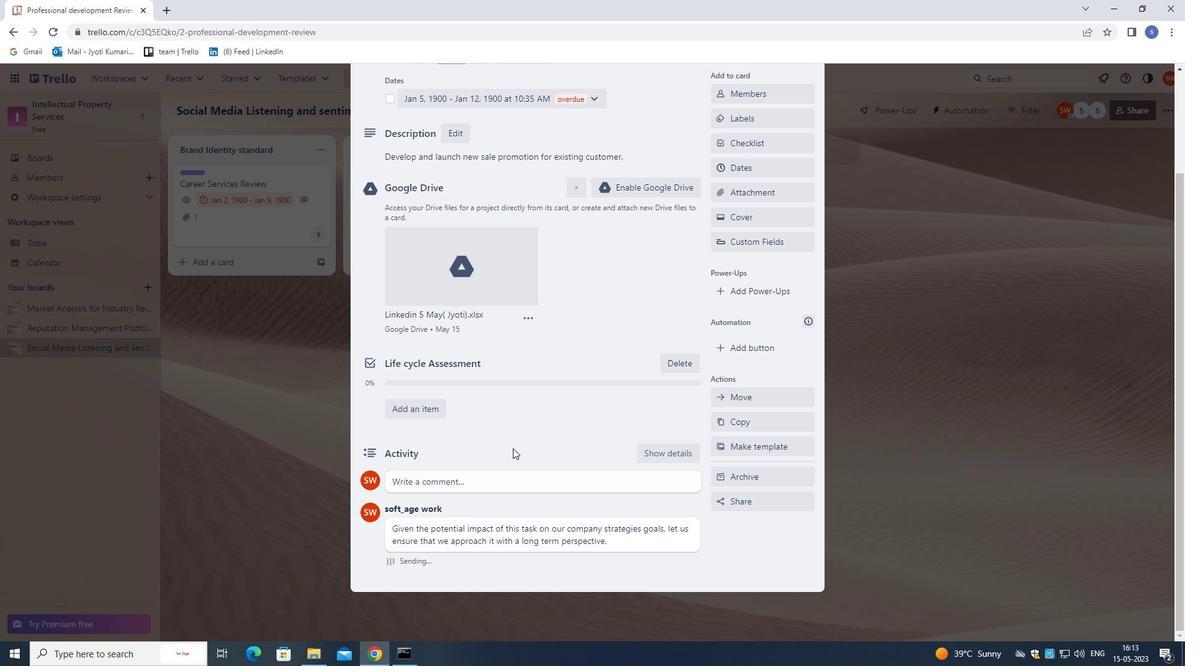
Action: Mouse scrolled (514, 434) with delta (0, 0)
Screenshot: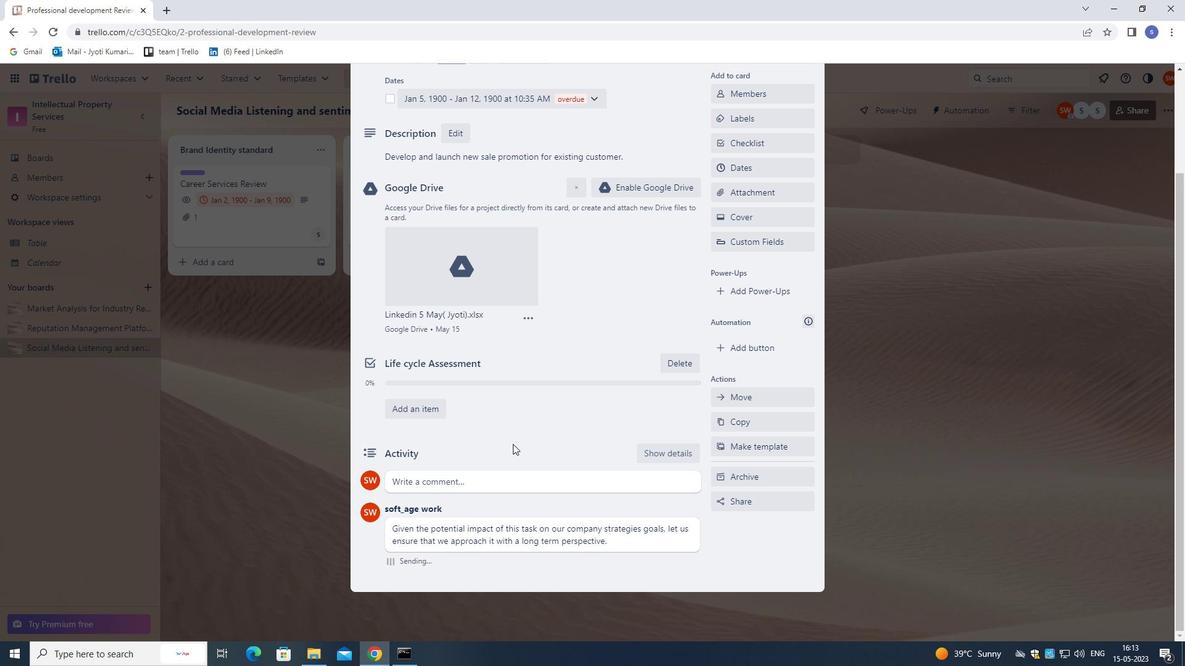 
Action: Mouse moved to (513, 434)
Screenshot: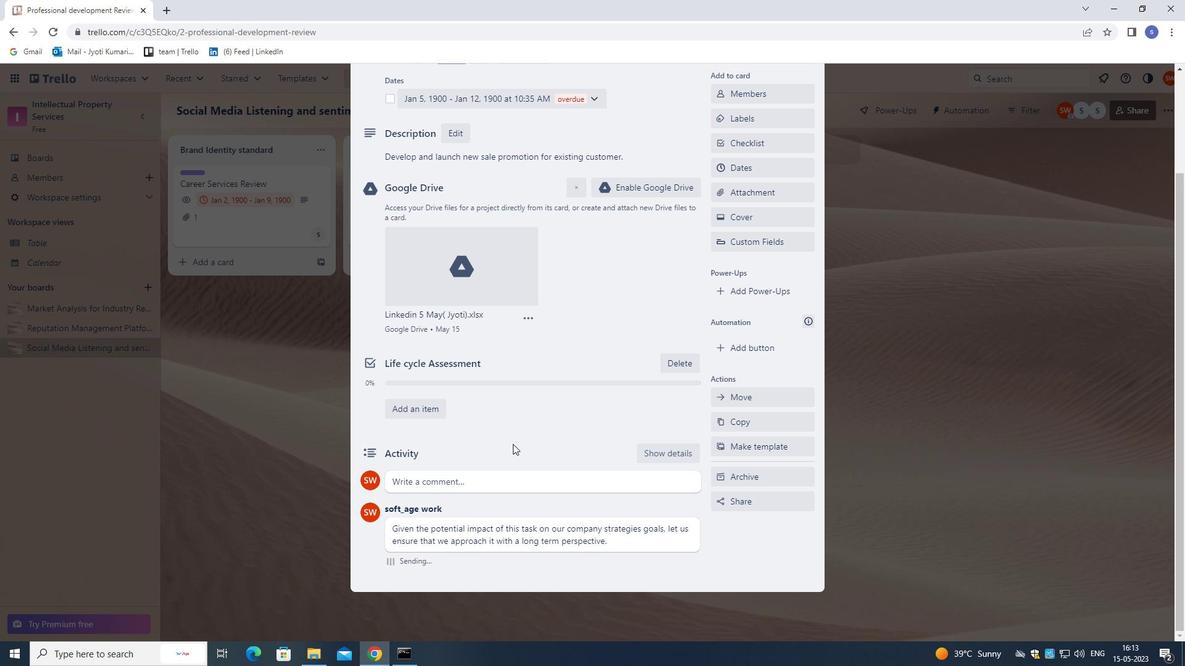 
Action: Mouse scrolled (513, 434) with delta (0, 0)
Screenshot: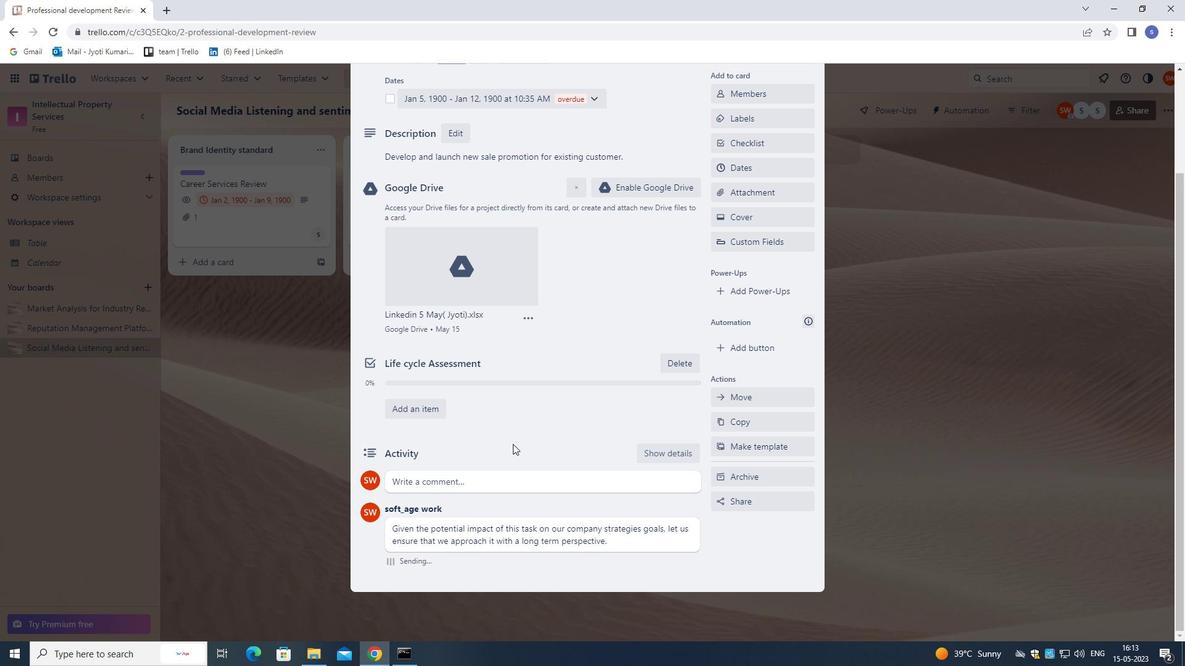 
Action: Mouse moved to (513, 424)
Screenshot: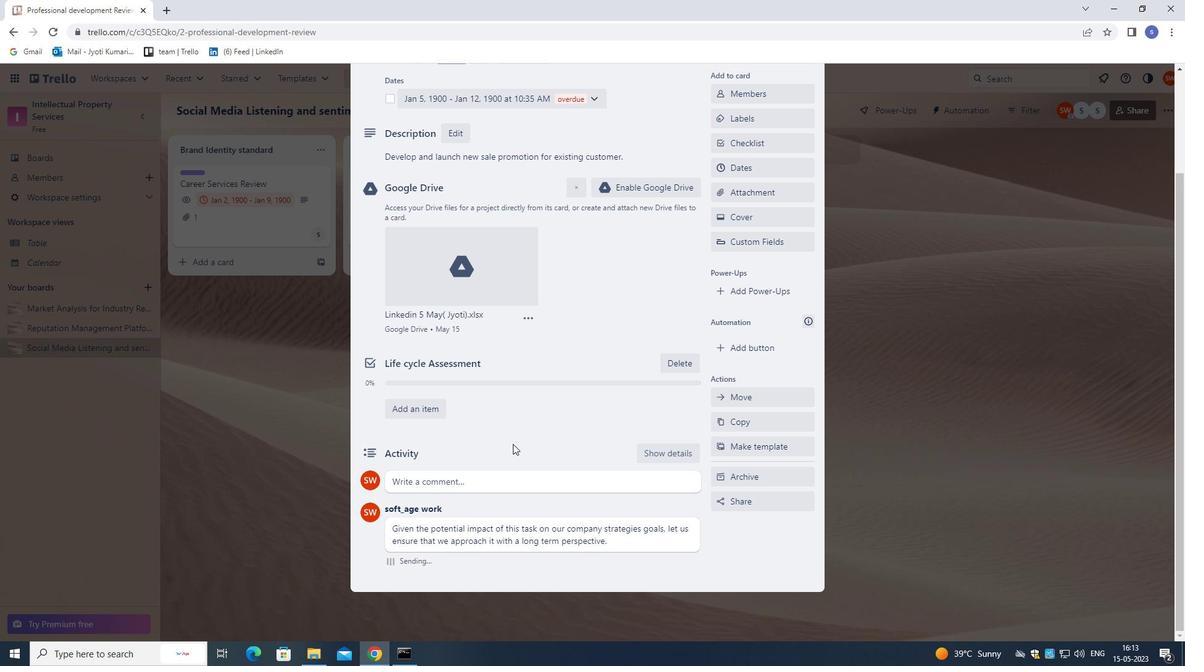 
Action: Mouse scrolled (513, 424) with delta (0, 0)
Screenshot: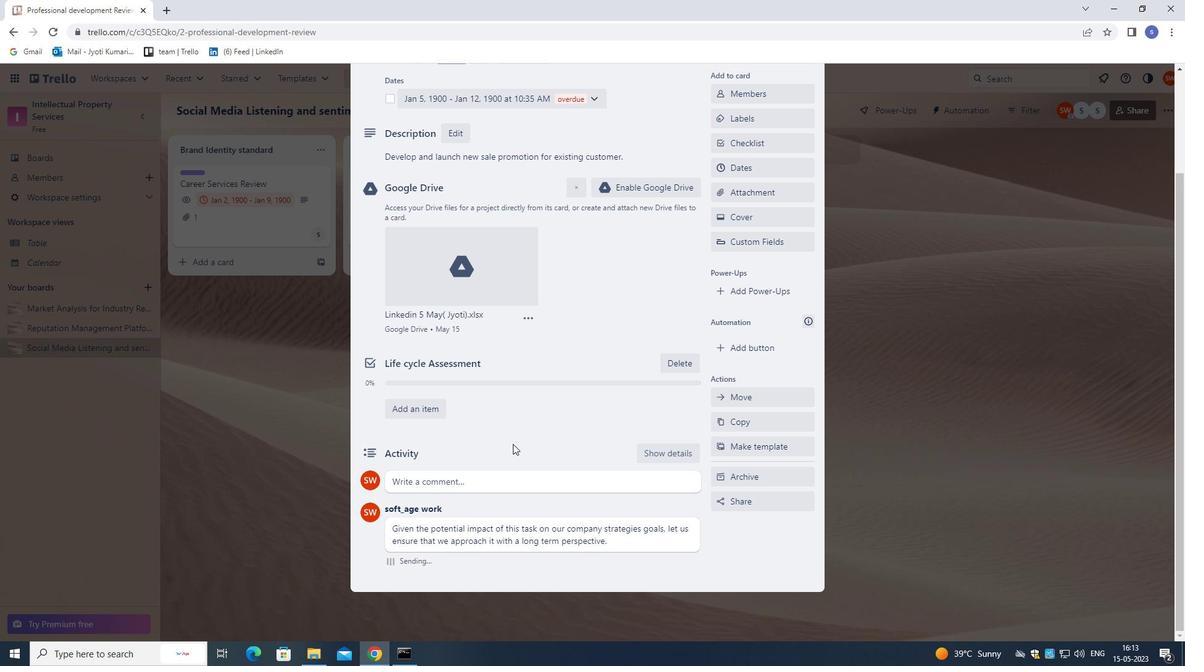 
Action: Mouse moved to (806, 108)
Screenshot: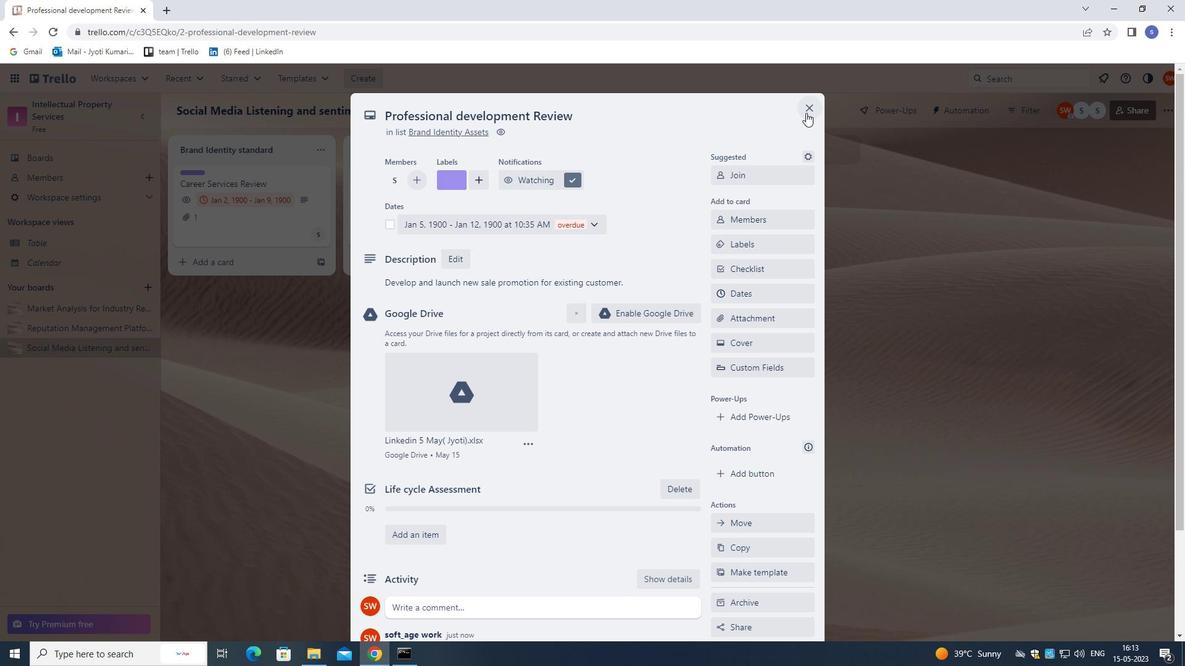 
Action: Mouse pressed left at (806, 108)
Screenshot: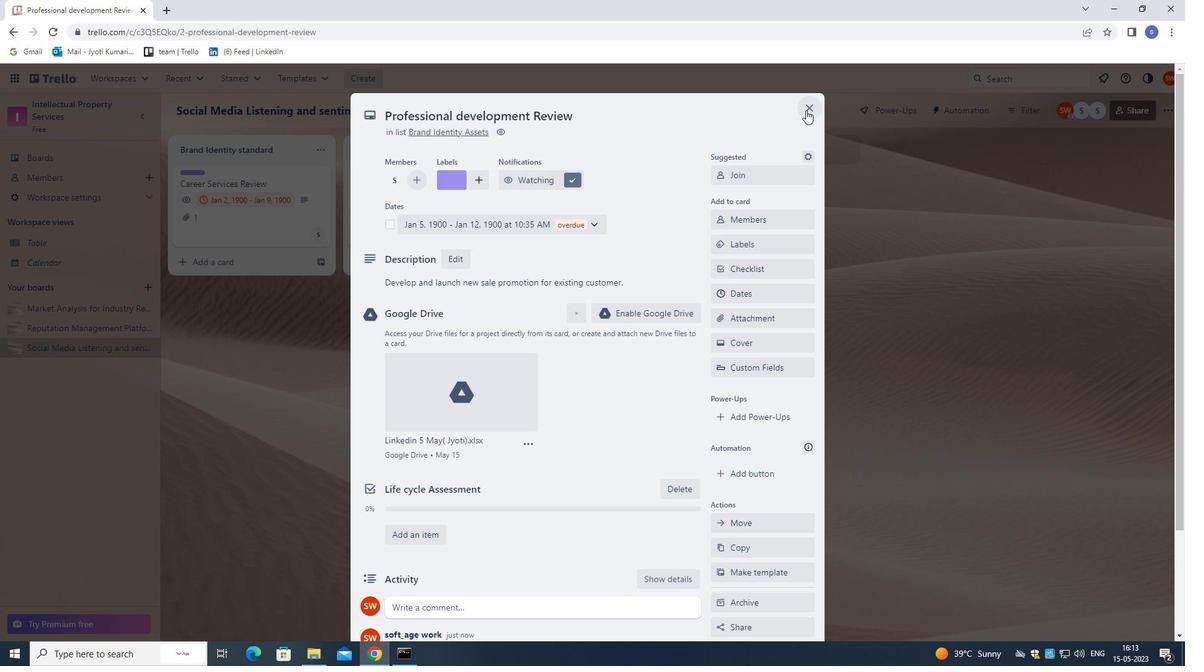 
Action: Mouse moved to (809, 138)
Screenshot: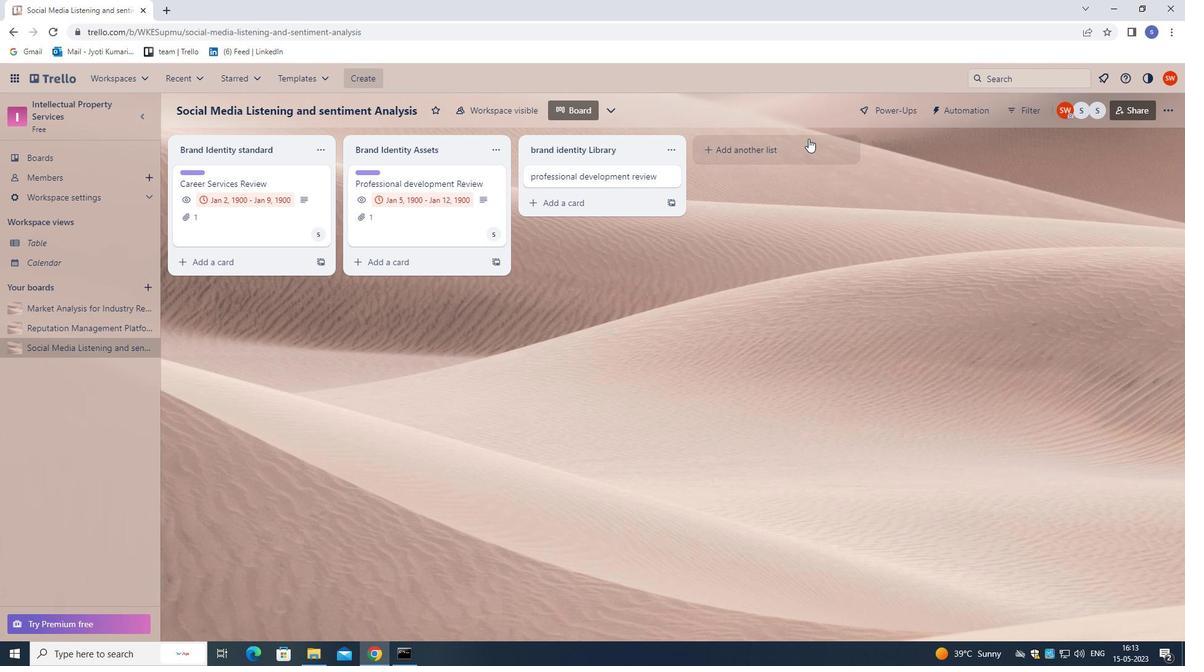 
